 Task: Customize your Git integration settings in Visual Studio Code.
Action: Mouse moved to (40, 590)
Screenshot: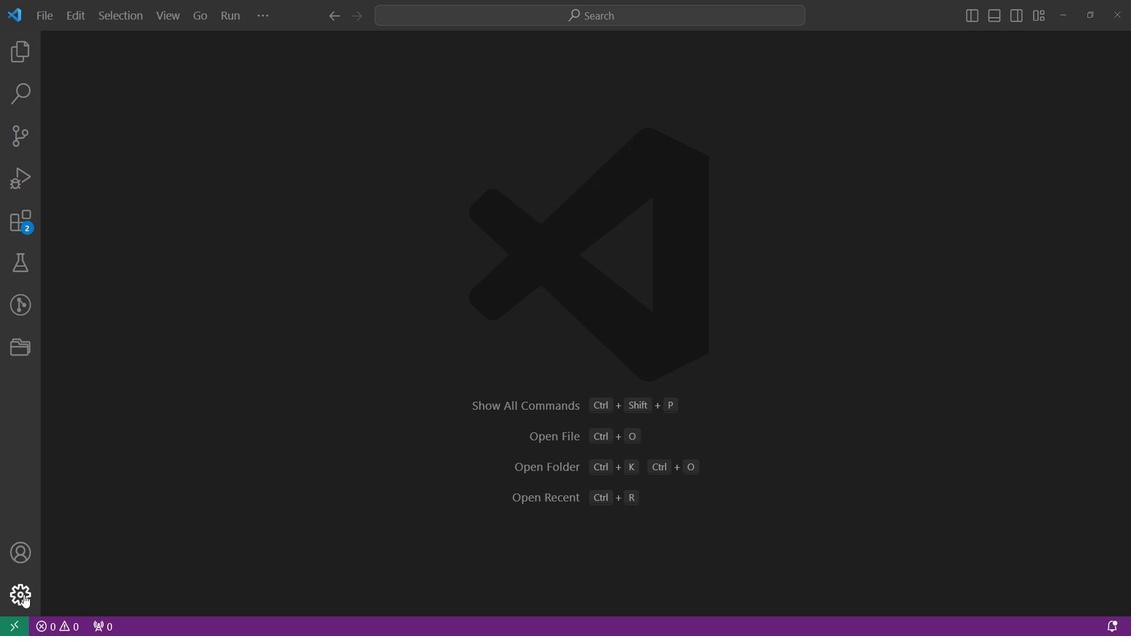 
Action: Mouse pressed left at (40, 590)
Screenshot: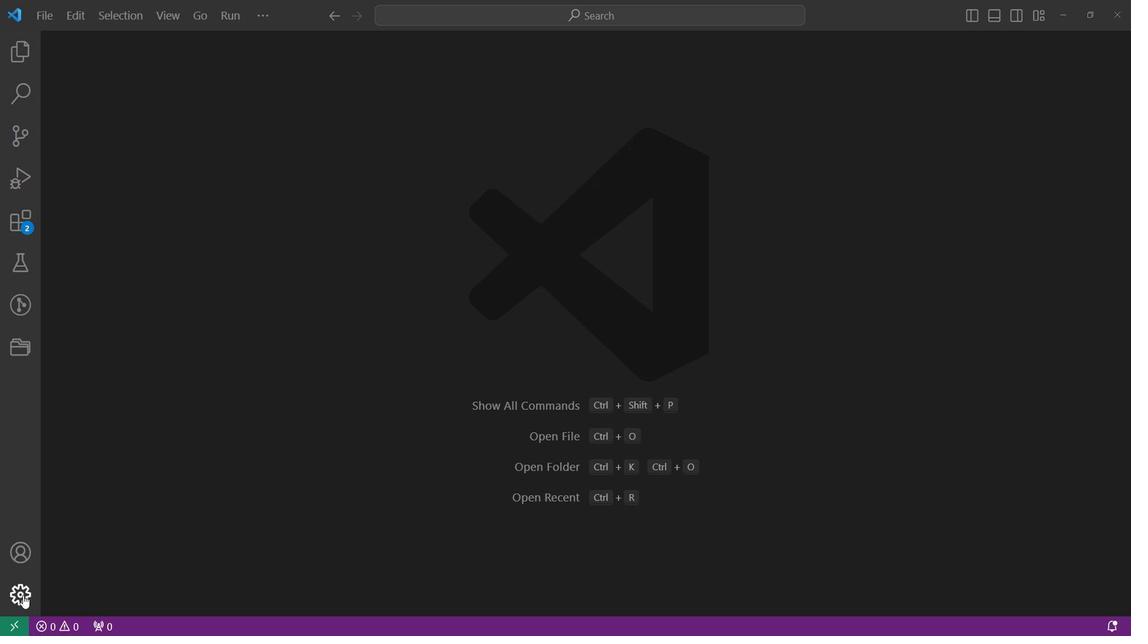 
Action: Mouse moved to (144, 416)
Screenshot: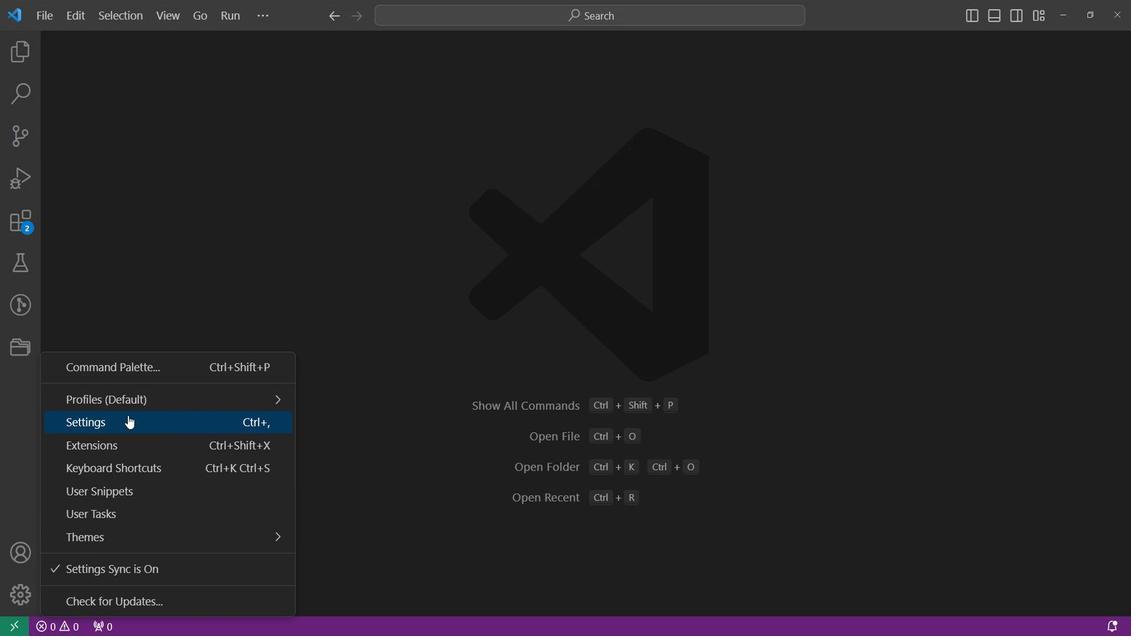 
Action: Mouse pressed left at (144, 416)
Screenshot: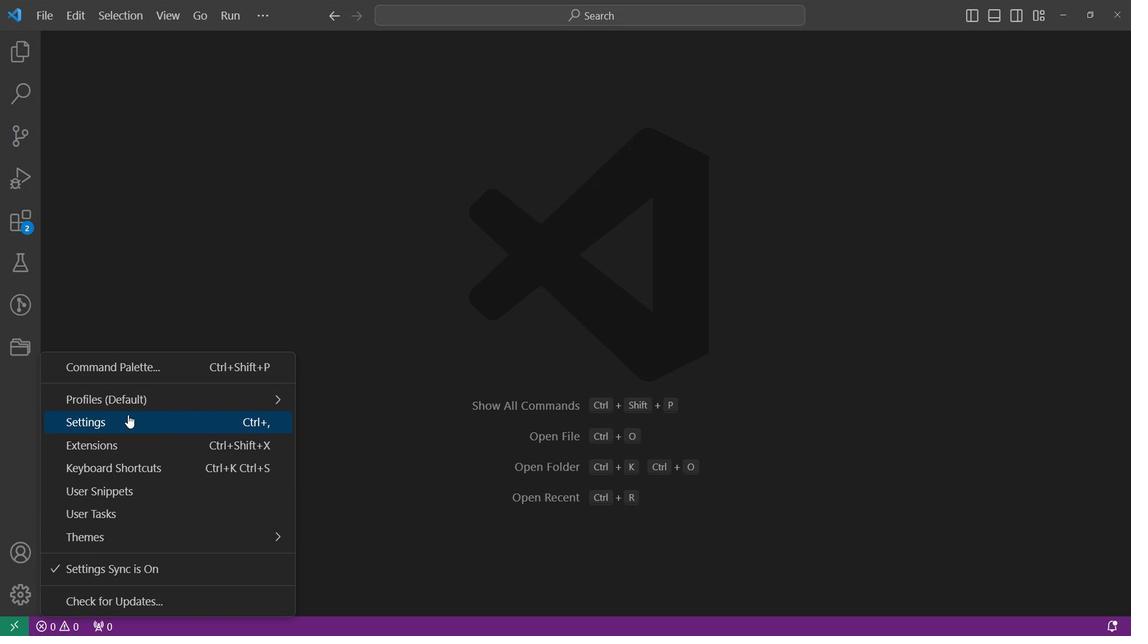 
Action: Mouse moved to (143, 416)
Screenshot: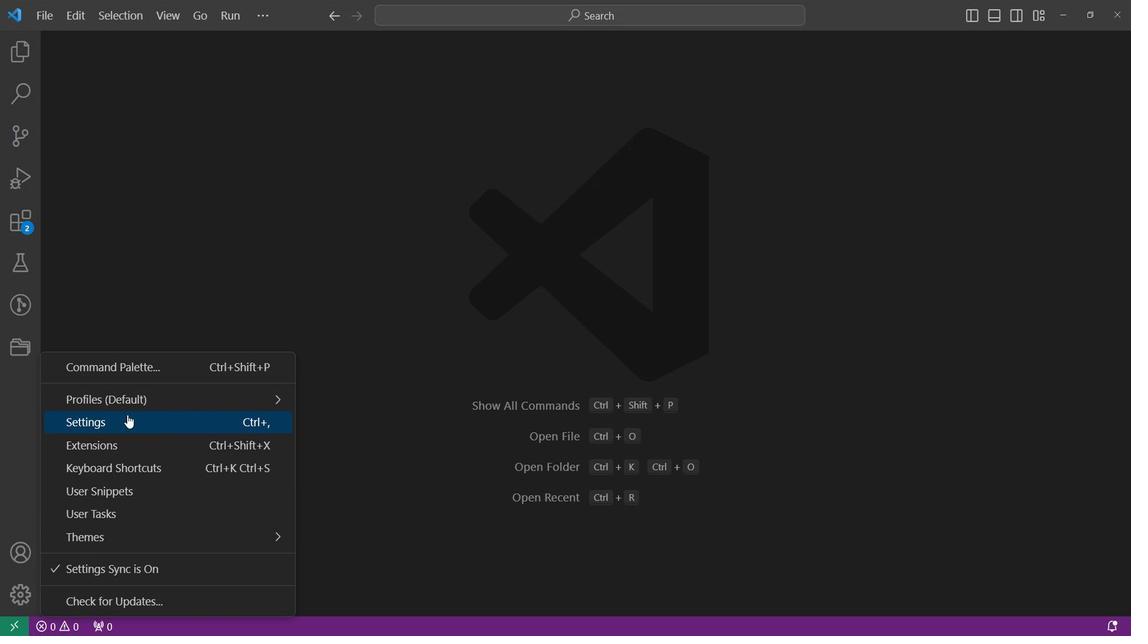 
Action: Mouse pressed left at (143, 416)
Screenshot: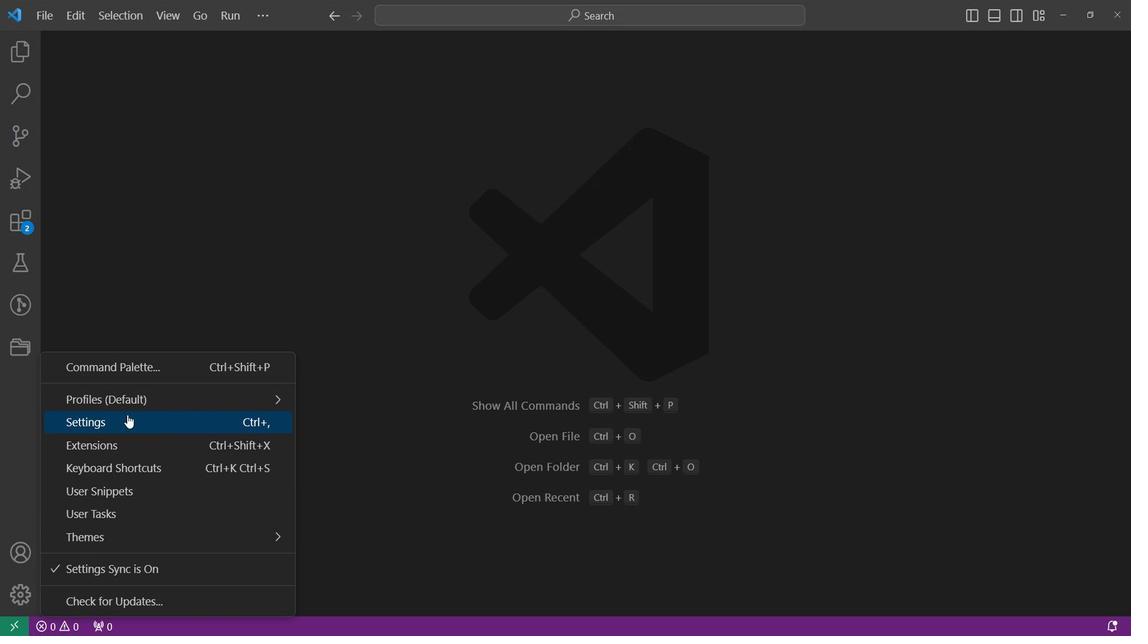 
Action: Mouse moved to (245, 96)
Screenshot: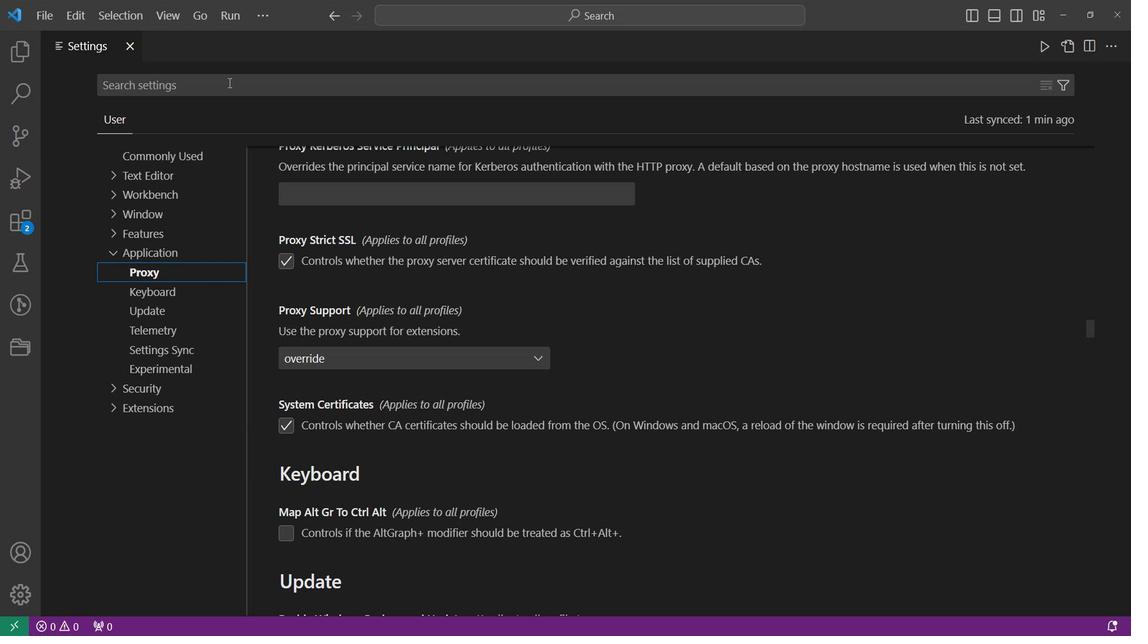 
Action: Mouse pressed left at (245, 96)
Screenshot: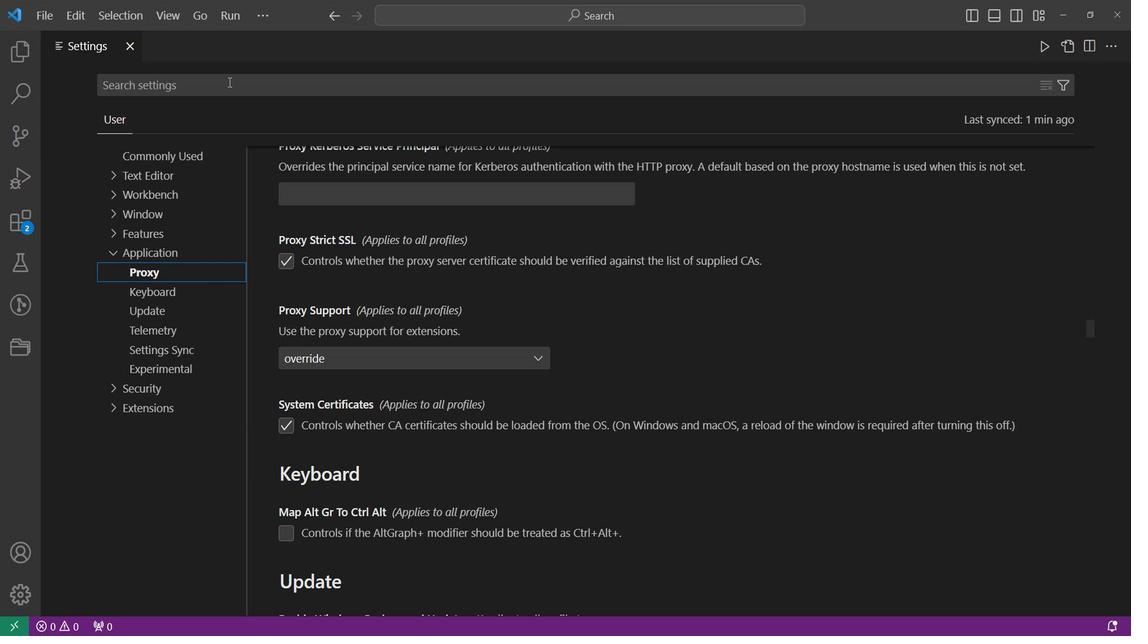 
Action: Mouse moved to (250, 97)
Screenshot: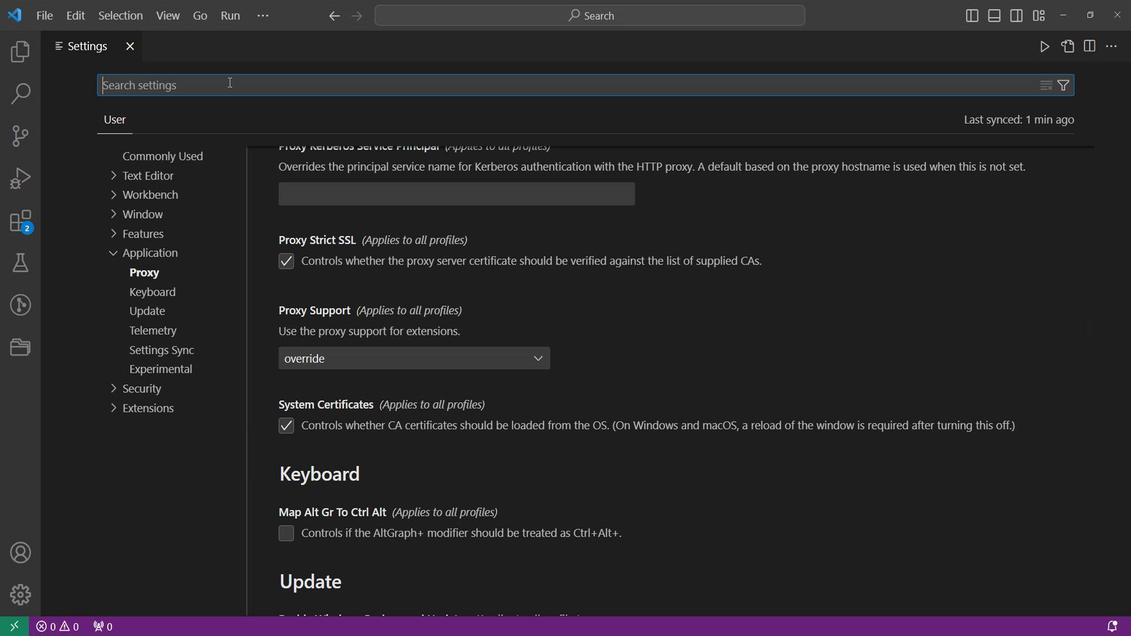 
Action: Key pressed git<Key.enter>
Screenshot: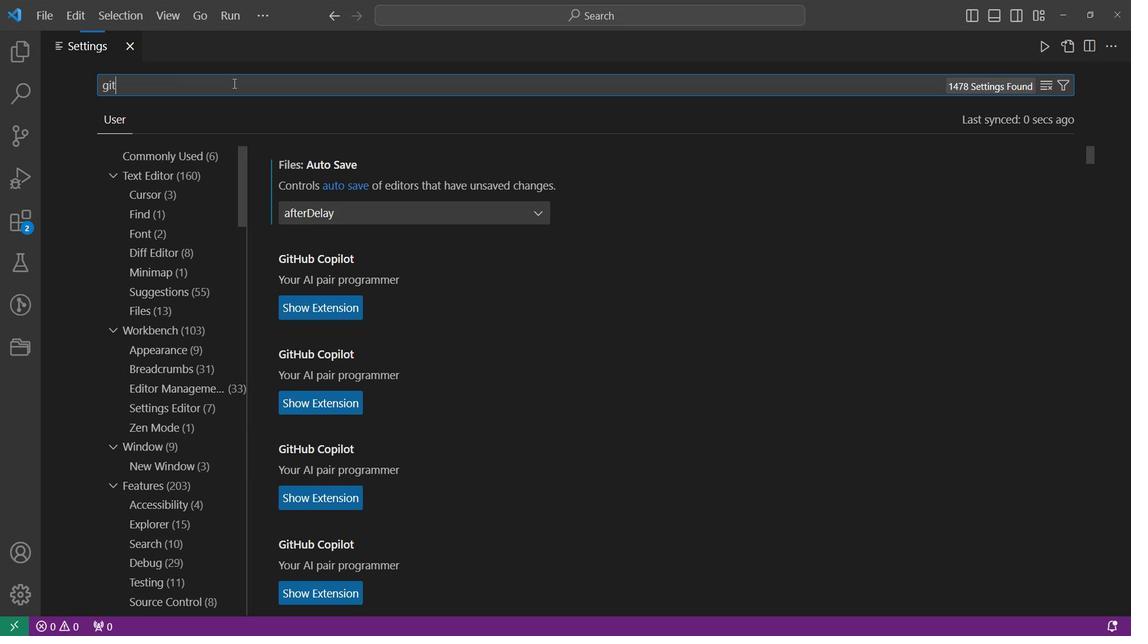 
Action: Mouse moved to (507, 335)
Screenshot: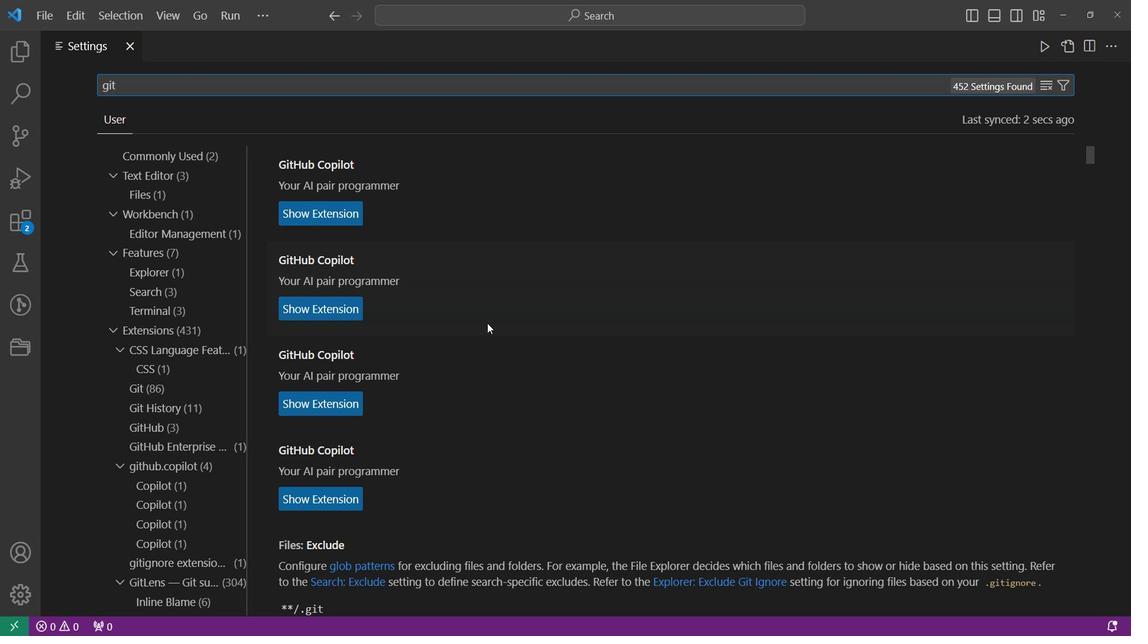
Action: Mouse scrolled (507, 334) with delta (0, 0)
Screenshot: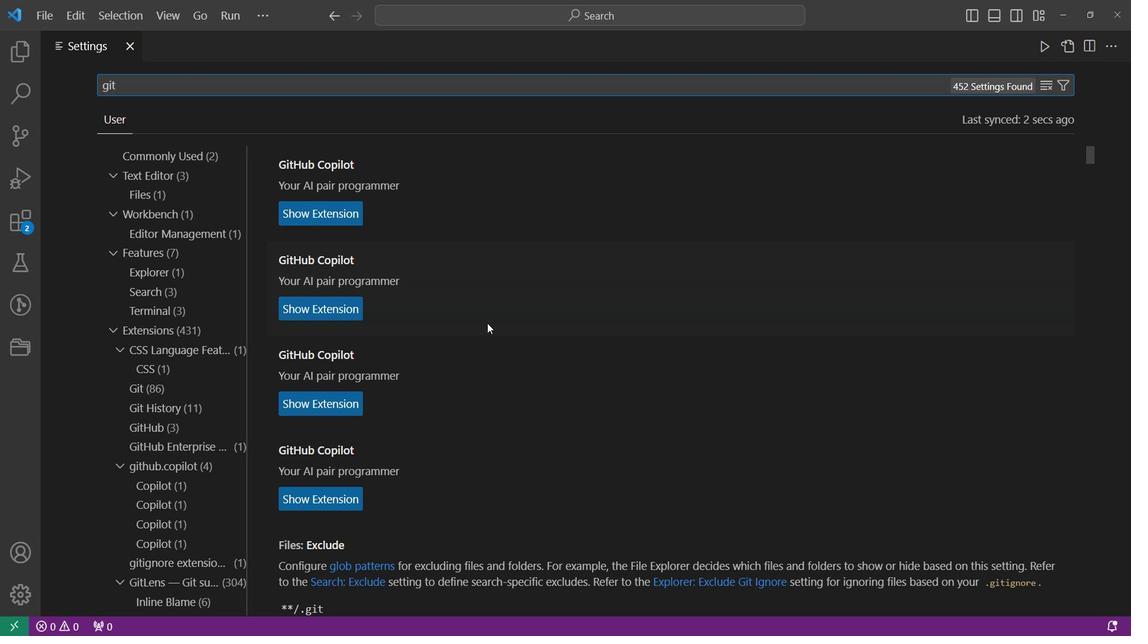 
Action: Mouse moved to (510, 340)
Screenshot: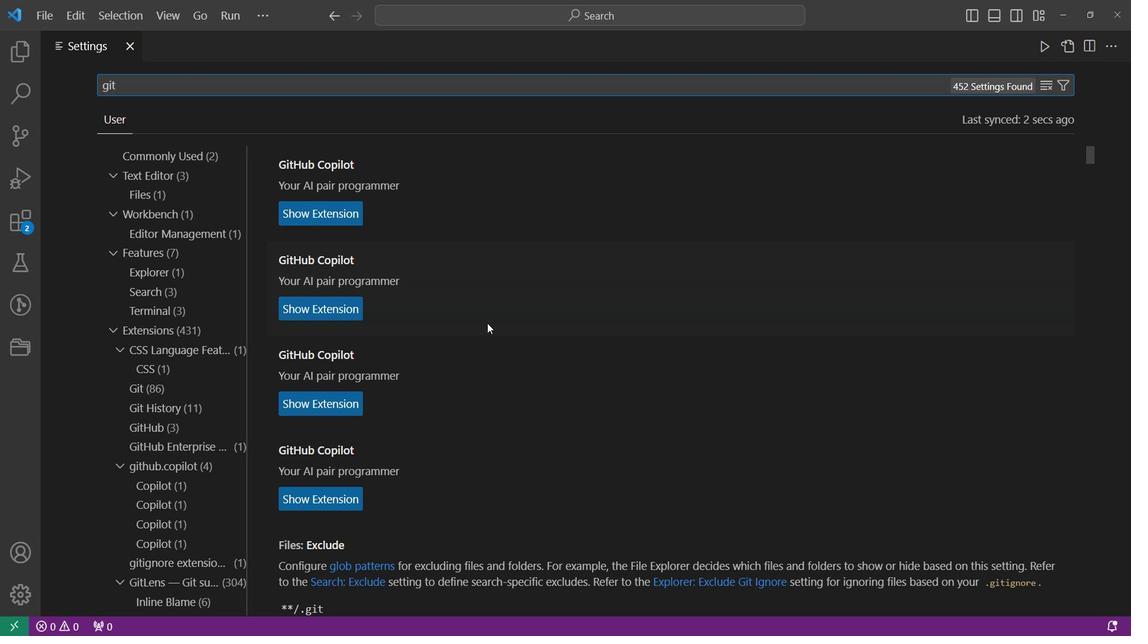 
Action: Mouse scrolled (510, 339) with delta (0, 0)
Screenshot: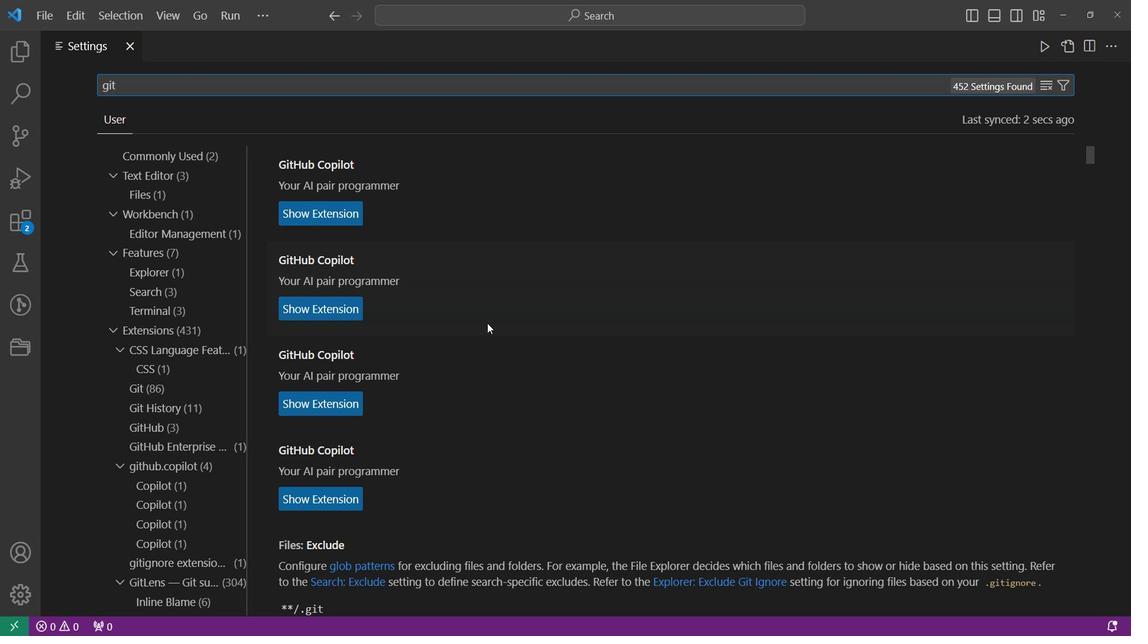 
Action: Mouse moved to (514, 344)
Screenshot: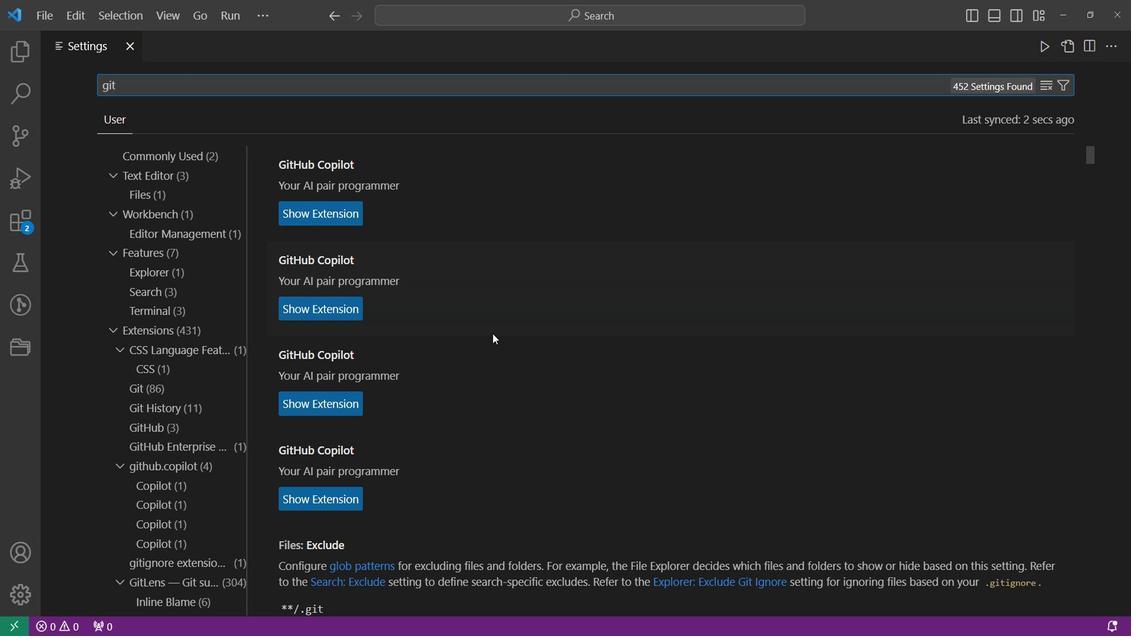 
Action: Mouse scrolled (514, 344) with delta (0, 0)
Screenshot: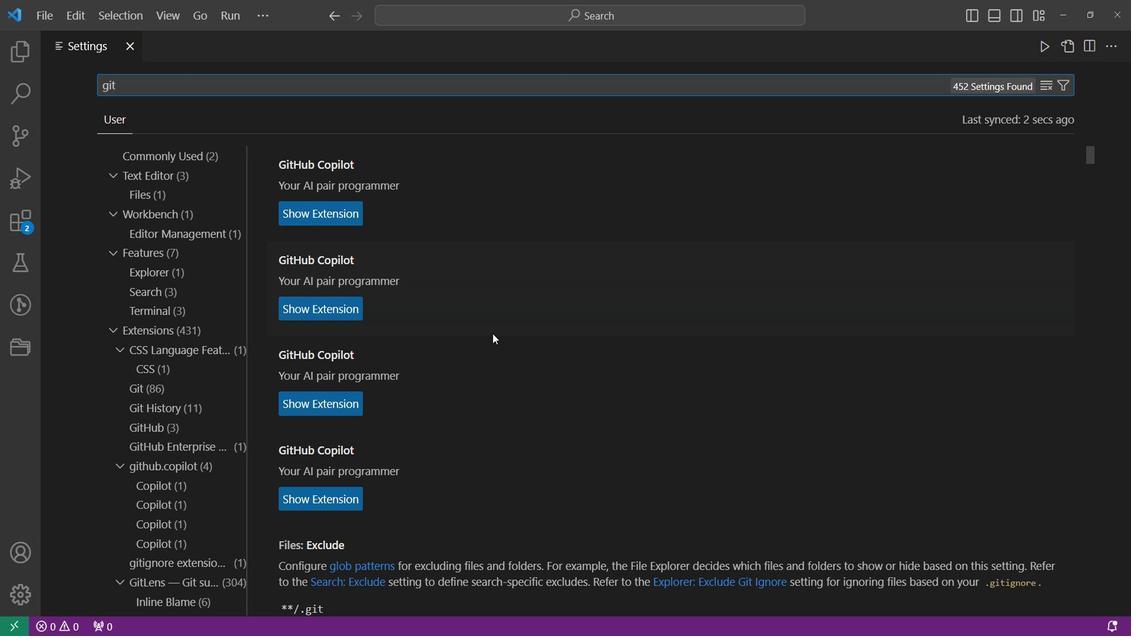 
Action: Mouse moved to (518, 346)
Screenshot: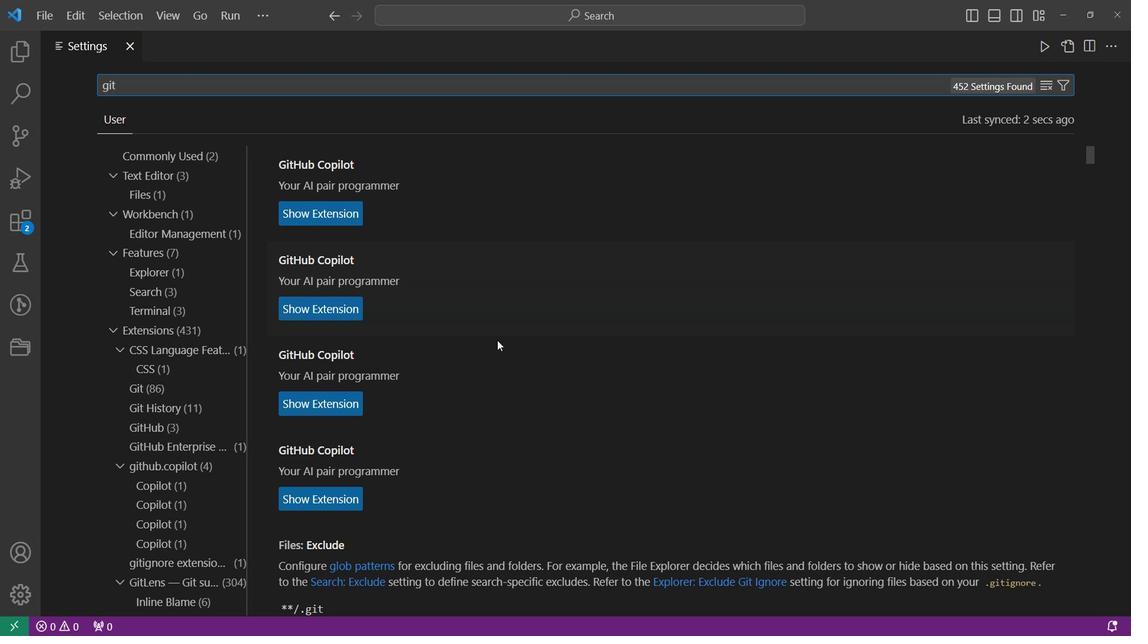 
Action: Mouse scrolled (518, 346) with delta (0, 0)
Screenshot: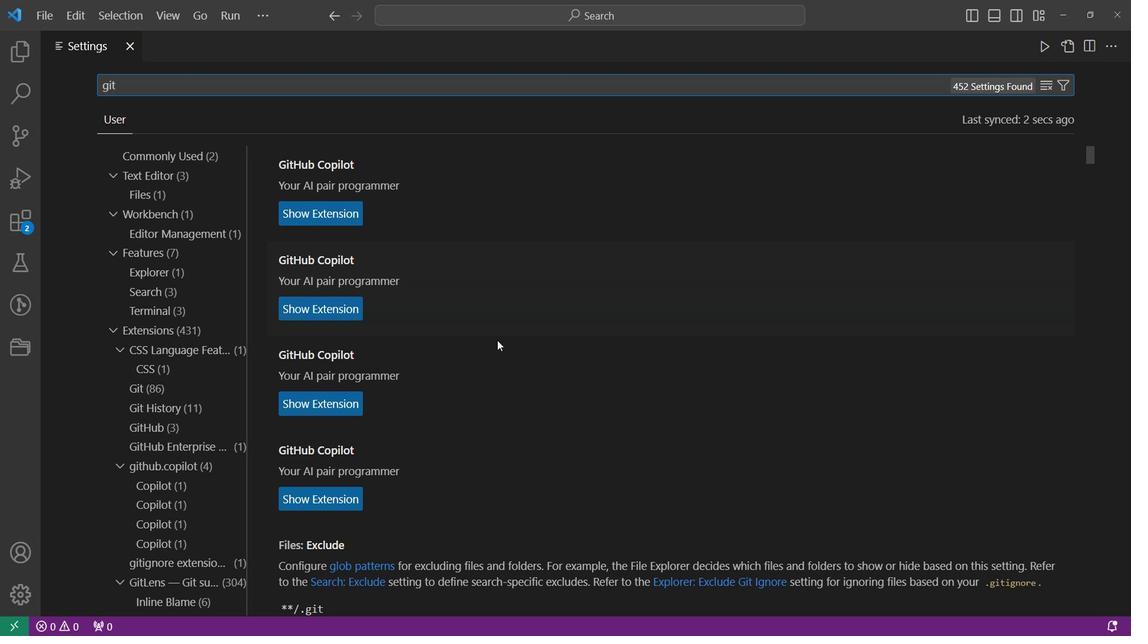 
Action: Mouse moved to (520, 348)
Screenshot: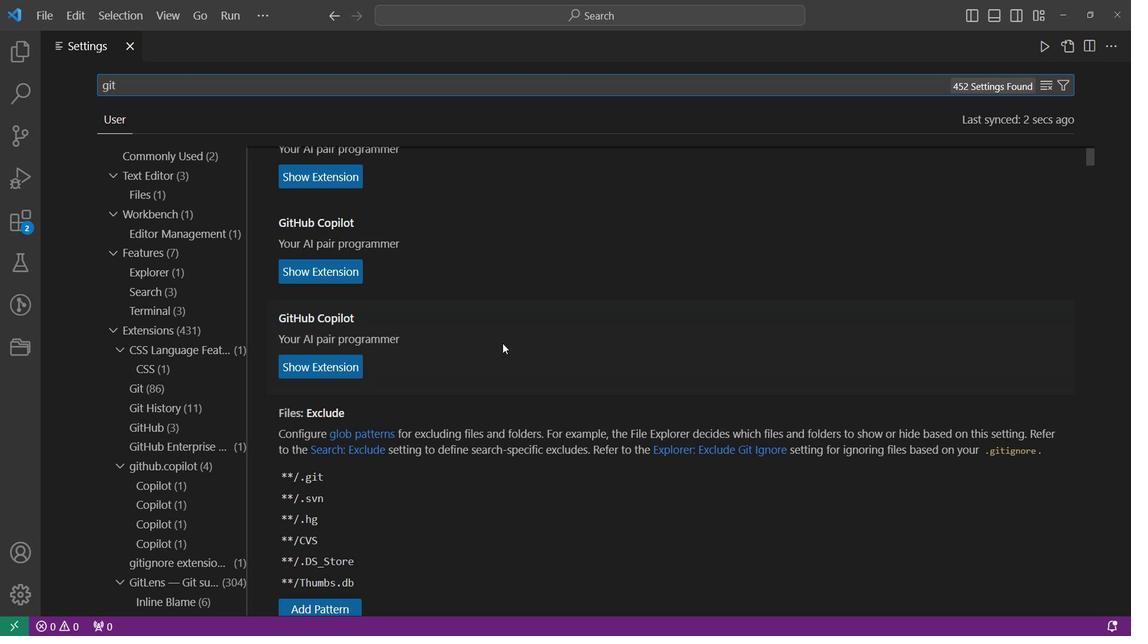 
Action: Mouse scrolled (520, 347) with delta (0, 0)
Screenshot: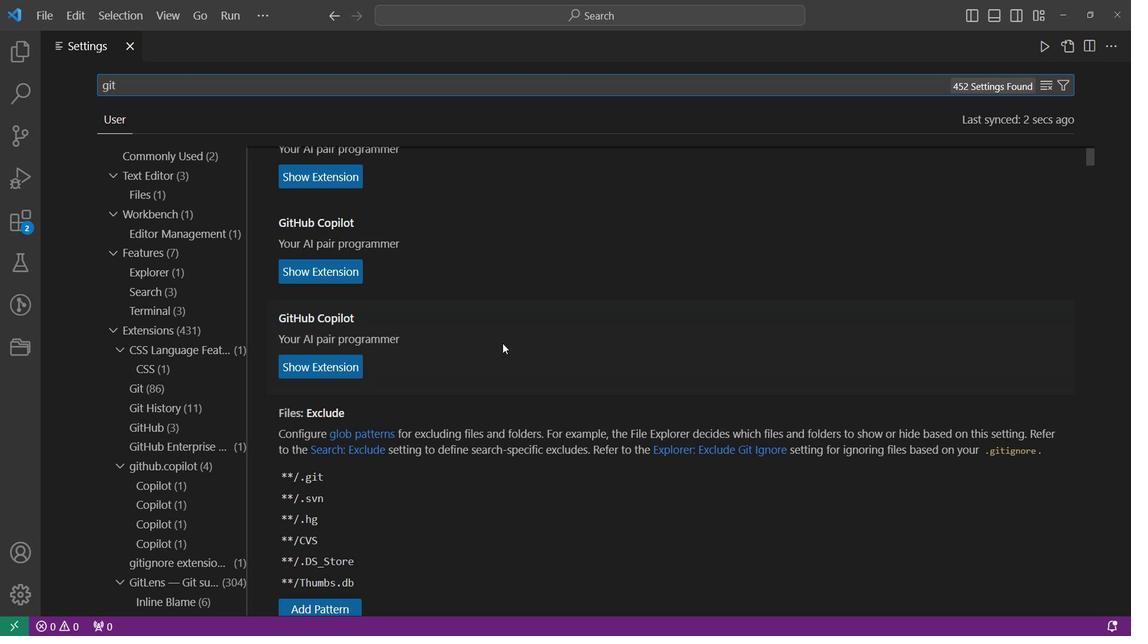 
Action: Mouse moved to (527, 350)
Screenshot: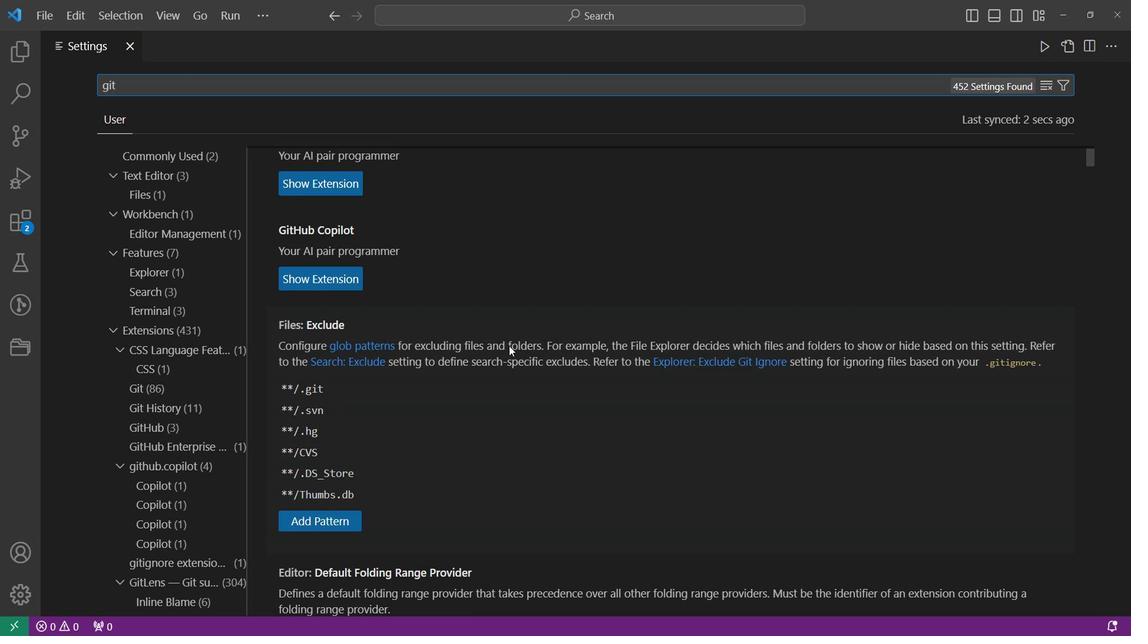 
Action: Mouse scrolled (527, 349) with delta (0, 0)
Screenshot: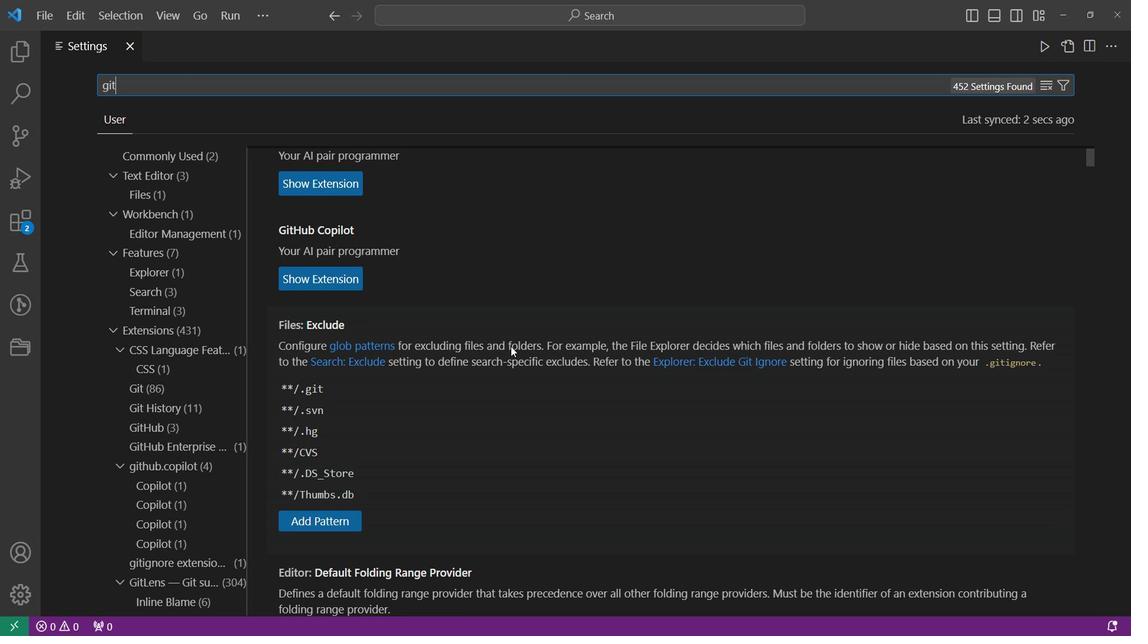 
Action: Mouse scrolled (527, 349) with delta (0, 0)
Screenshot: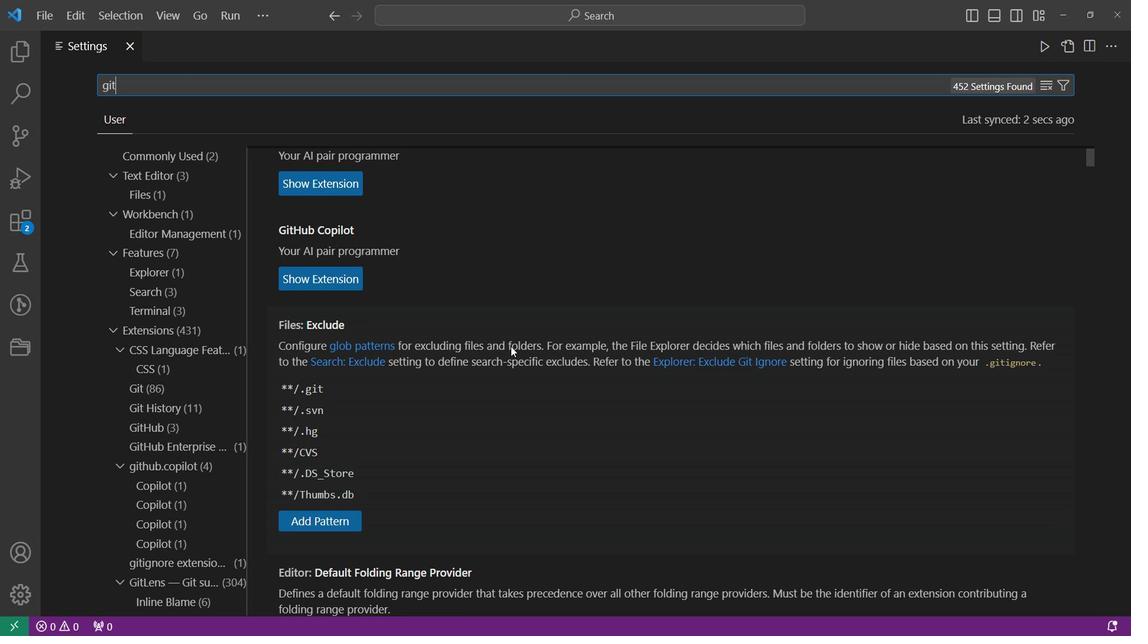 
Action: Mouse scrolled (527, 349) with delta (0, 0)
Screenshot: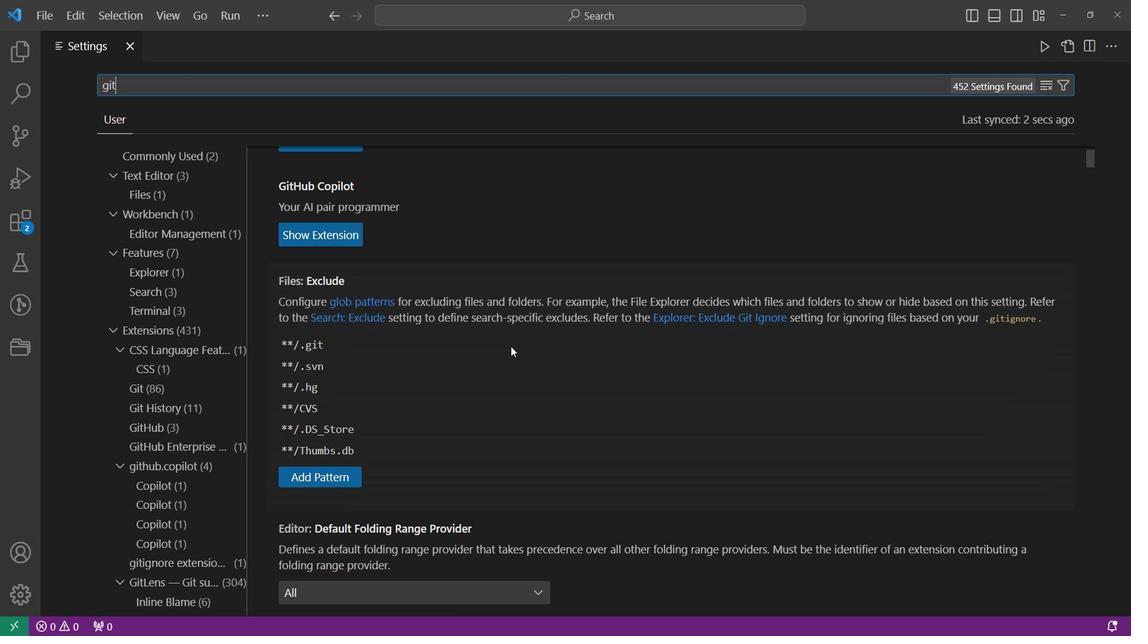 
Action: Mouse scrolled (527, 349) with delta (0, 0)
Screenshot: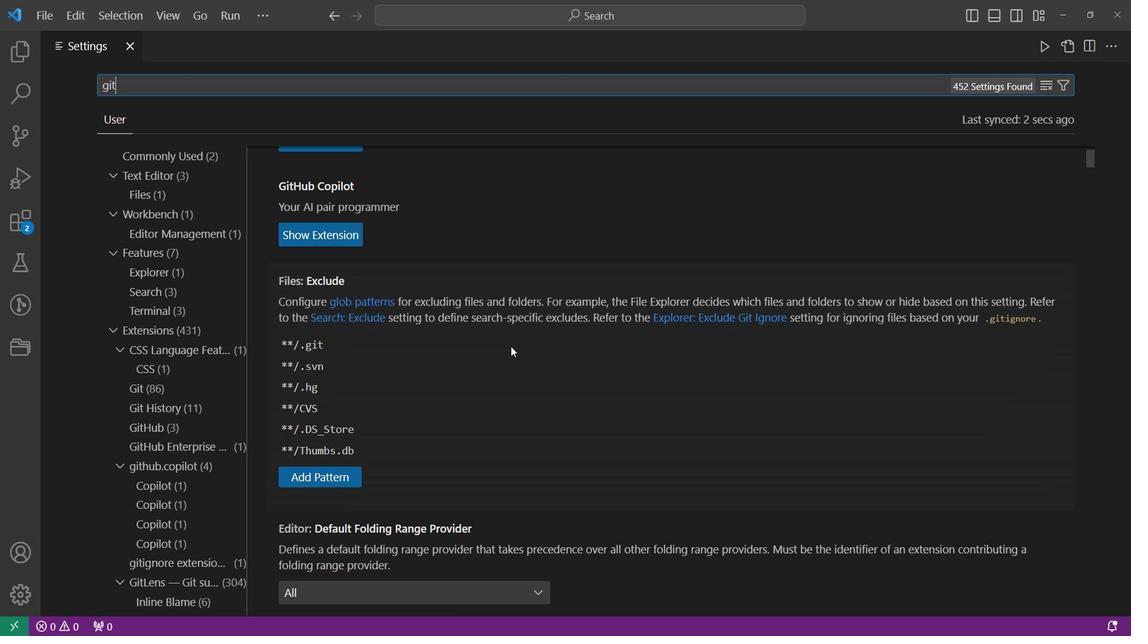 
Action: Mouse scrolled (527, 349) with delta (0, 0)
Screenshot: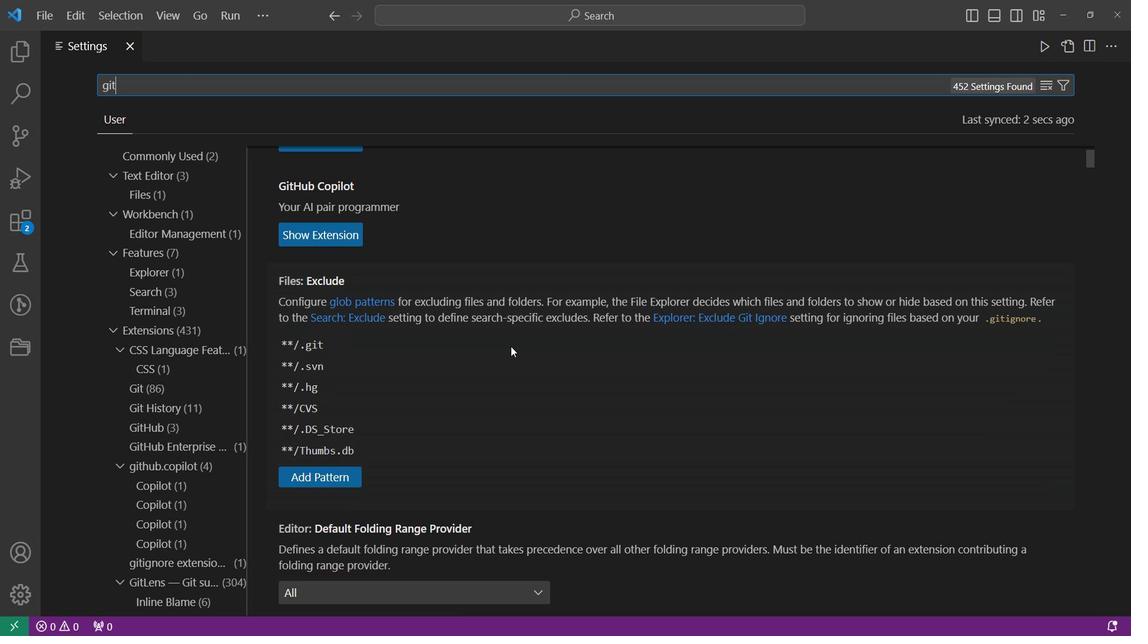 
Action: Mouse scrolled (527, 349) with delta (0, 0)
Screenshot: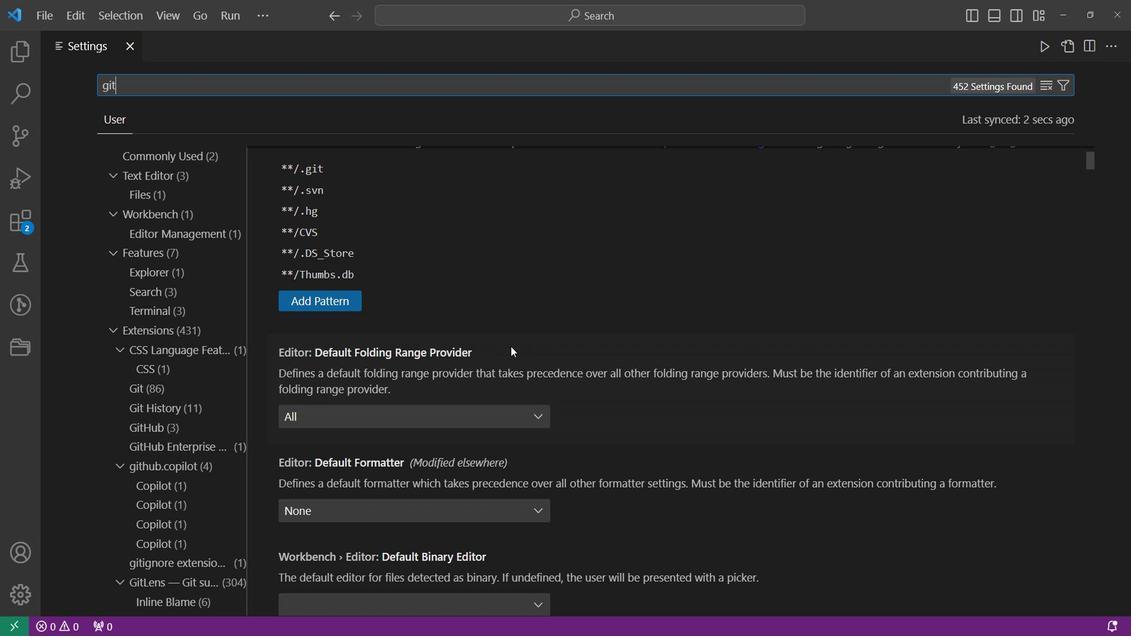 
Action: Mouse scrolled (527, 349) with delta (0, 0)
Screenshot: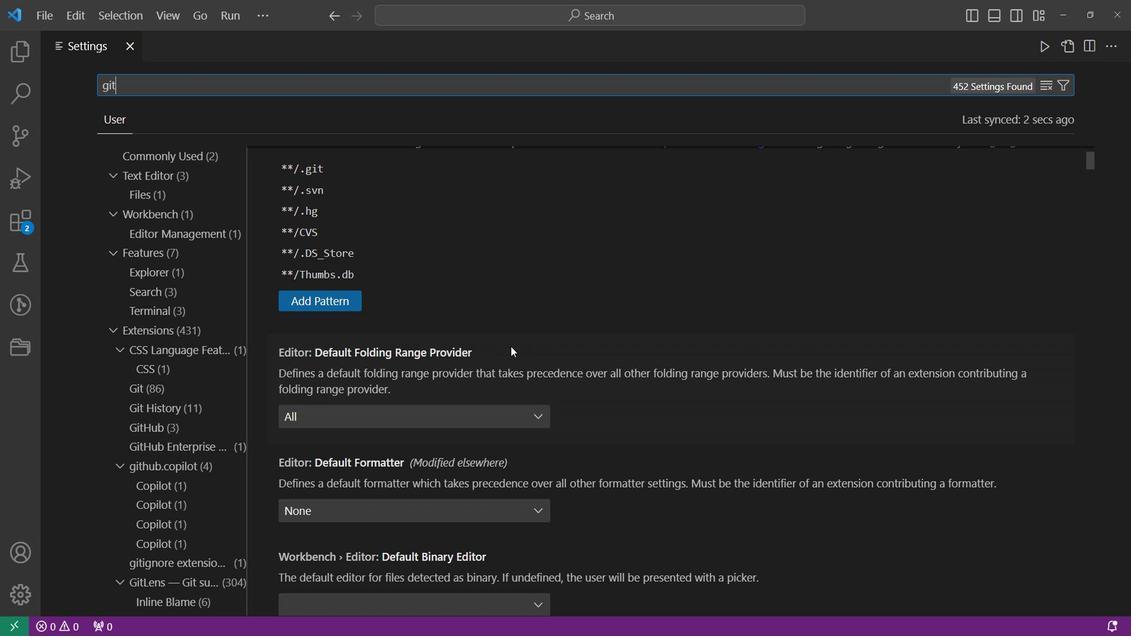 
Action: Mouse scrolled (527, 349) with delta (0, 0)
Screenshot: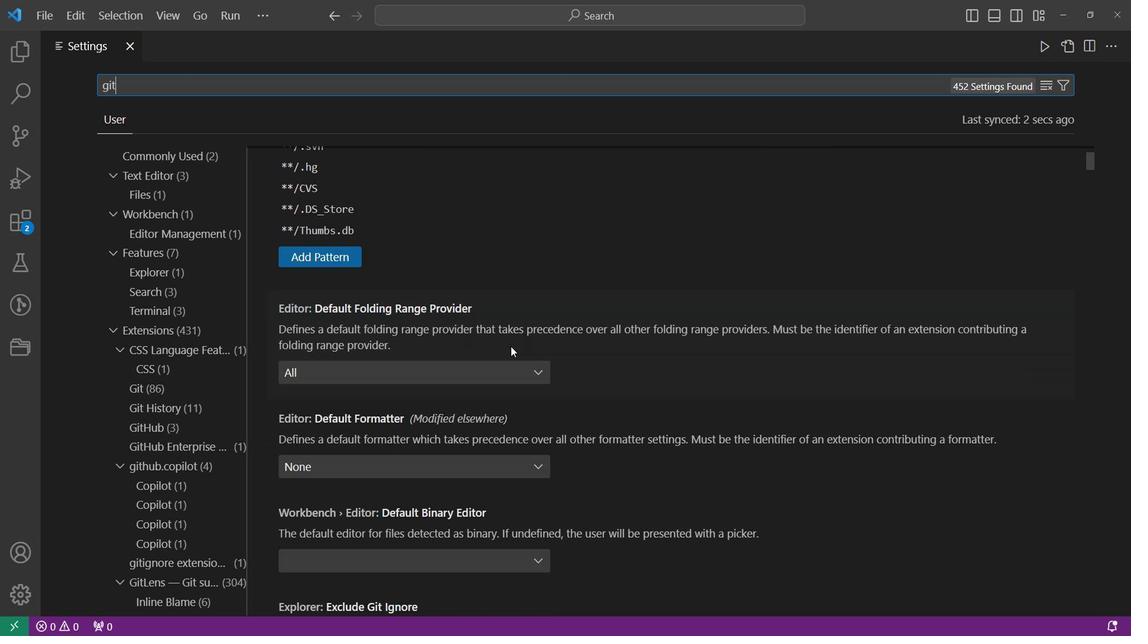 
Action: Mouse scrolled (527, 349) with delta (0, 0)
Screenshot: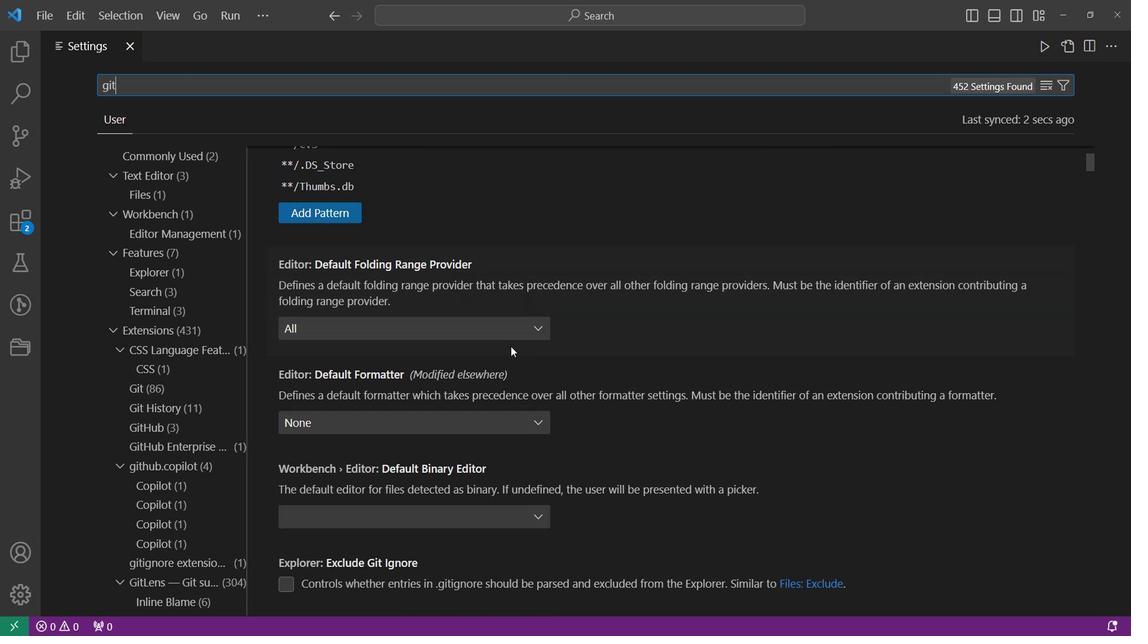 
Action: Mouse moved to (308, 495)
Screenshot: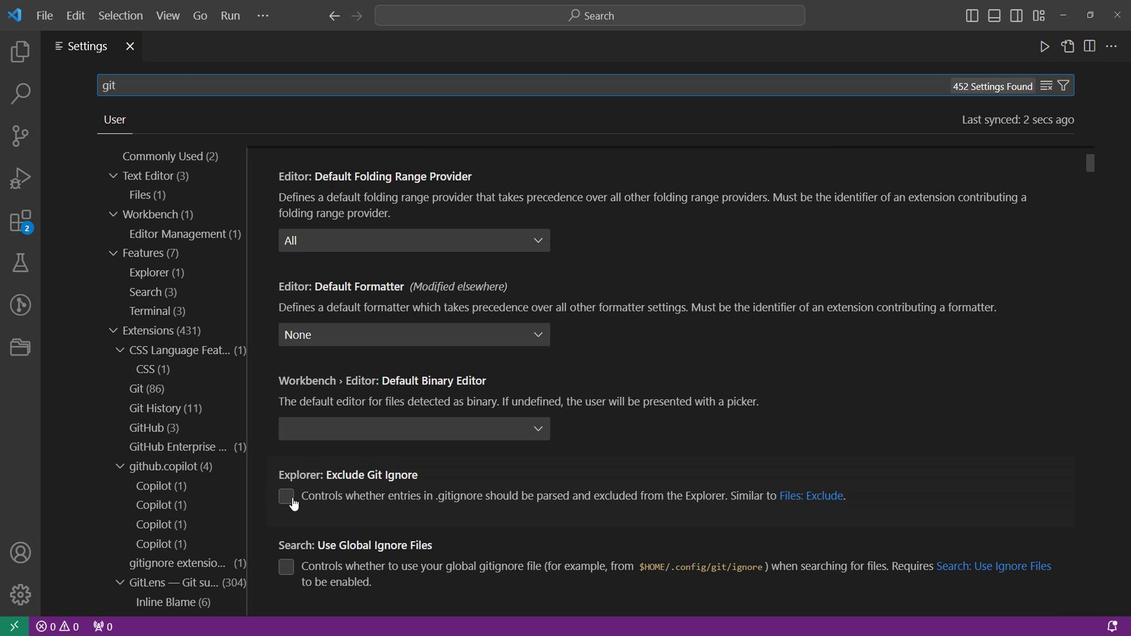 
Action: Mouse pressed left at (308, 495)
Screenshot: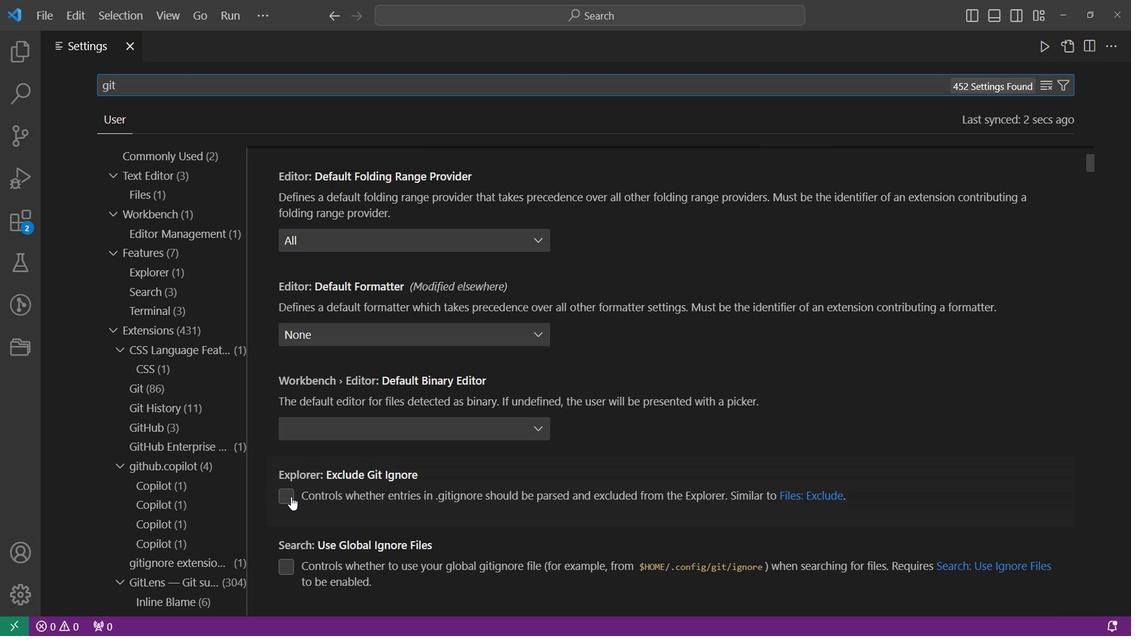 
Action: Mouse moved to (533, 444)
Screenshot: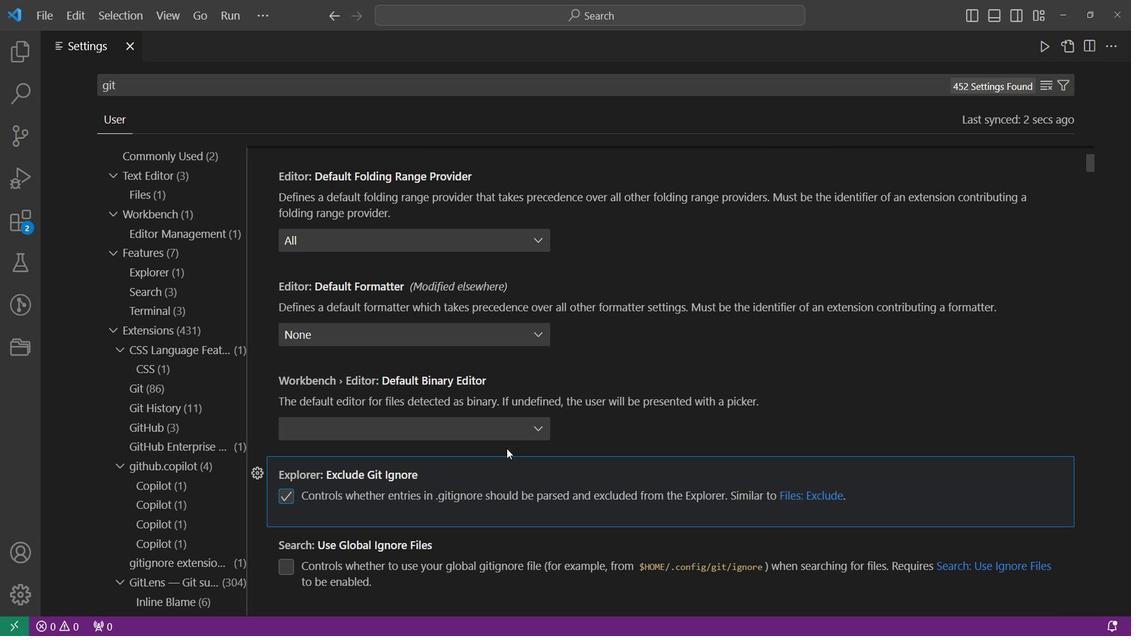 
Action: Mouse scrolled (533, 444) with delta (0, 0)
Screenshot: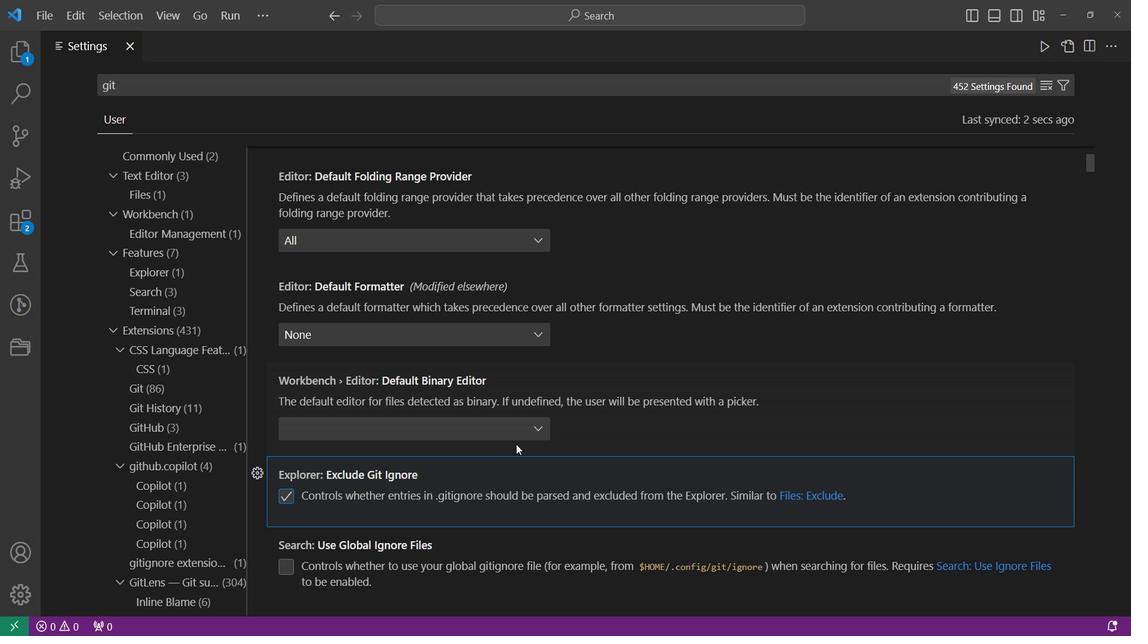 
Action: Mouse scrolled (533, 444) with delta (0, 0)
Screenshot: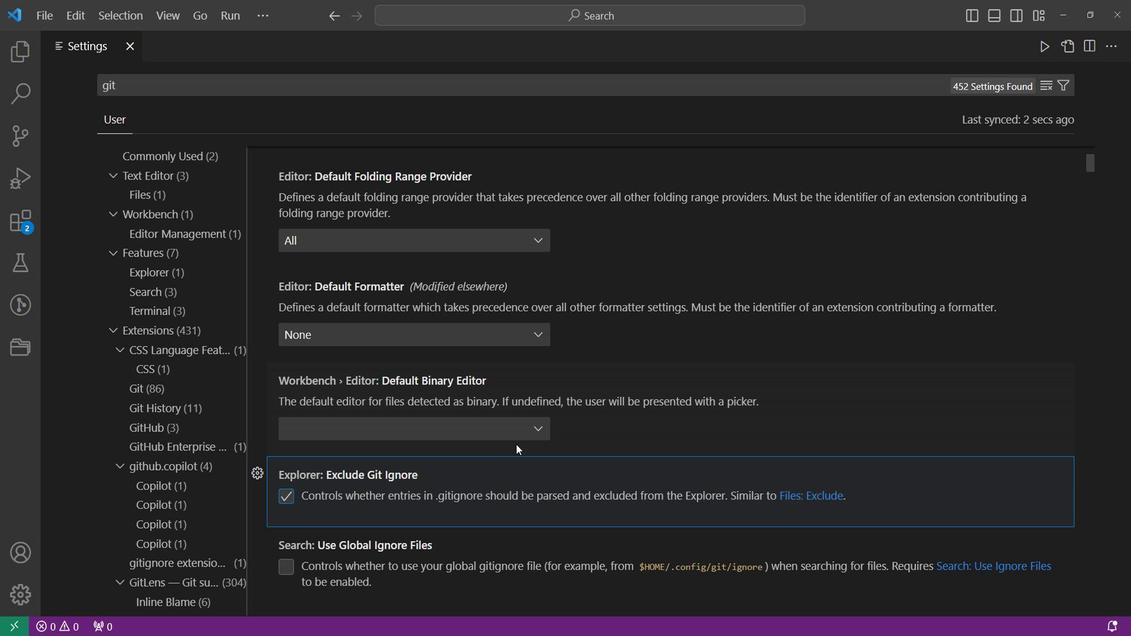 
Action: Mouse scrolled (533, 444) with delta (0, 0)
Screenshot: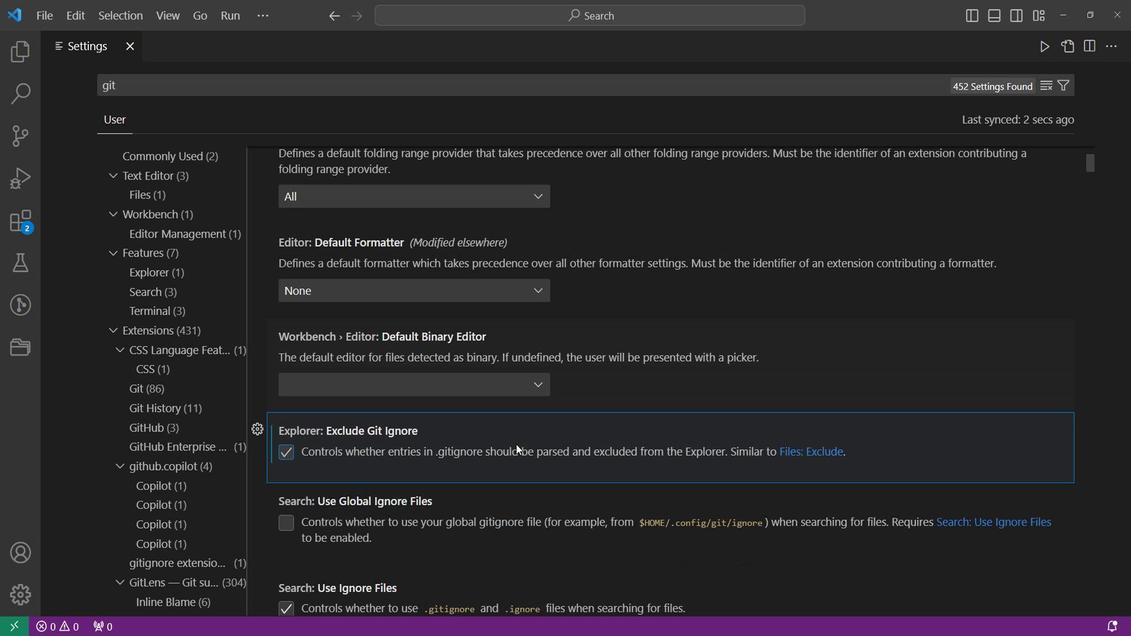 
Action: Mouse scrolled (533, 444) with delta (0, 0)
Screenshot: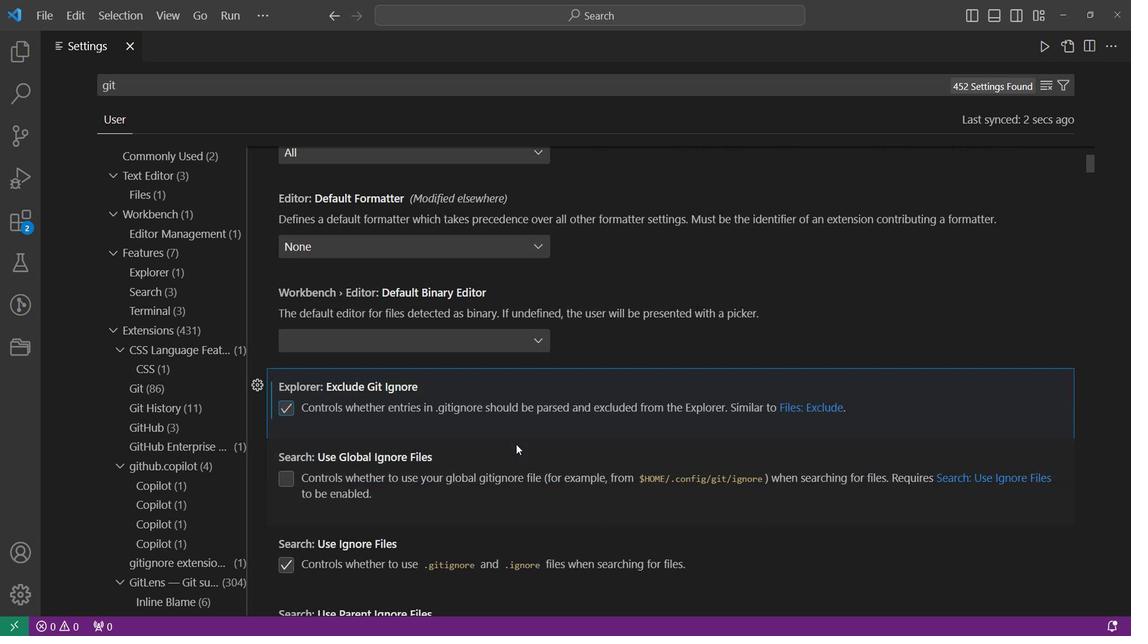 
Action: Mouse scrolled (533, 444) with delta (0, 0)
Screenshot: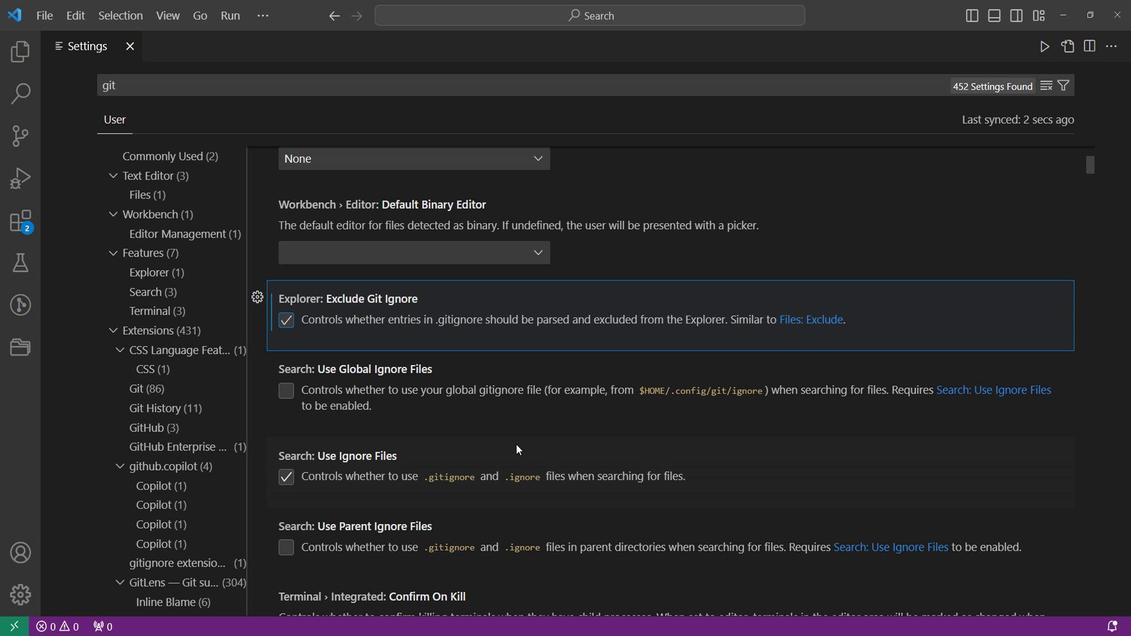 
Action: Mouse scrolled (533, 444) with delta (0, 0)
Screenshot: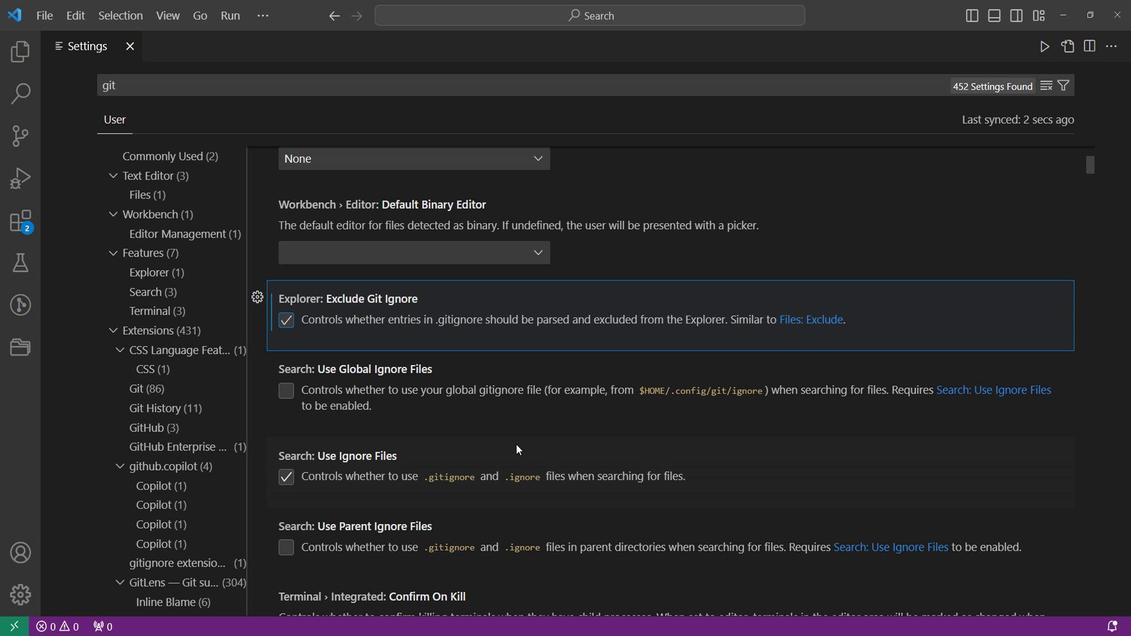 
Action: Mouse scrolled (533, 444) with delta (0, 0)
Screenshot: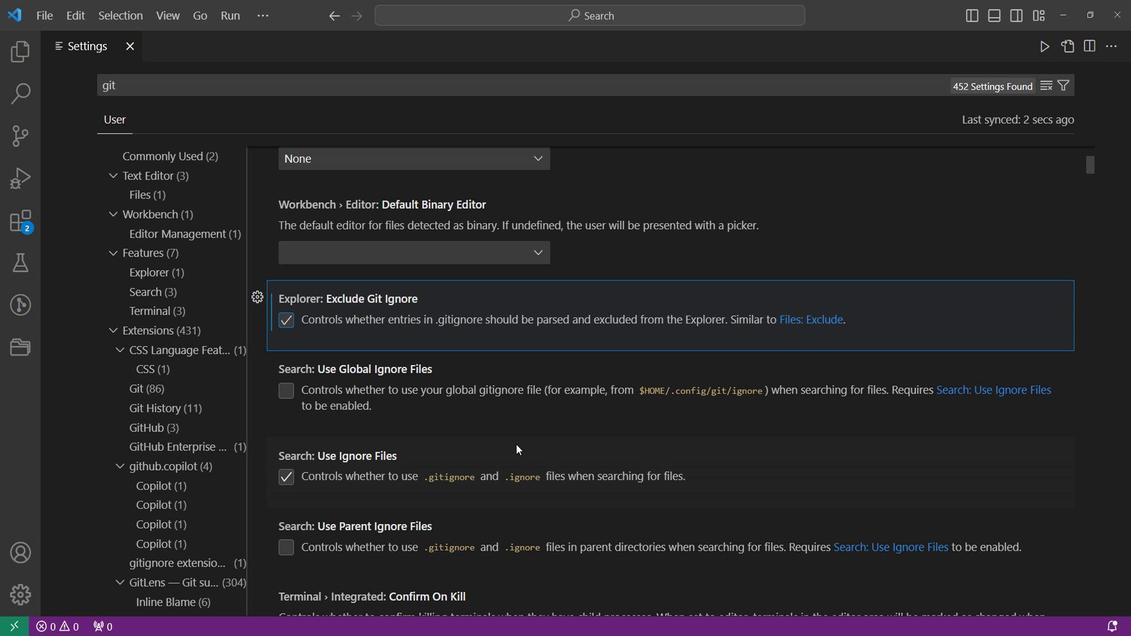 
Action: Mouse scrolled (533, 444) with delta (0, 0)
Screenshot: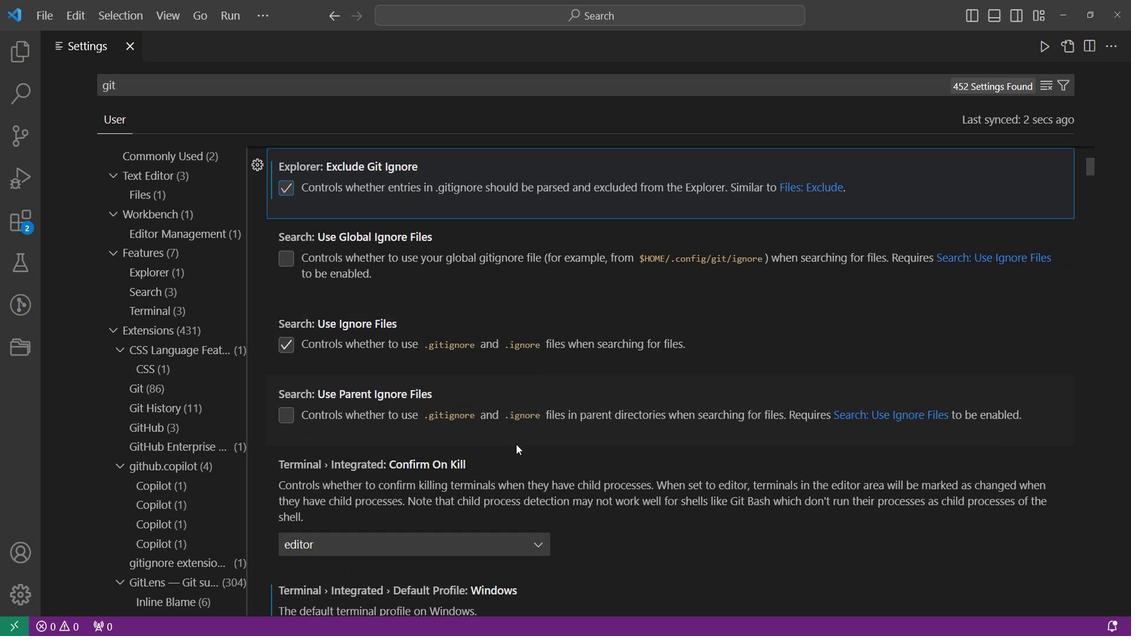 
Action: Mouse moved to (640, 448)
Screenshot: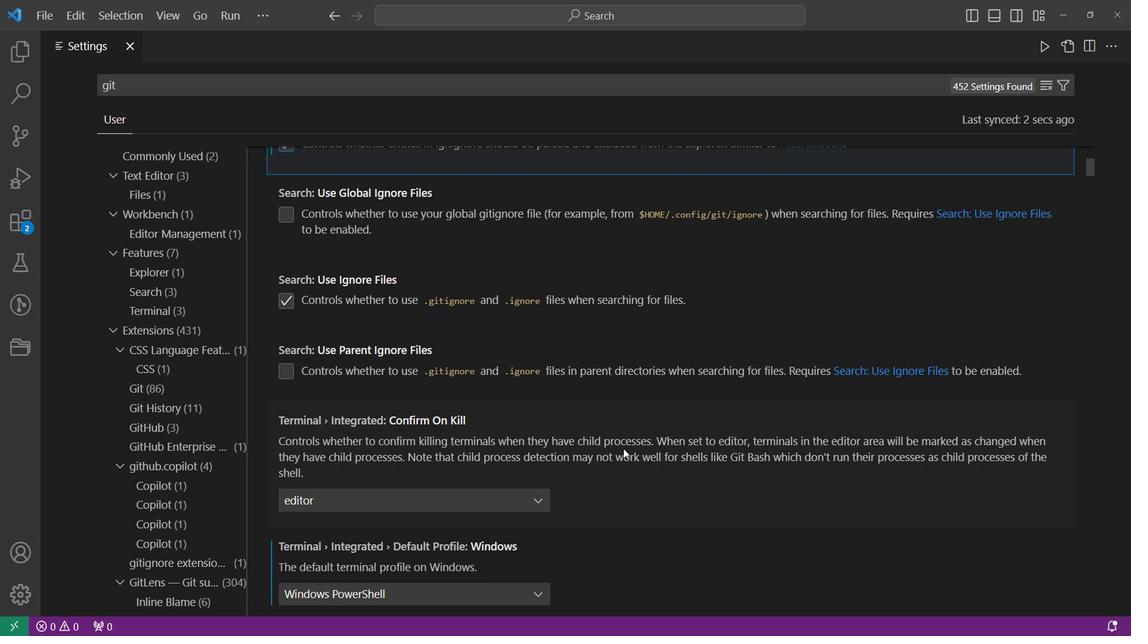
Action: Mouse scrolled (640, 448) with delta (0, 0)
Screenshot: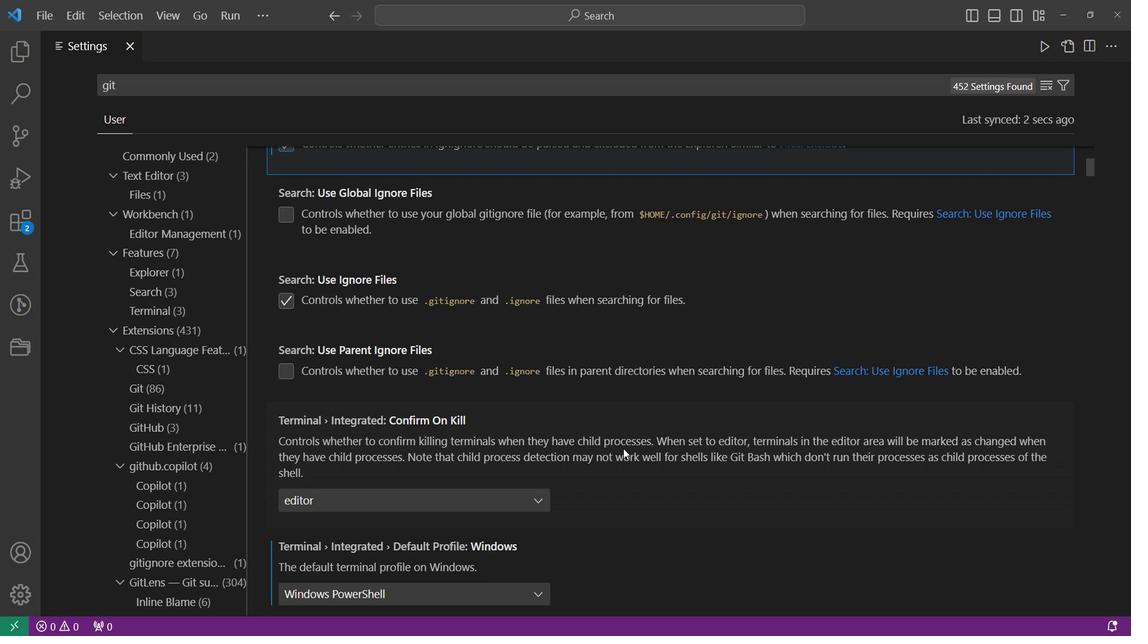 
Action: Mouse scrolled (640, 449) with delta (0, 0)
Screenshot: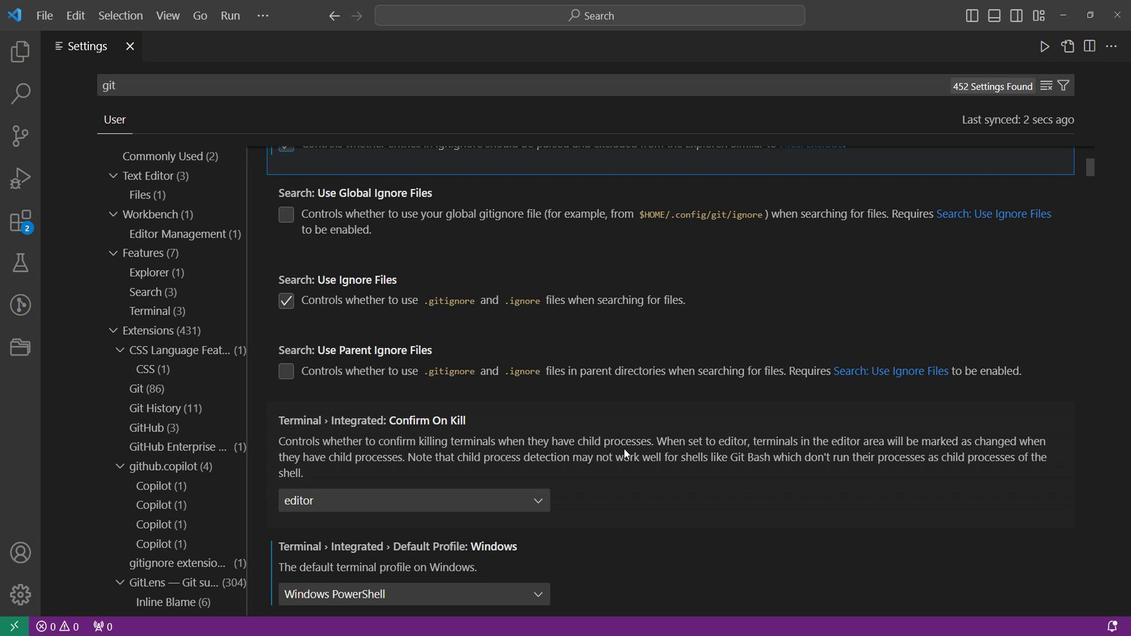 
Action: Mouse scrolled (640, 448) with delta (0, 0)
Screenshot: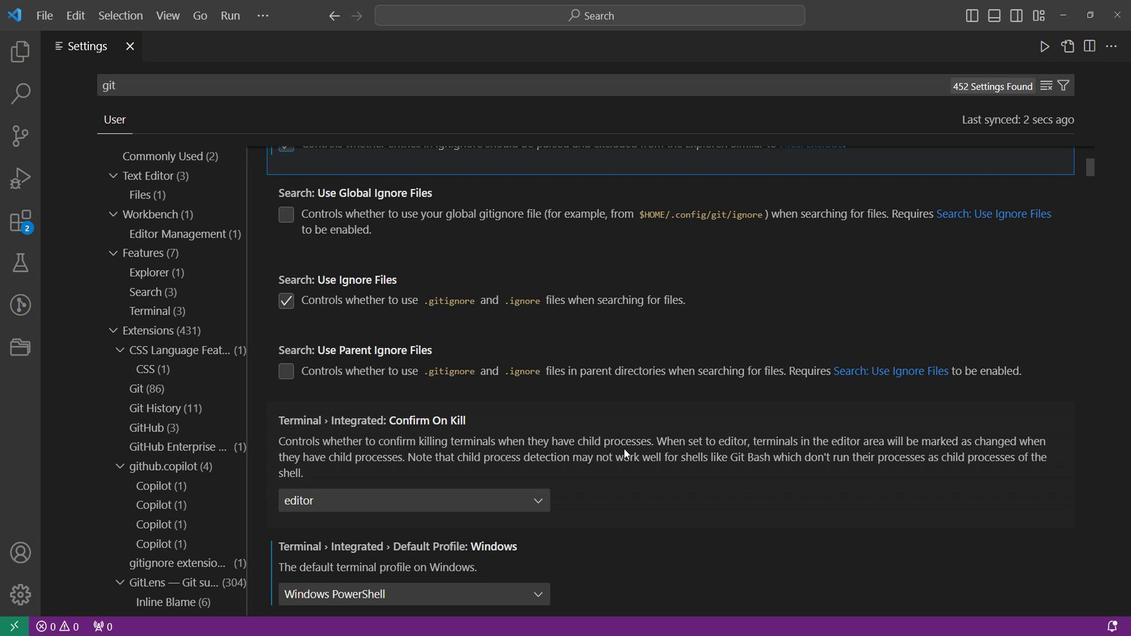 
Action: Mouse moved to (640, 449)
Screenshot: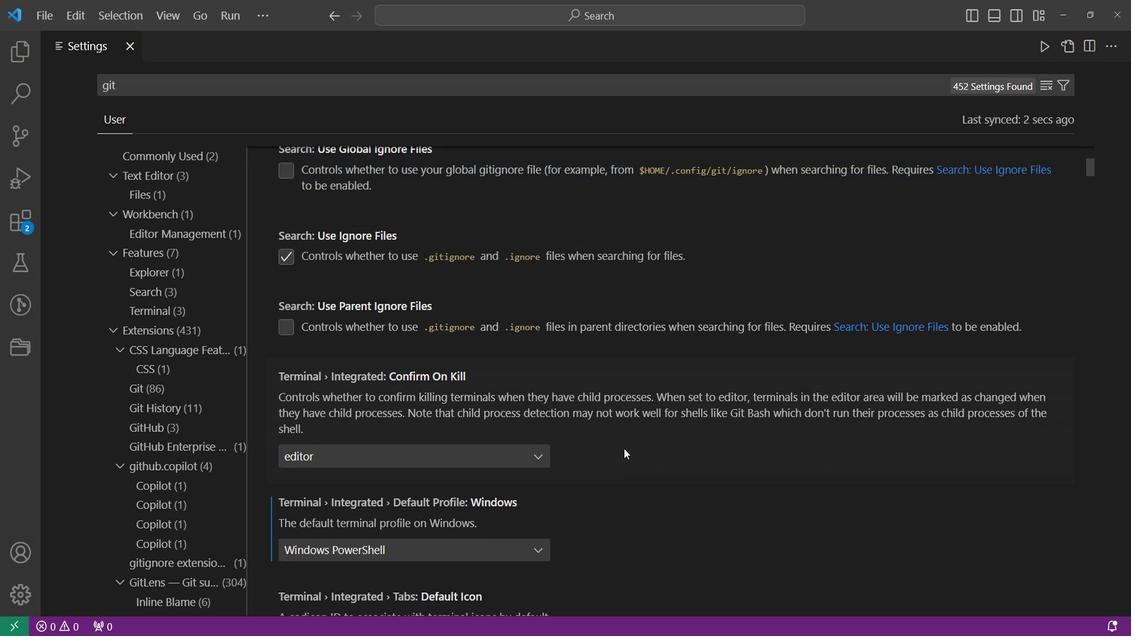 
Action: Mouse scrolled (640, 448) with delta (0, 0)
Screenshot: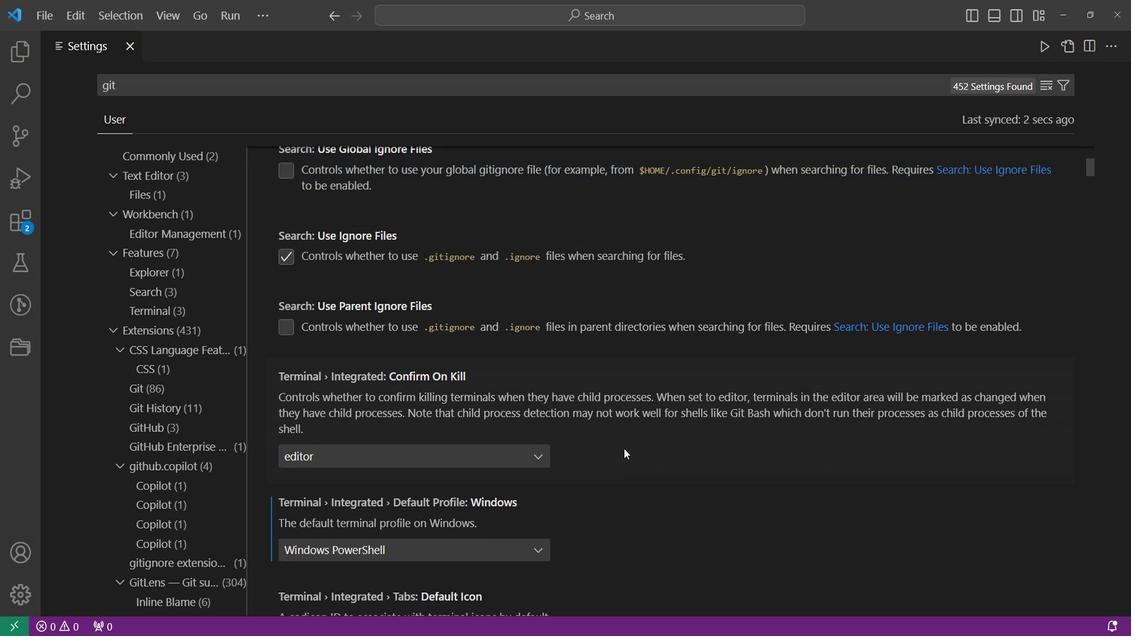 
Action: Mouse moved to (642, 449)
Screenshot: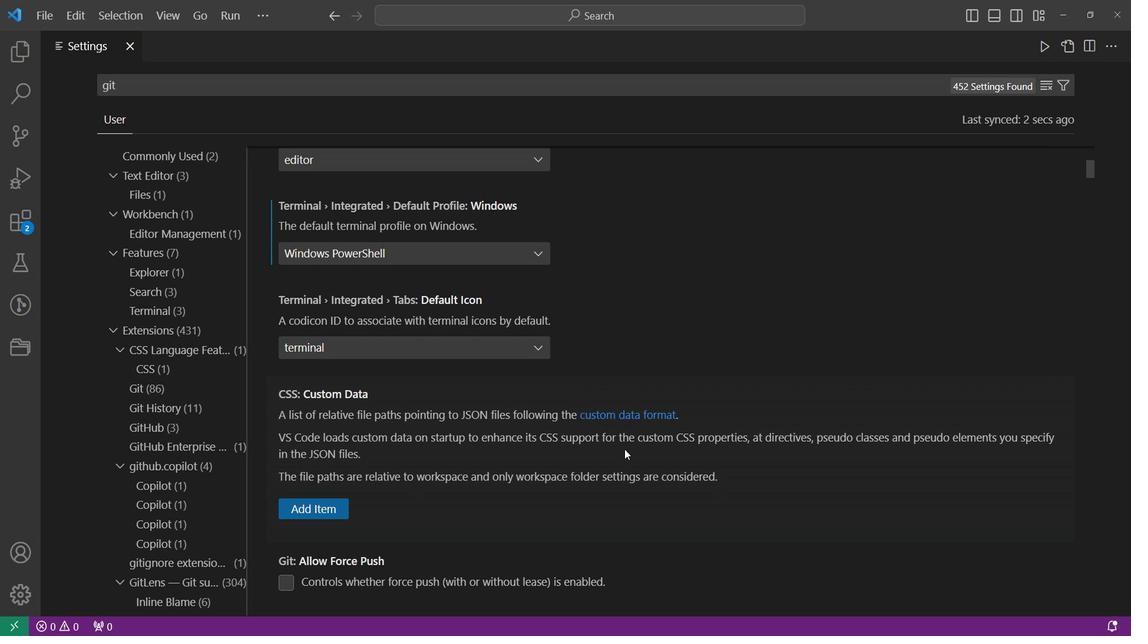
Action: Mouse scrolled (642, 448) with delta (0, 0)
Screenshot: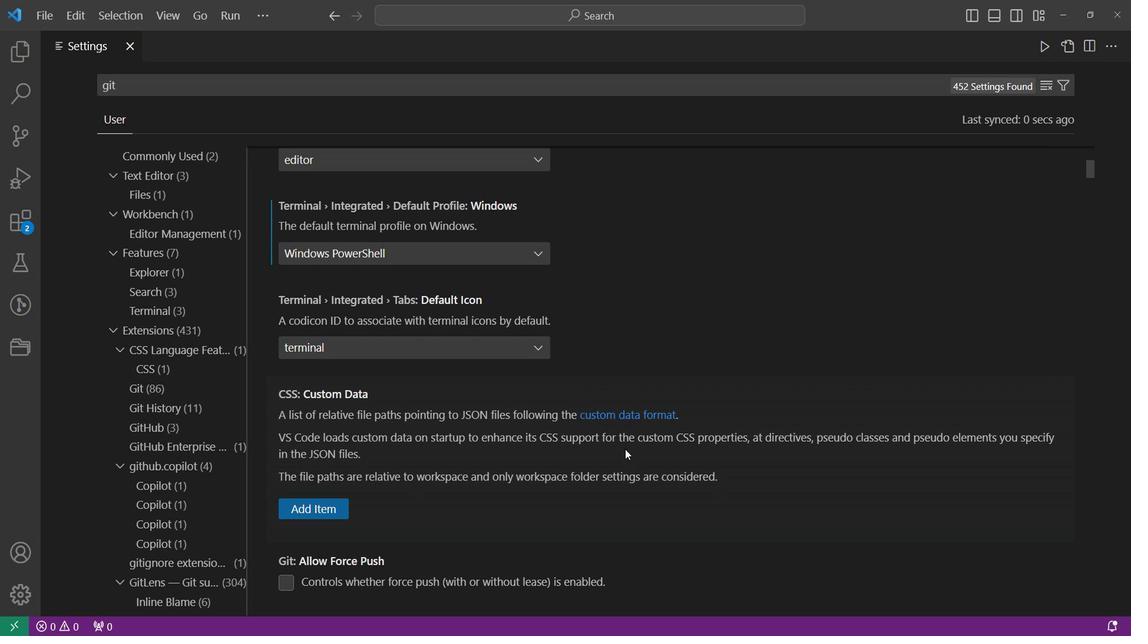 
Action: Mouse scrolled (642, 448) with delta (0, 0)
Screenshot: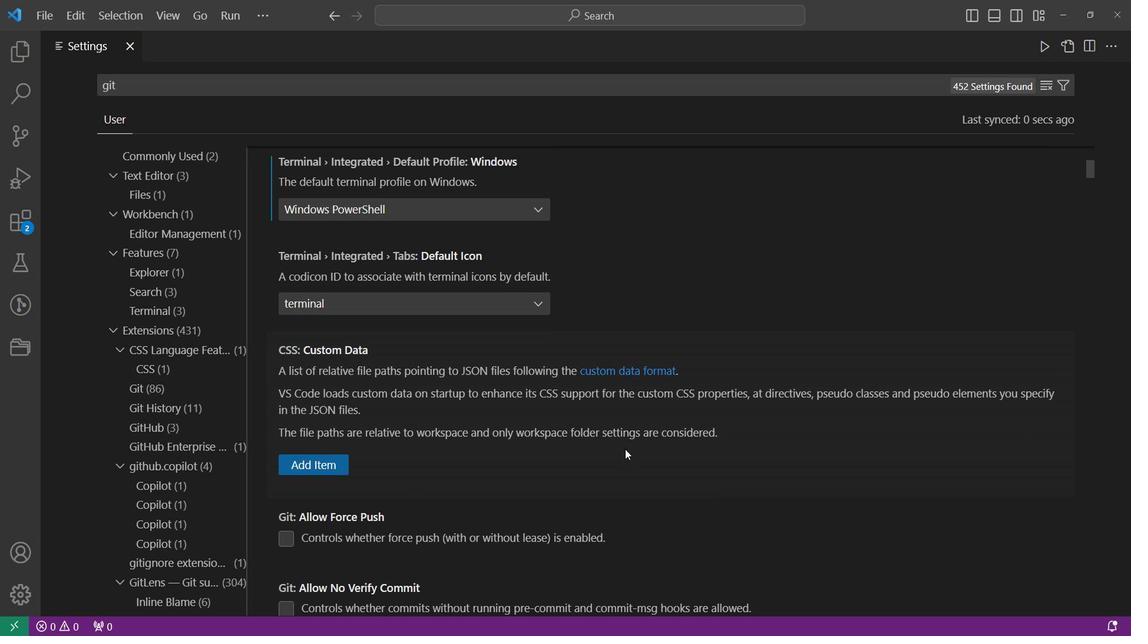 
Action: Mouse scrolled (642, 448) with delta (0, 0)
Screenshot: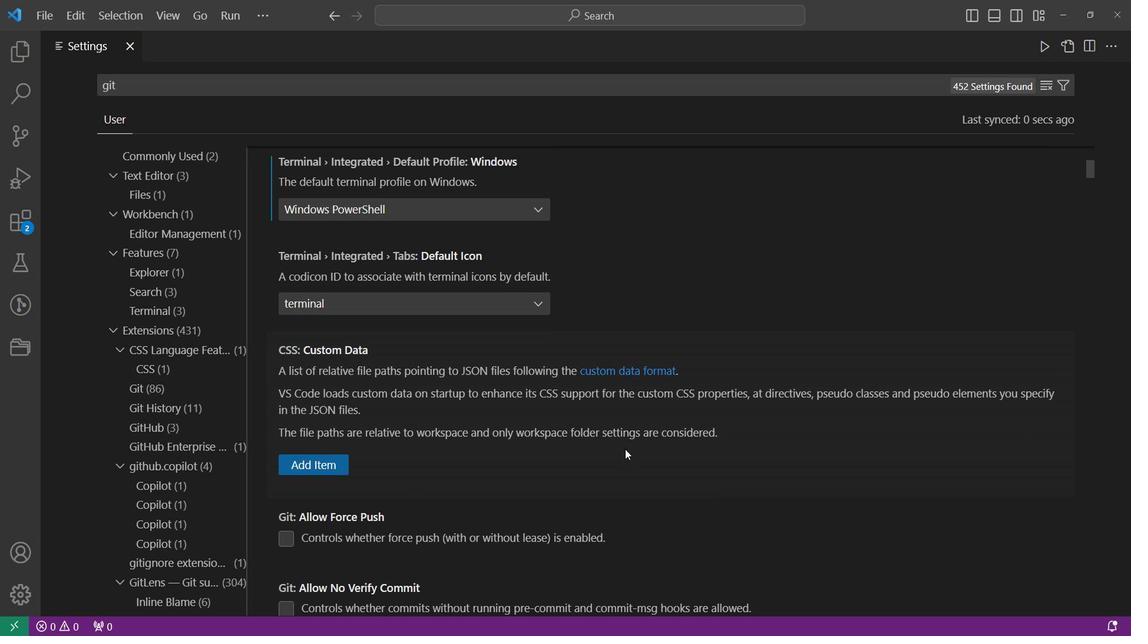 
Action: Mouse scrolled (642, 448) with delta (0, 0)
Screenshot: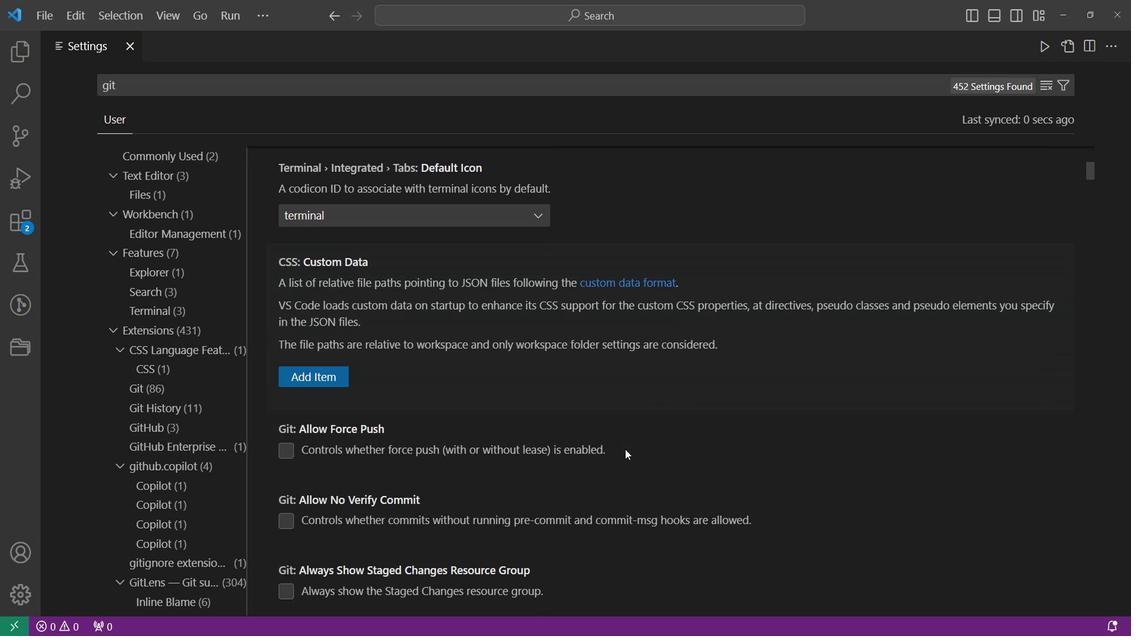 
Action: Mouse moved to (304, 411)
Screenshot: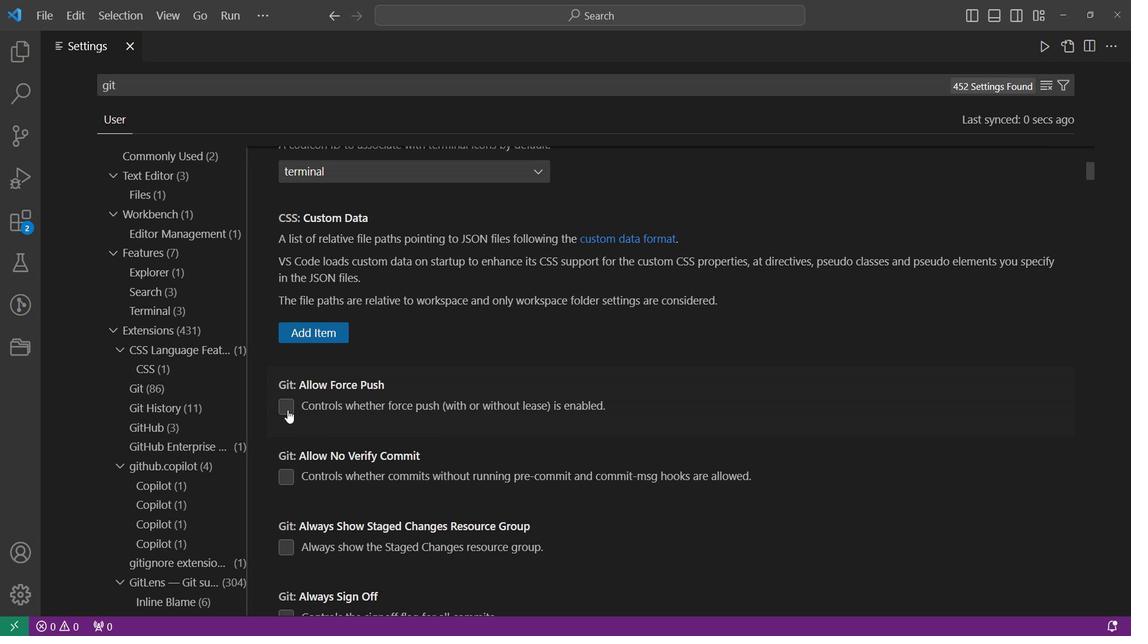 
Action: Mouse pressed left at (304, 411)
Screenshot: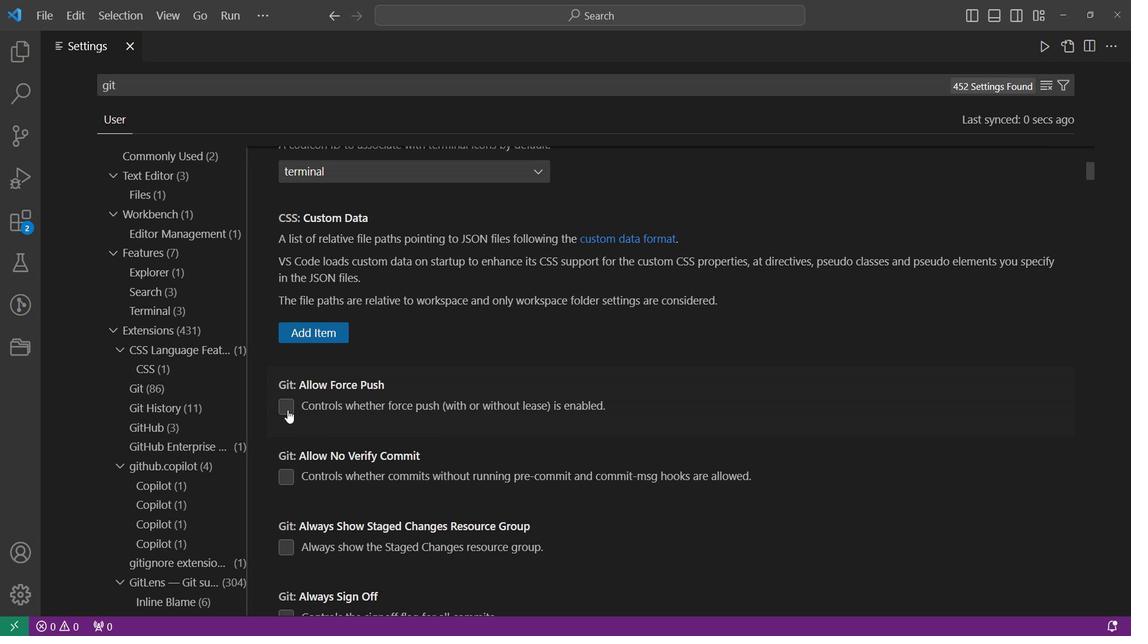
Action: Mouse moved to (306, 411)
Screenshot: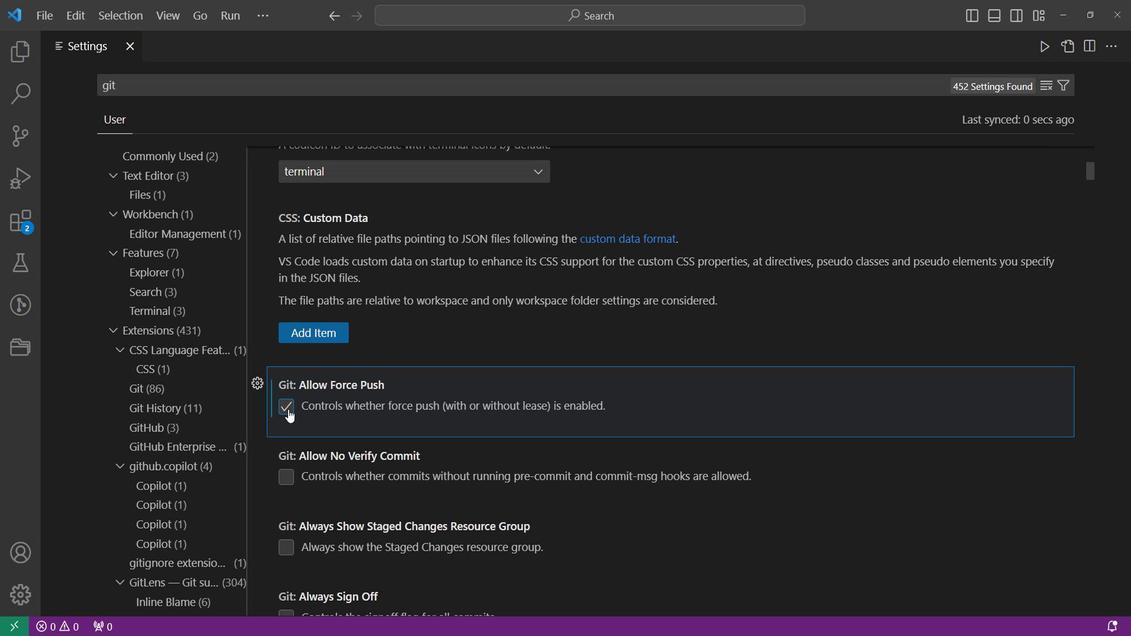 
Action: Mouse scrolled (306, 410) with delta (0, 0)
Screenshot: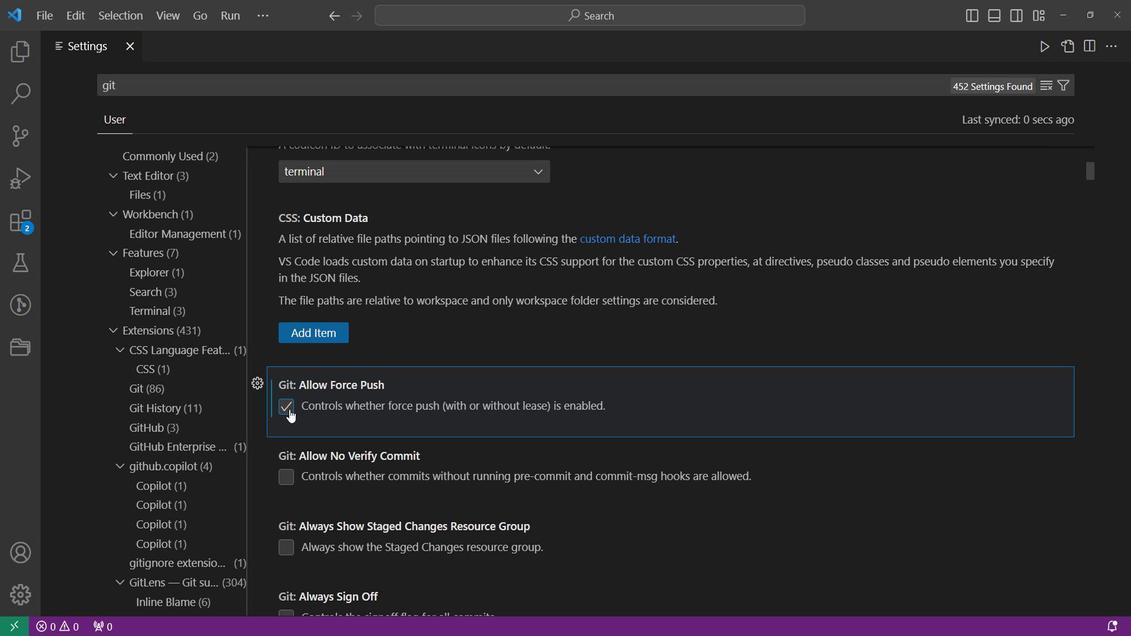 
Action: Mouse moved to (306, 429)
Screenshot: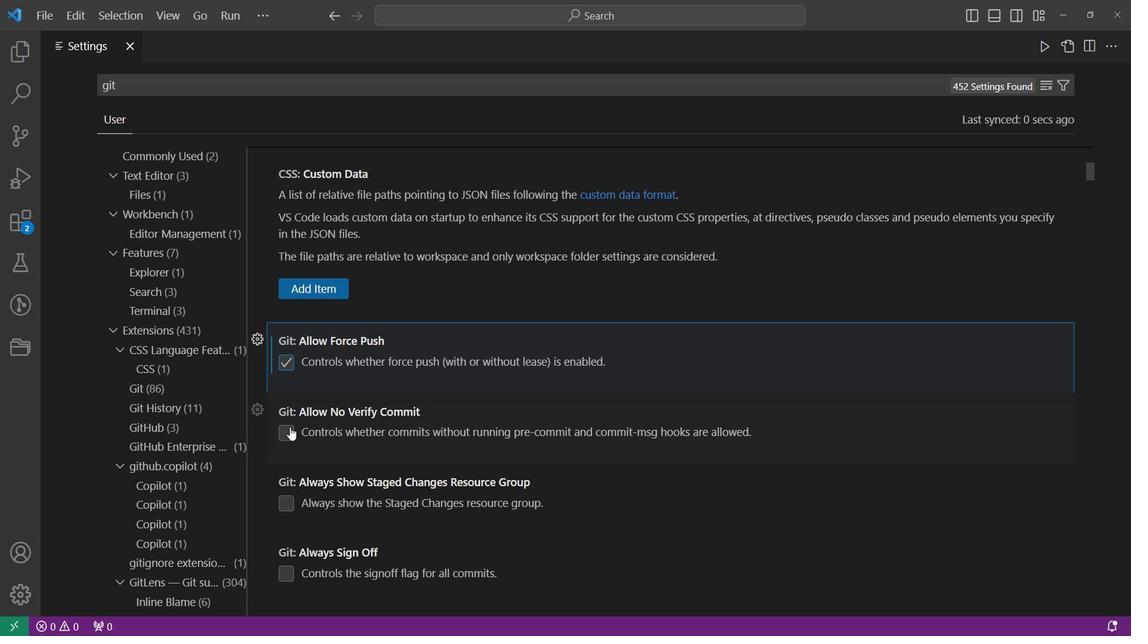 
Action: Mouse pressed left at (306, 429)
Screenshot: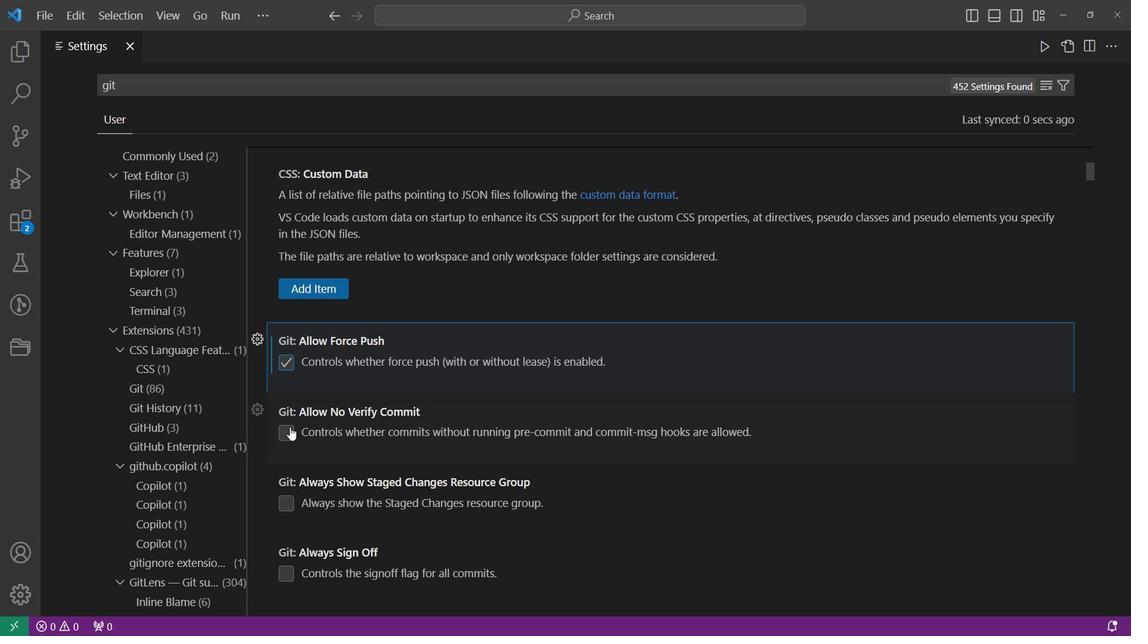 
Action: Mouse moved to (324, 428)
Screenshot: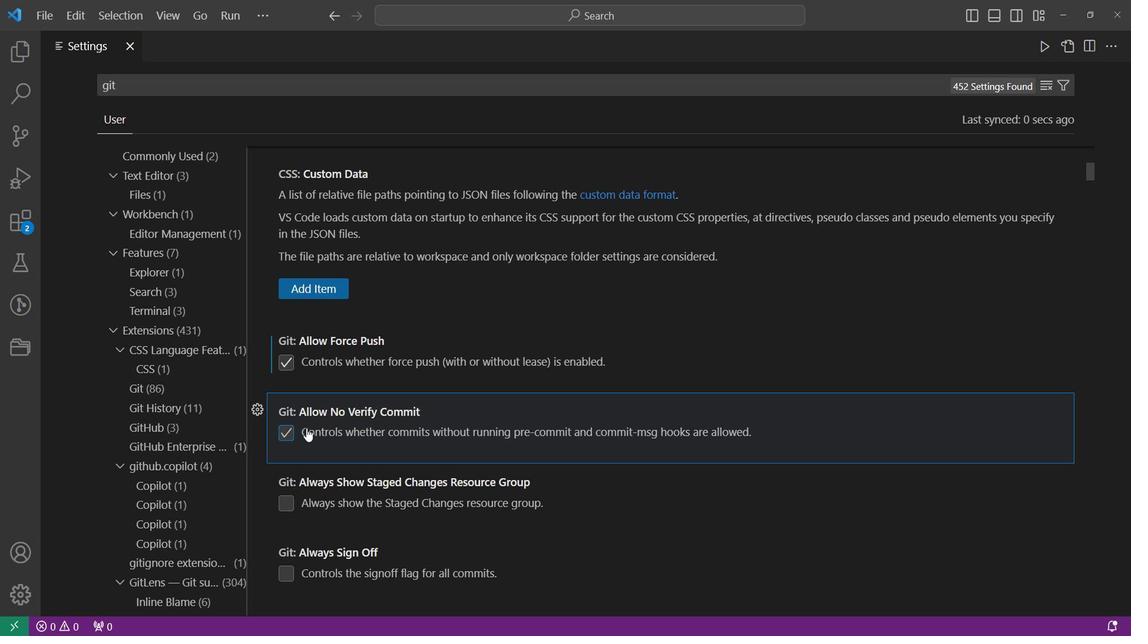 
Action: Mouse scrolled (324, 428) with delta (0, 0)
Screenshot: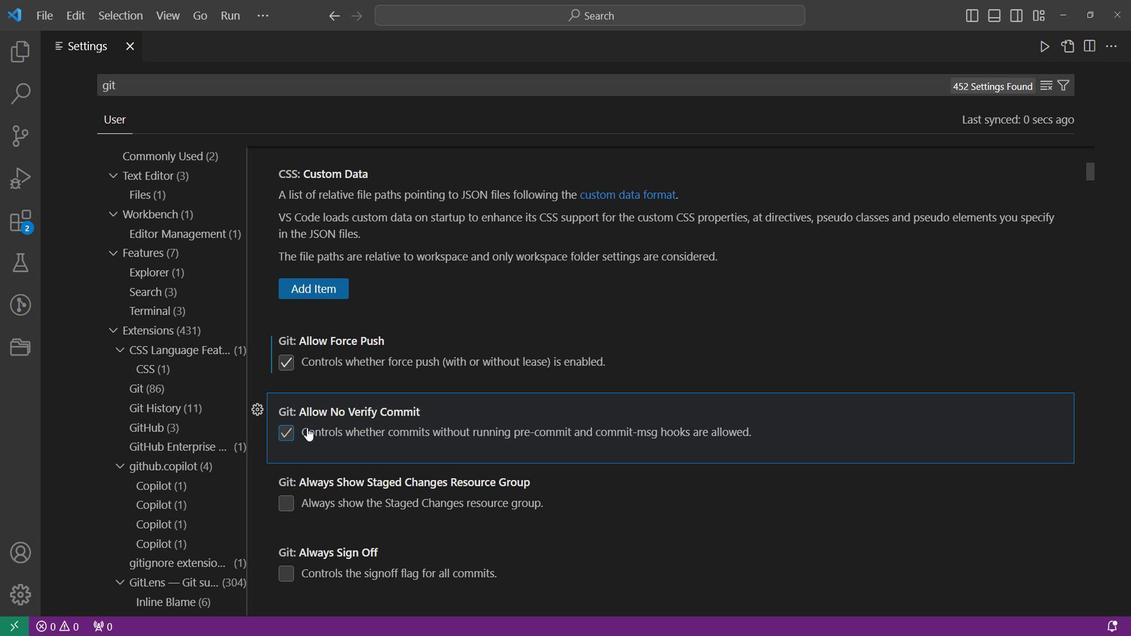
Action: Mouse scrolled (324, 428) with delta (0, 0)
Screenshot: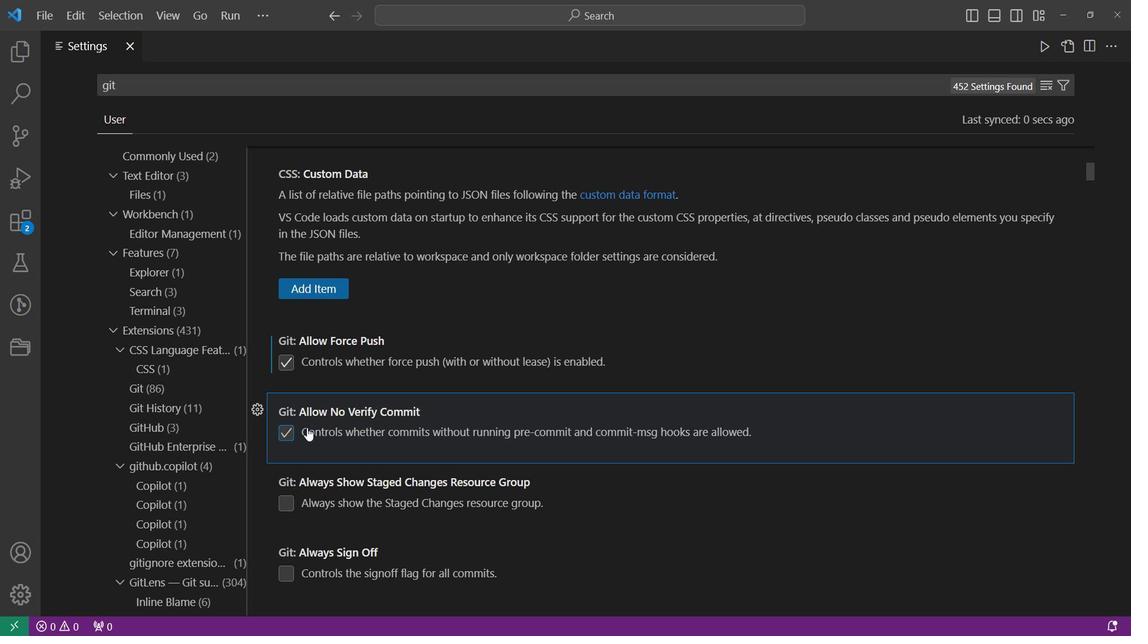 
Action: Mouse scrolled (324, 428) with delta (0, 0)
Screenshot: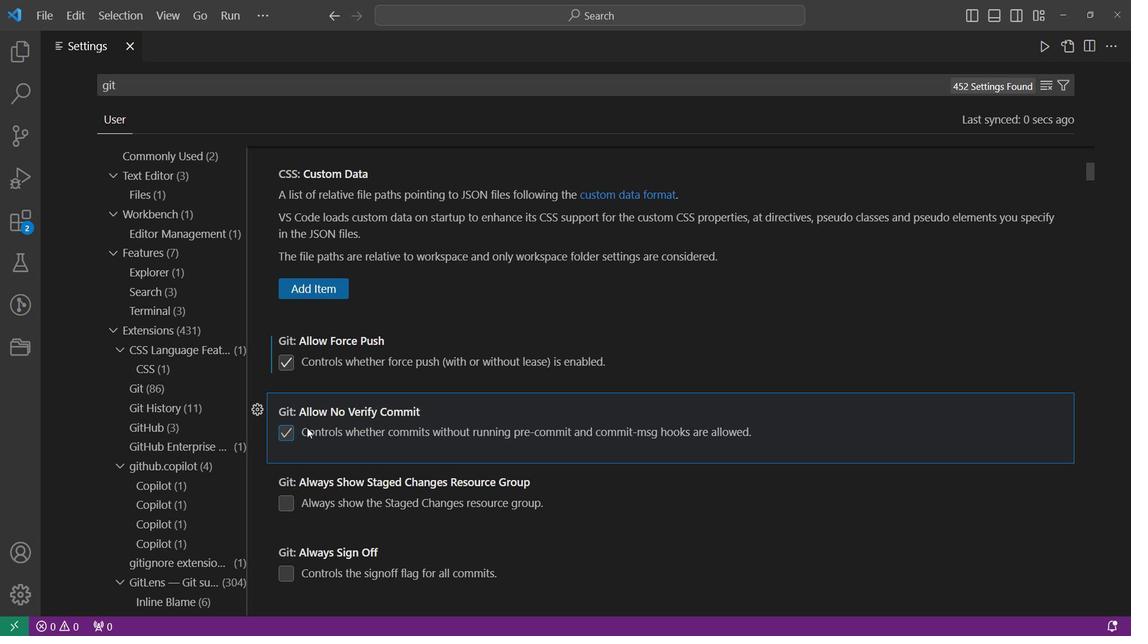 
Action: Mouse moved to (335, 426)
Screenshot: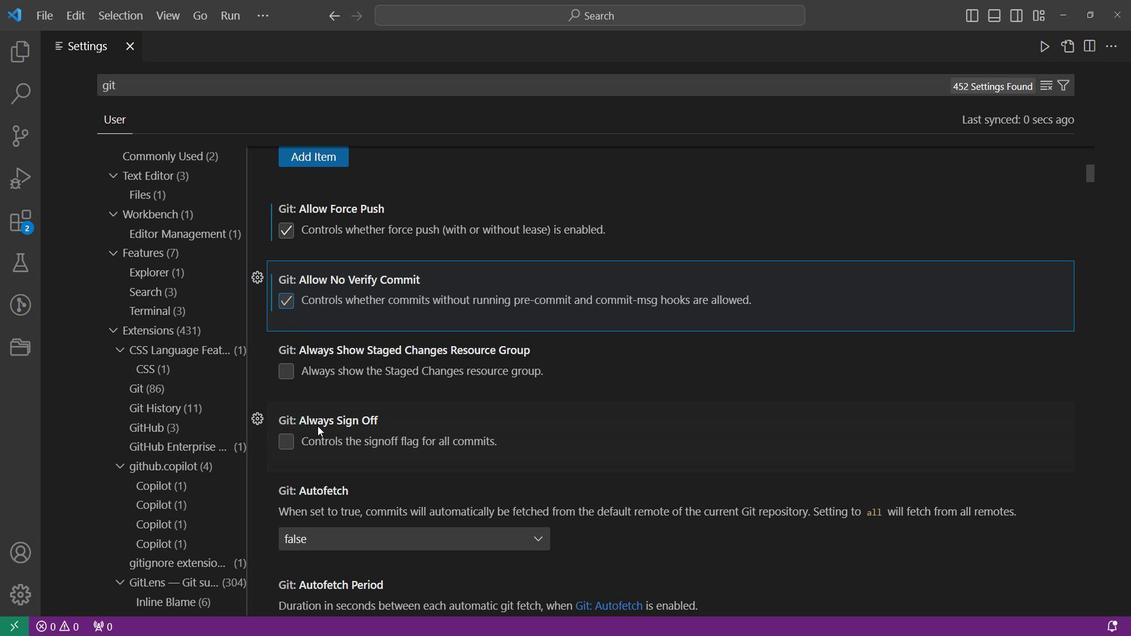 
Action: Mouse scrolled (335, 425) with delta (0, 0)
Screenshot: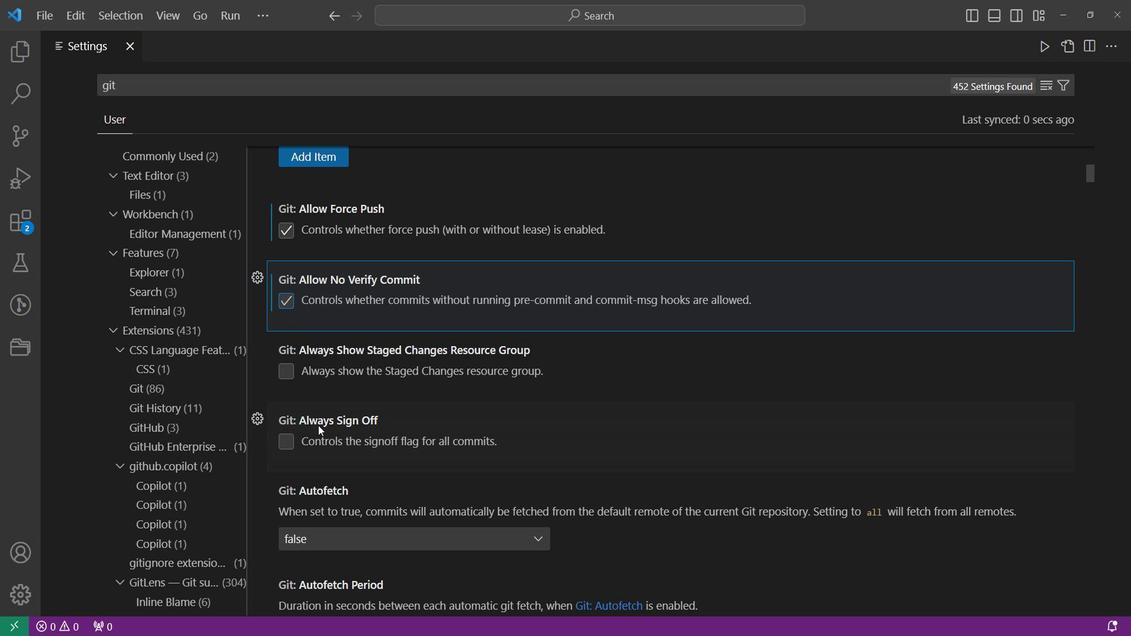 
Action: Mouse scrolled (335, 425) with delta (0, 0)
Screenshot: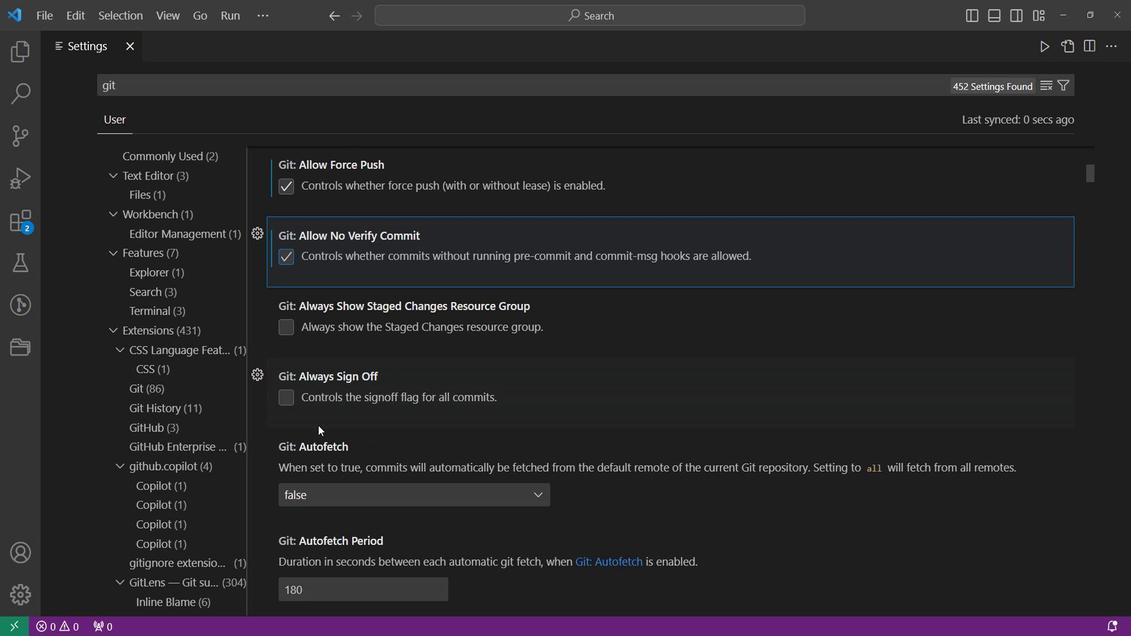 
Action: Mouse scrolled (335, 425) with delta (0, 0)
Screenshot: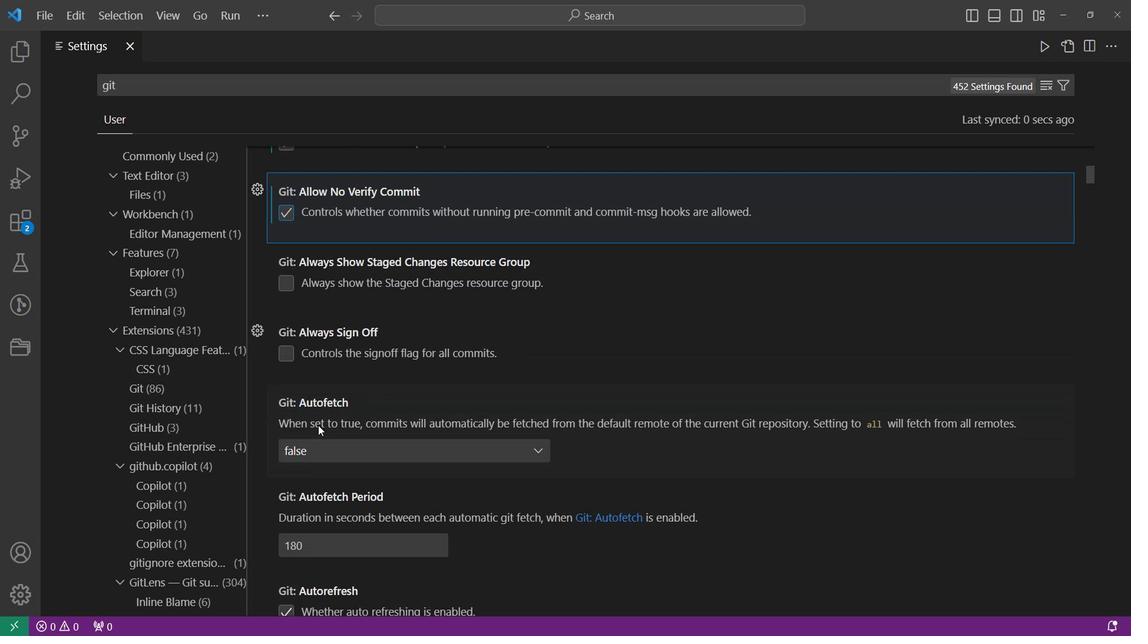 
Action: Mouse moved to (533, 404)
Screenshot: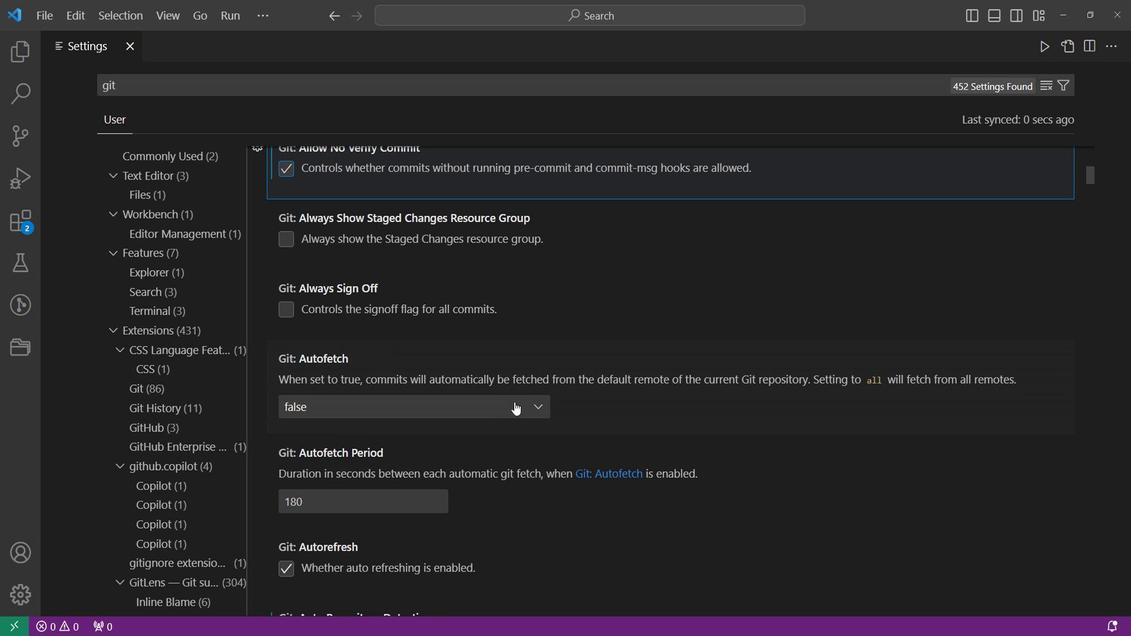 
Action: Mouse pressed left at (533, 404)
Screenshot: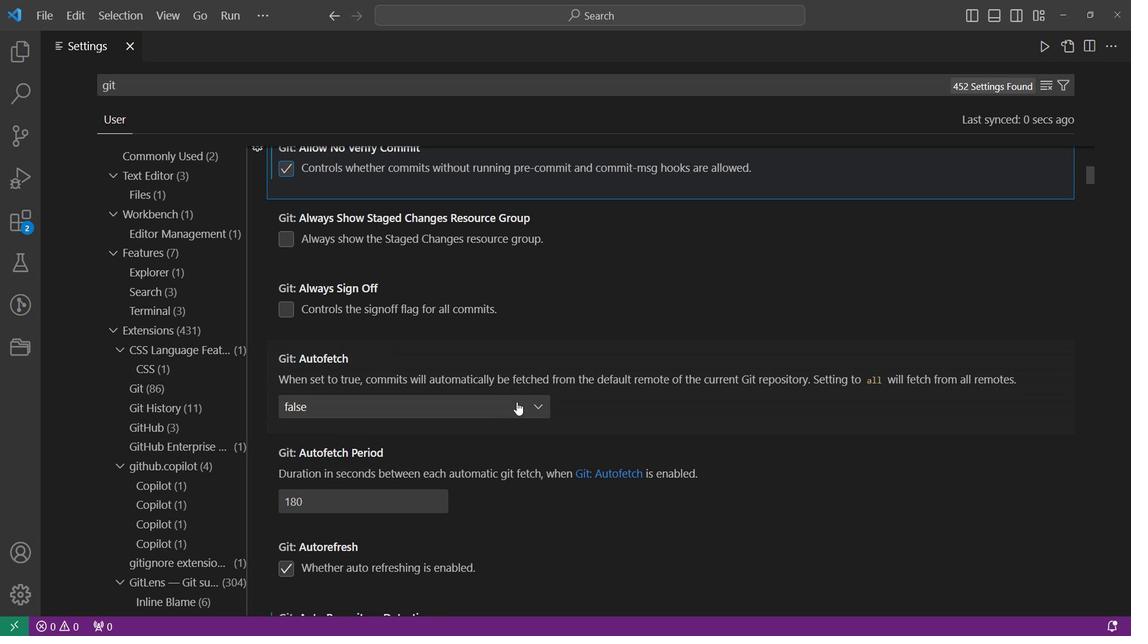 
Action: Mouse moved to (353, 431)
Screenshot: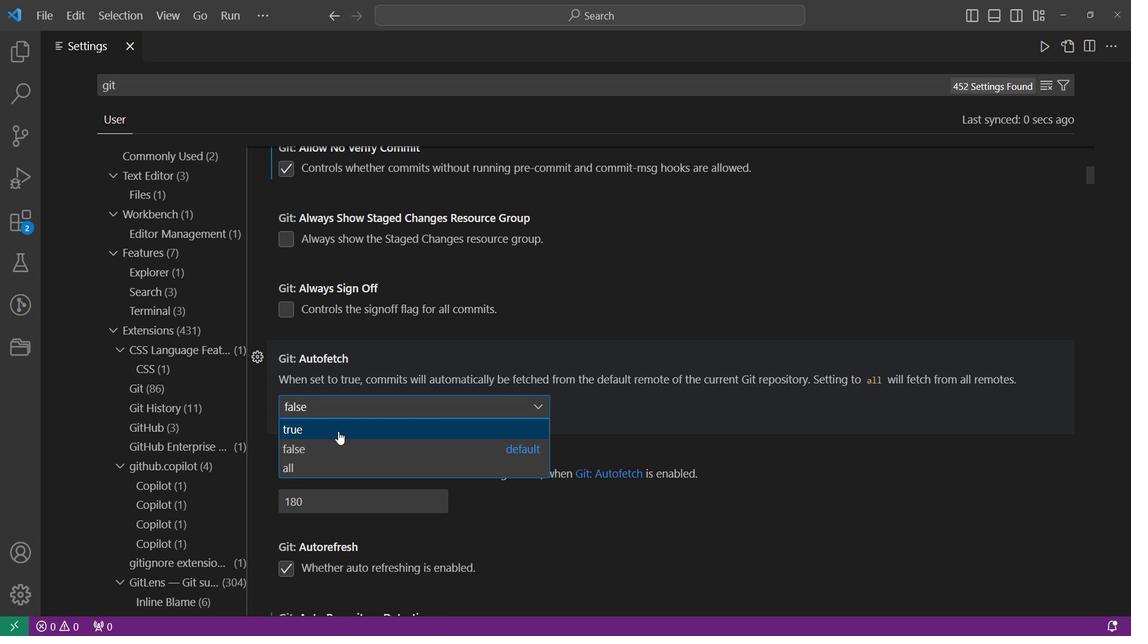 
Action: Mouse pressed left at (353, 431)
Screenshot: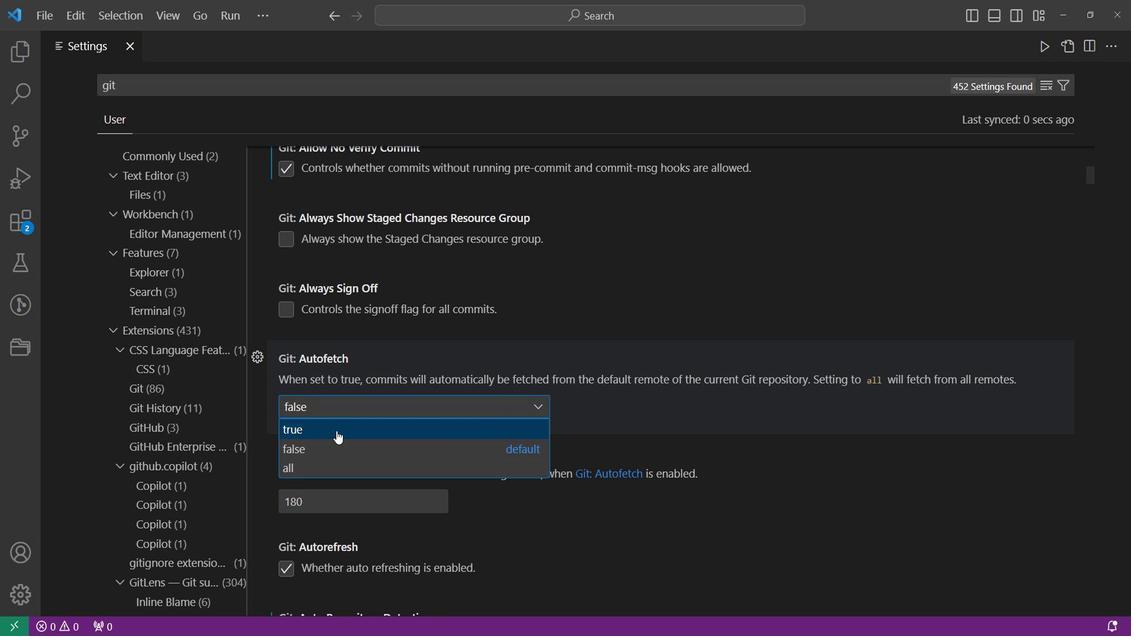 
Action: Mouse moved to (397, 409)
Screenshot: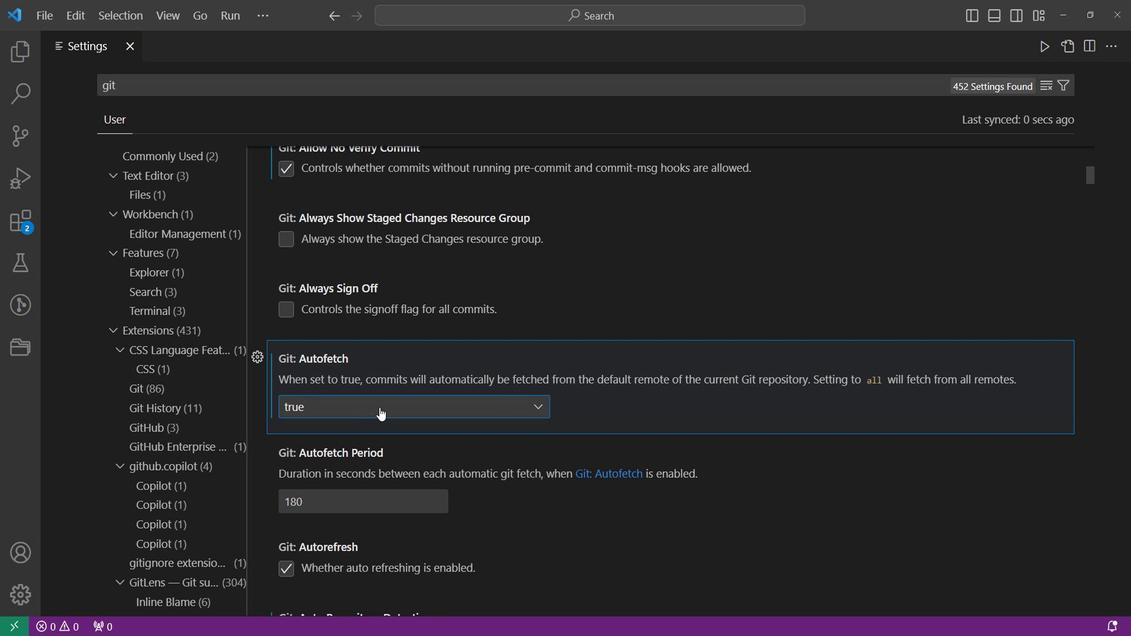 
Action: Mouse scrolled (397, 408) with delta (0, 0)
Screenshot: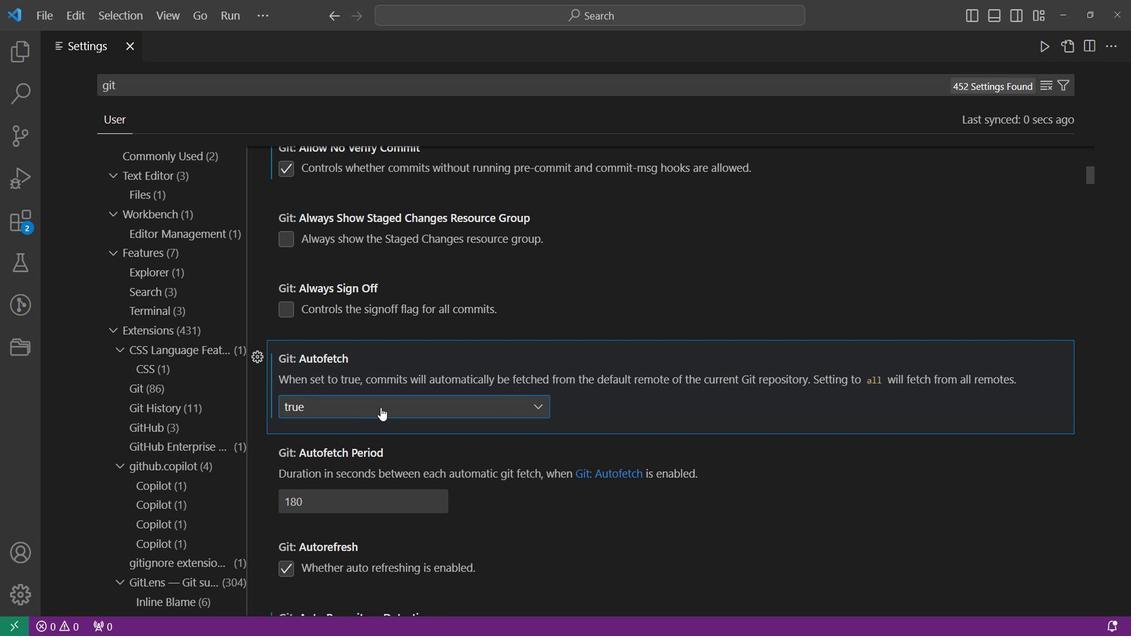 
Action: Mouse moved to (511, 453)
Screenshot: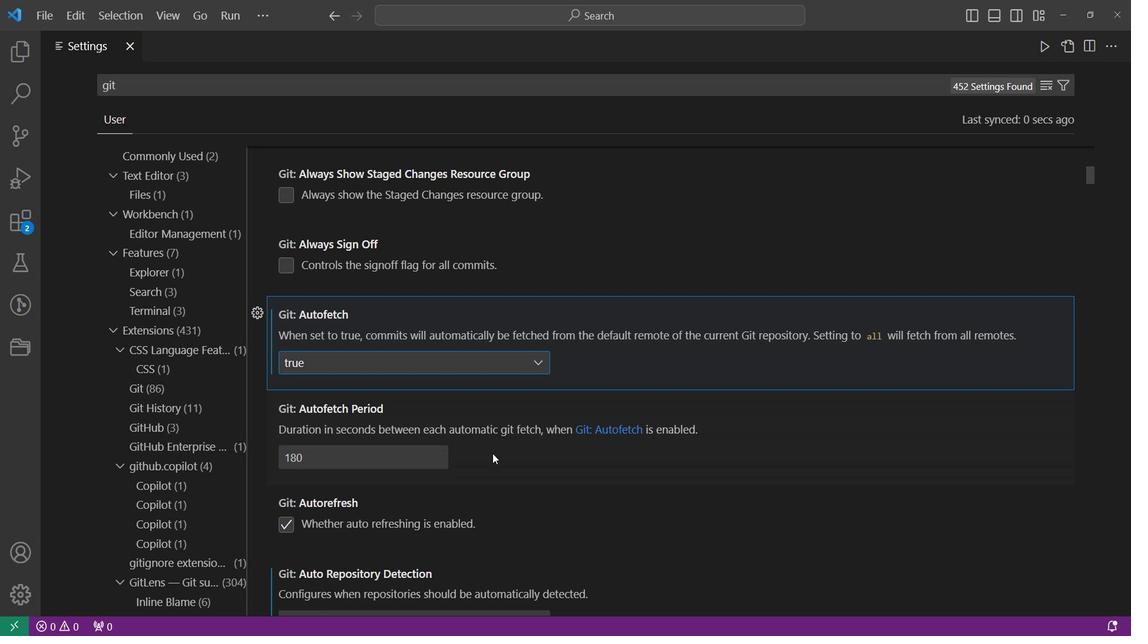 
Action: Mouse scrolled (511, 452) with delta (0, 0)
Screenshot: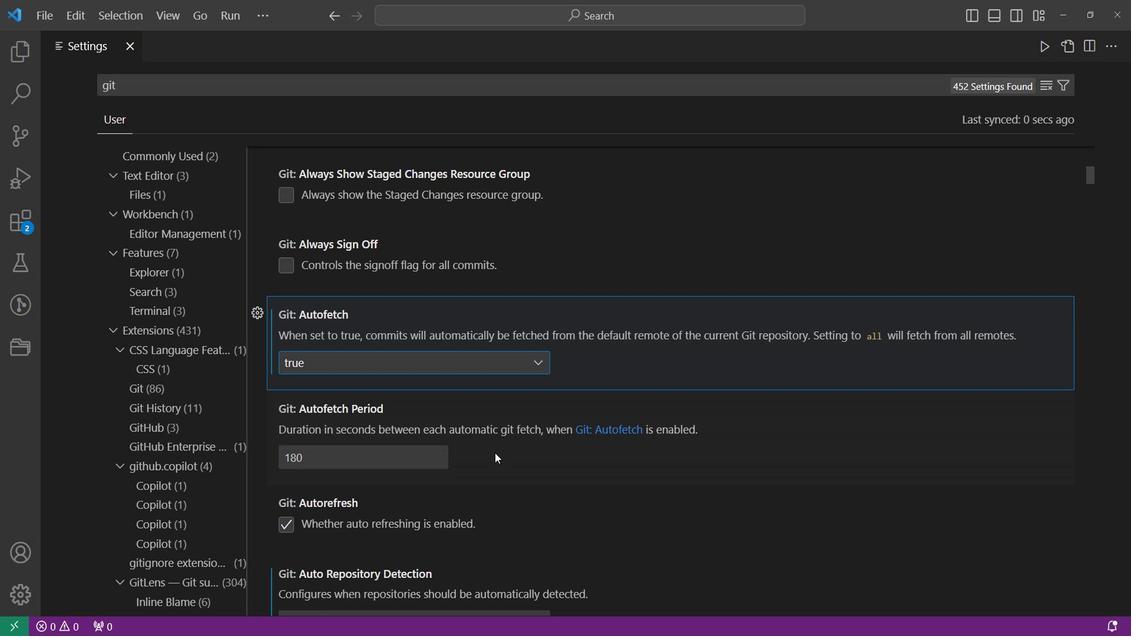 
Action: Mouse scrolled (511, 452) with delta (0, 0)
Screenshot: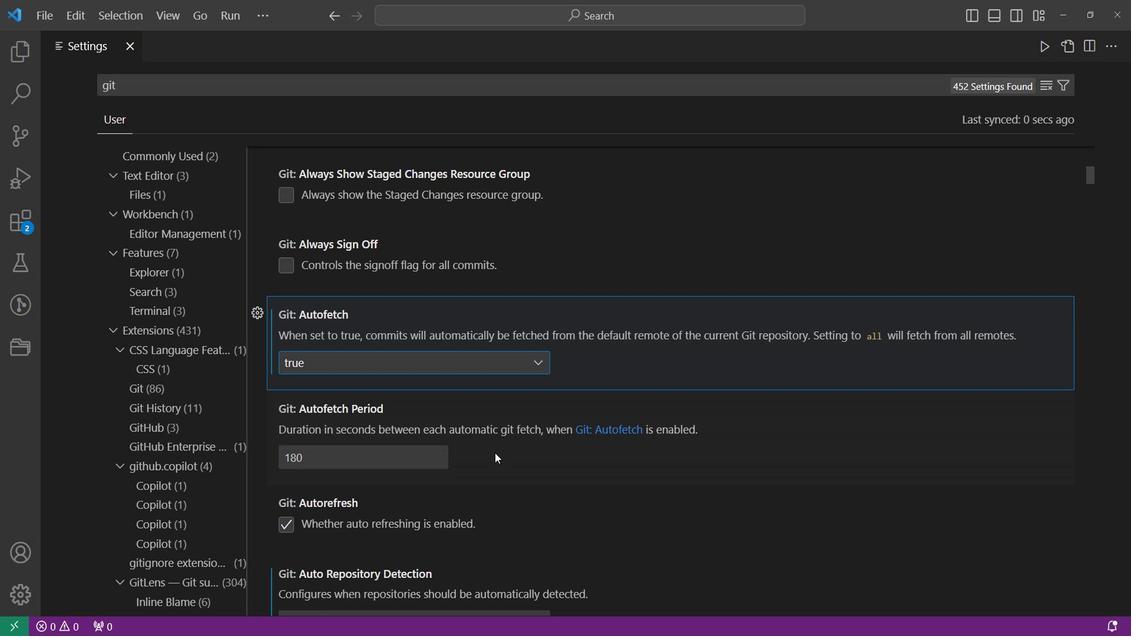 
Action: Mouse moved to (377, 438)
Screenshot: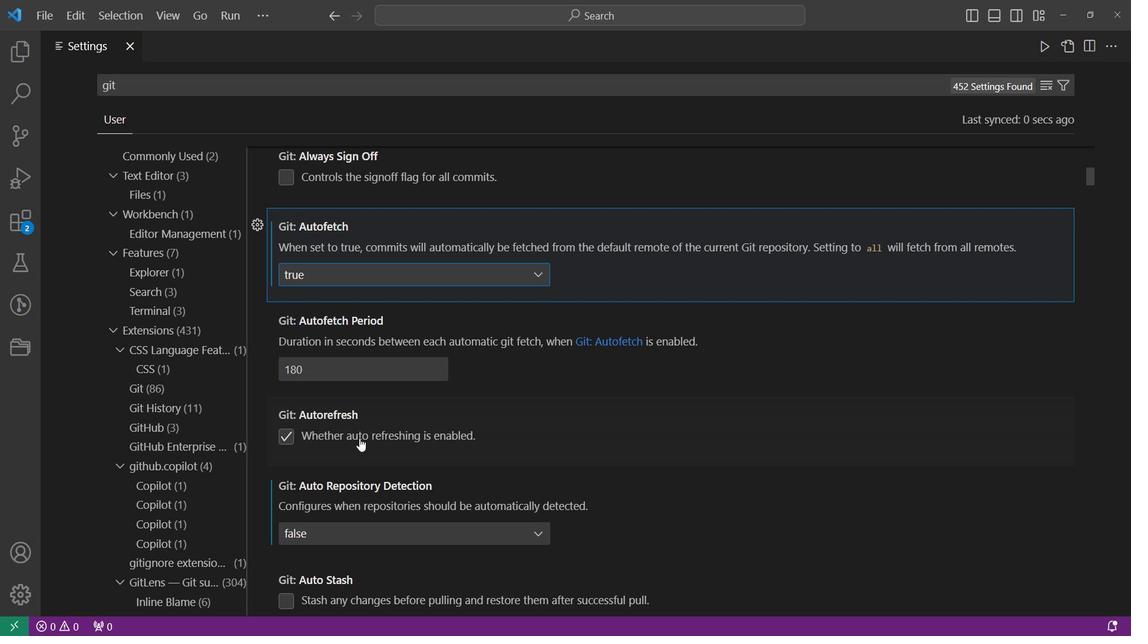 
Action: Mouse pressed left at (377, 438)
Screenshot: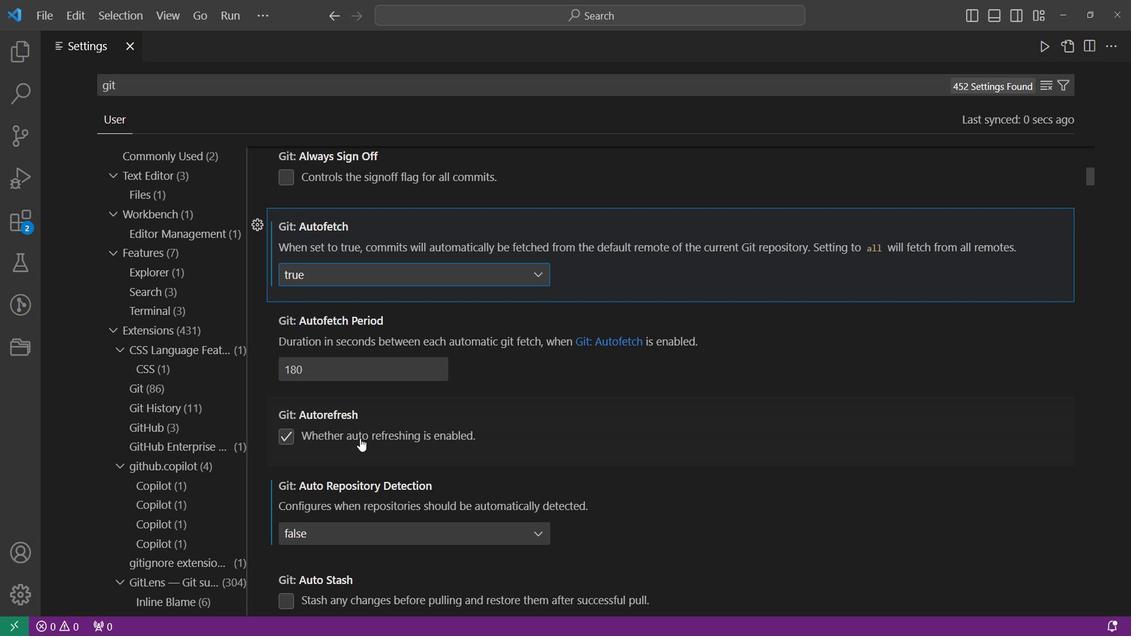 
Action: Mouse moved to (334, 435)
Screenshot: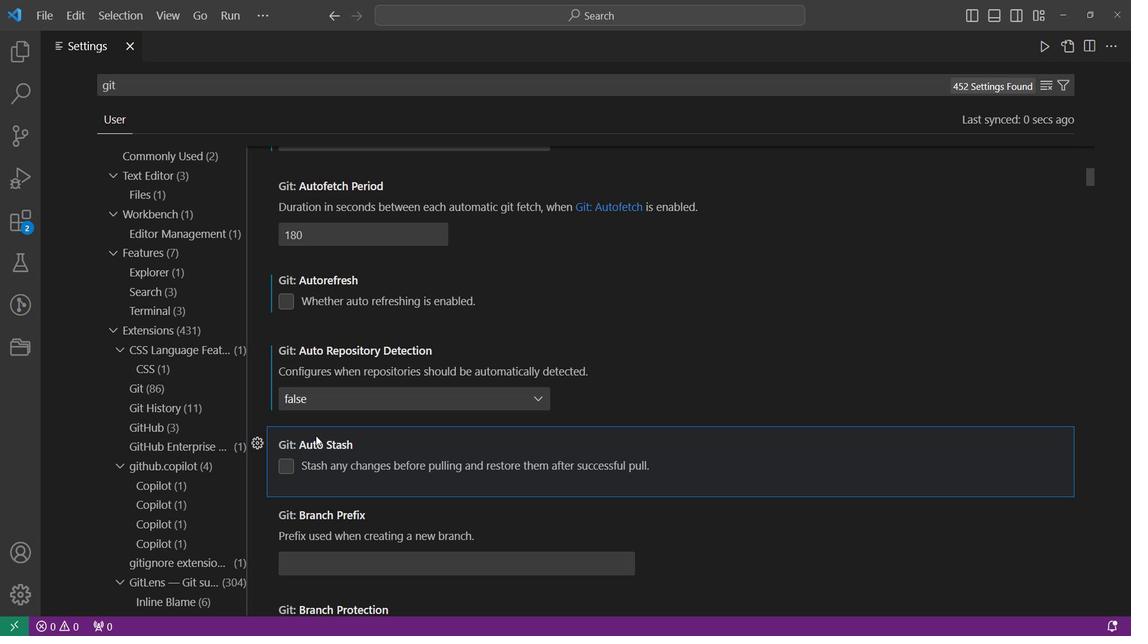 
Action: Mouse scrolled (334, 435) with delta (0, 0)
Screenshot: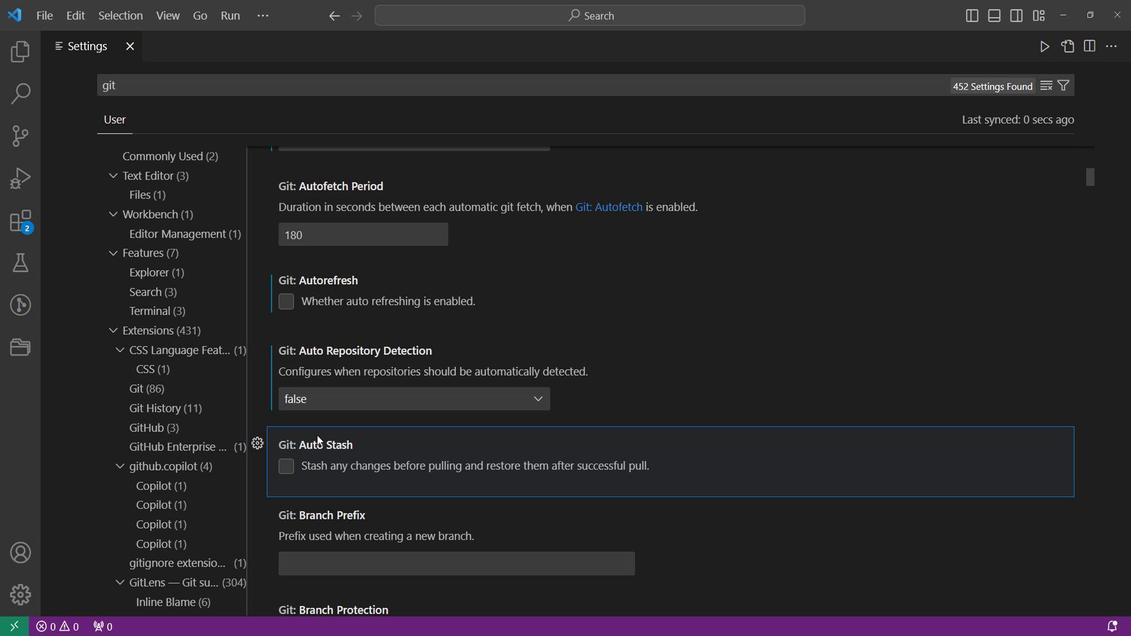 
Action: Mouse moved to (333, 434)
Screenshot: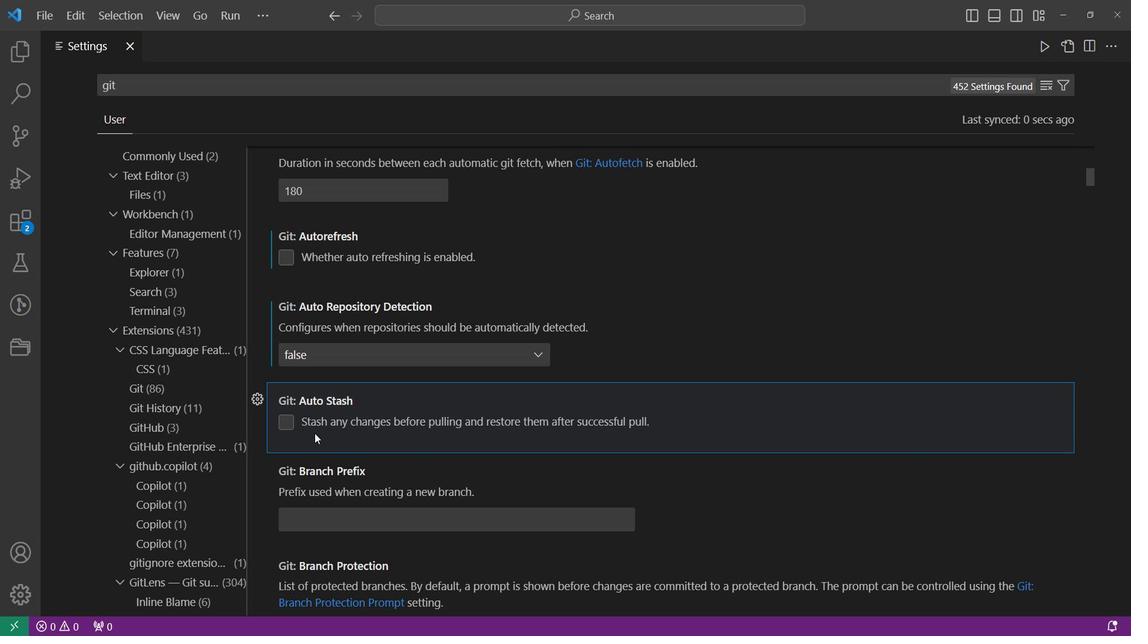 
Action: Mouse scrolled (333, 433) with delta (0, 0)
Screenshot: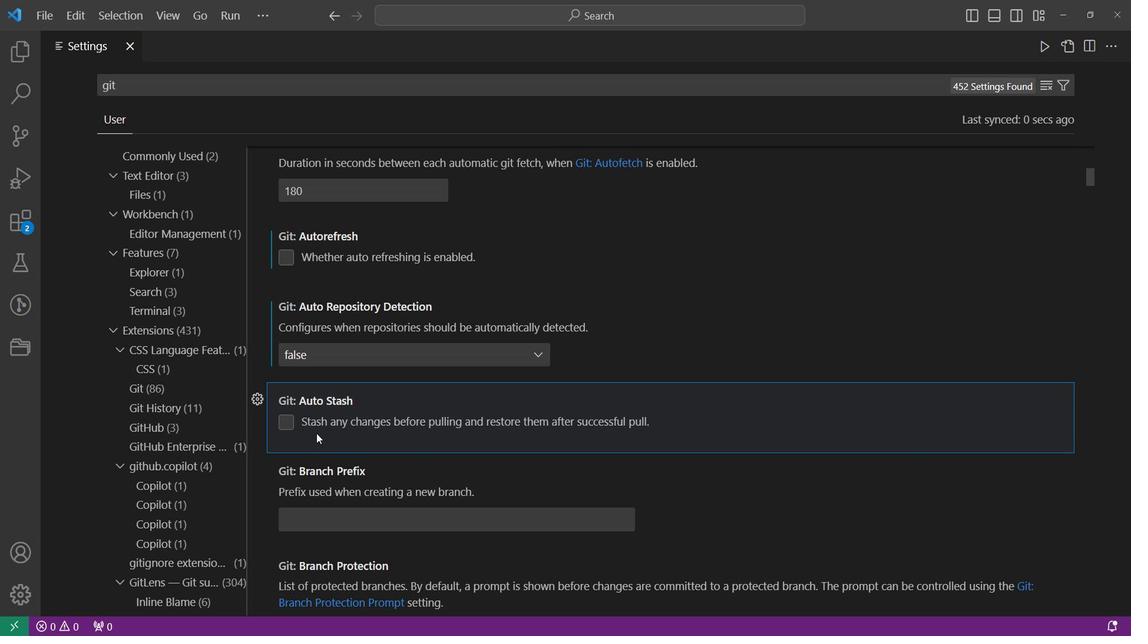 
Action: Mouse moved to (467, 468)
Screenshot: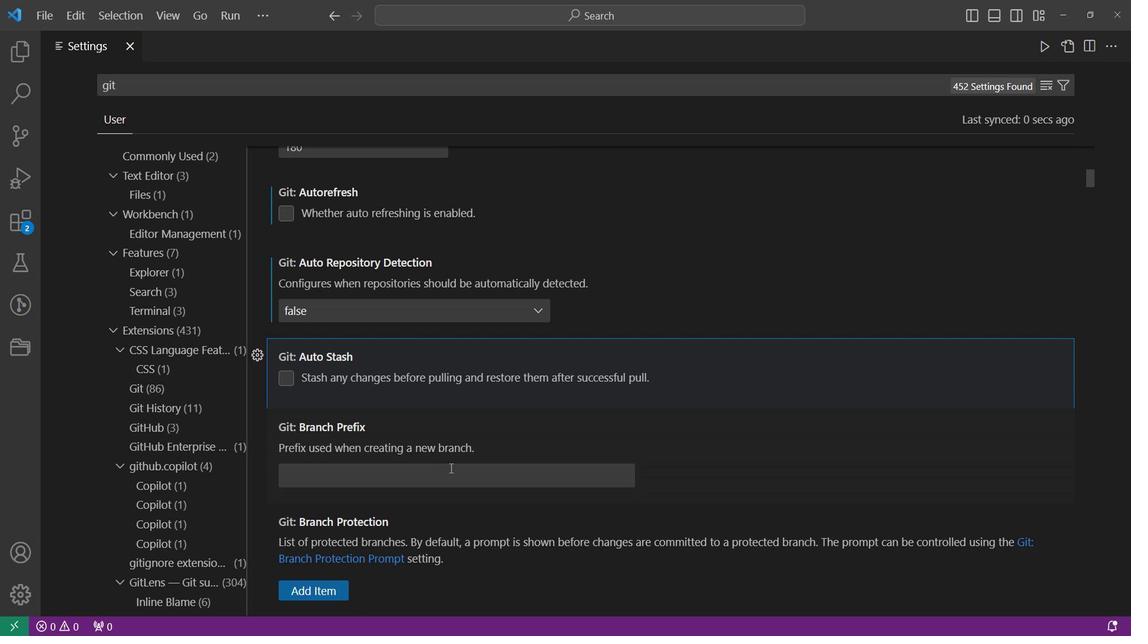 
Action: Mouse scrolled (467, 467) with delta (0, 0)
Screenshot: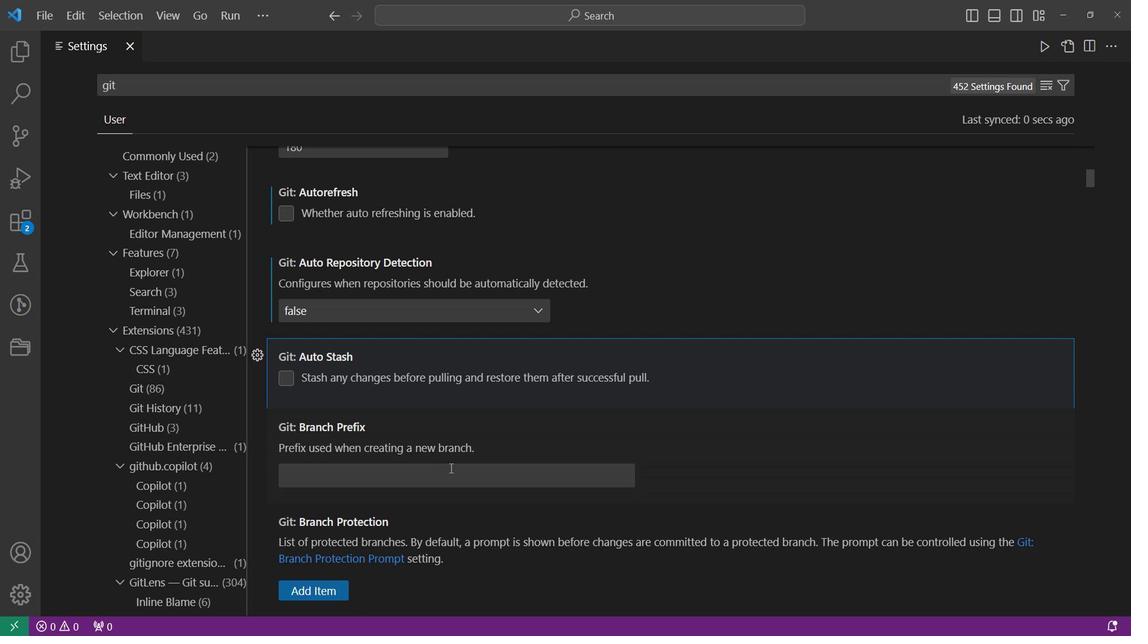 
Action: Mouse scrolled (467, 467) with delta (0, 0)
Screenshot: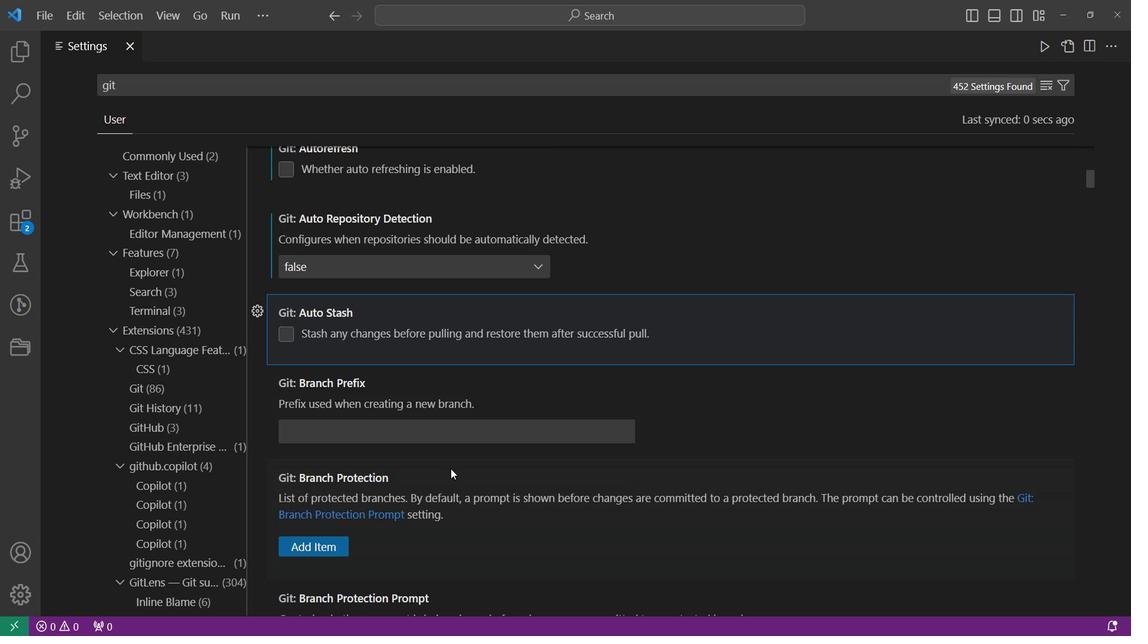 
Action: Mouse scrolled (467, 467) with delta (0, 0)
Screenshot: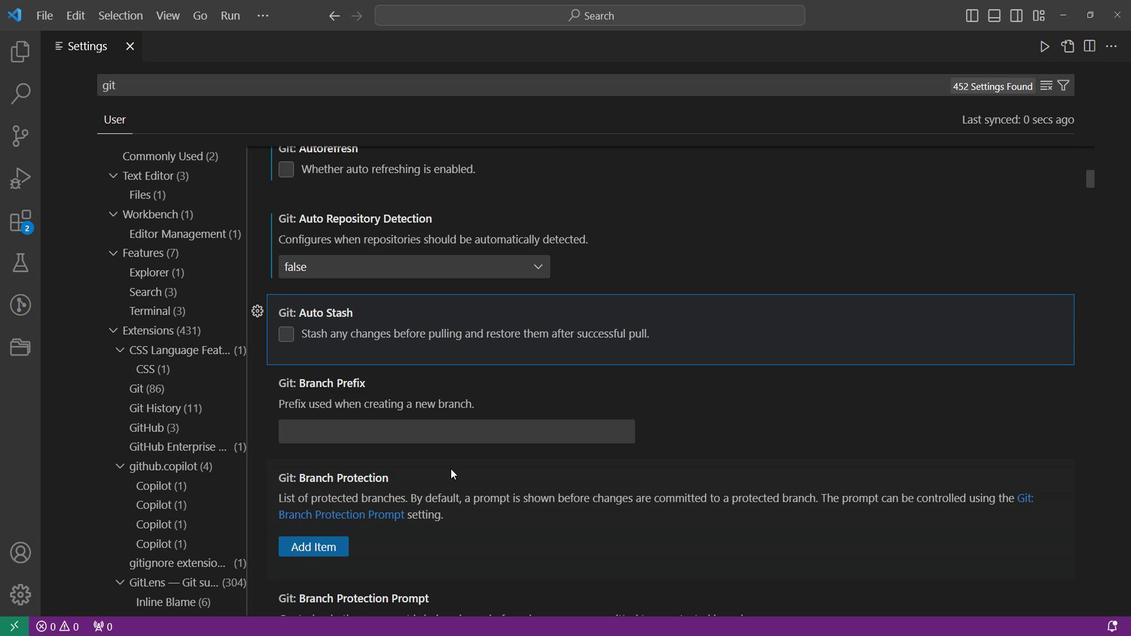 
Action: Mouse moved to (464, 465)
Screenshot: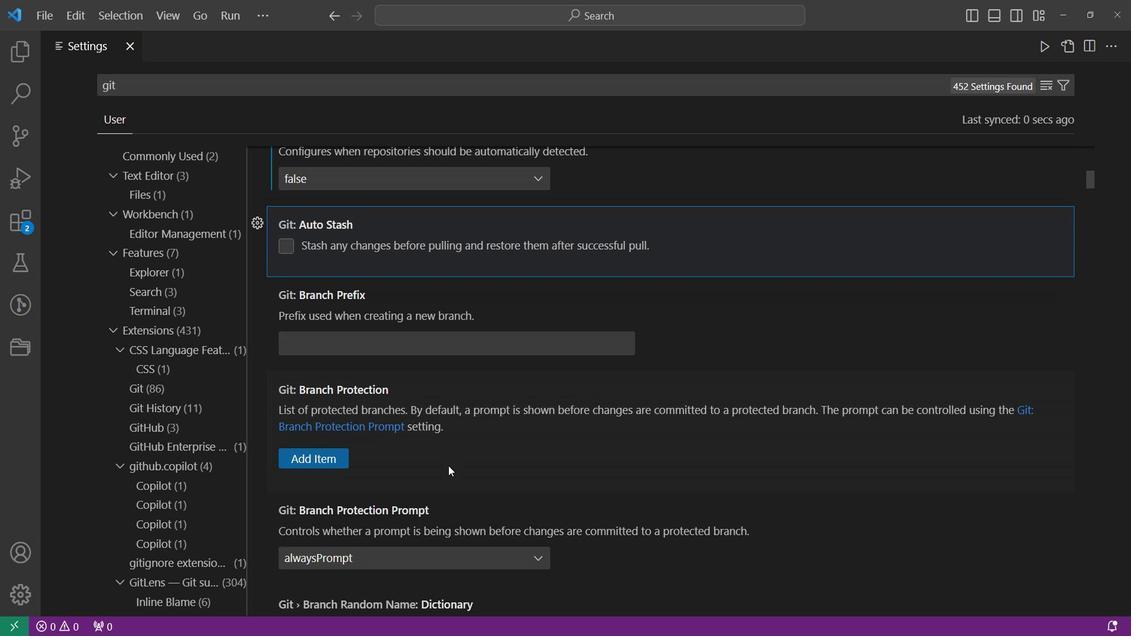 
Action: Mouse scrolled (464, 464) with delta (0, 0)
Screenshot: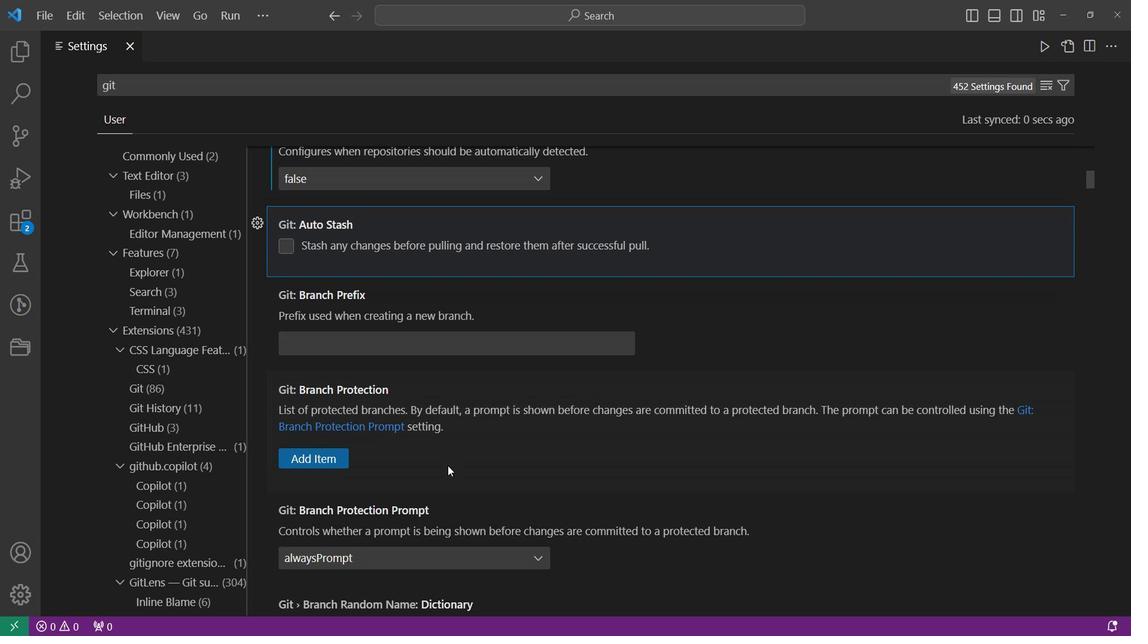 
Action: Mouse scrolled (464, 464) with delta (0, 0)
Screenshot: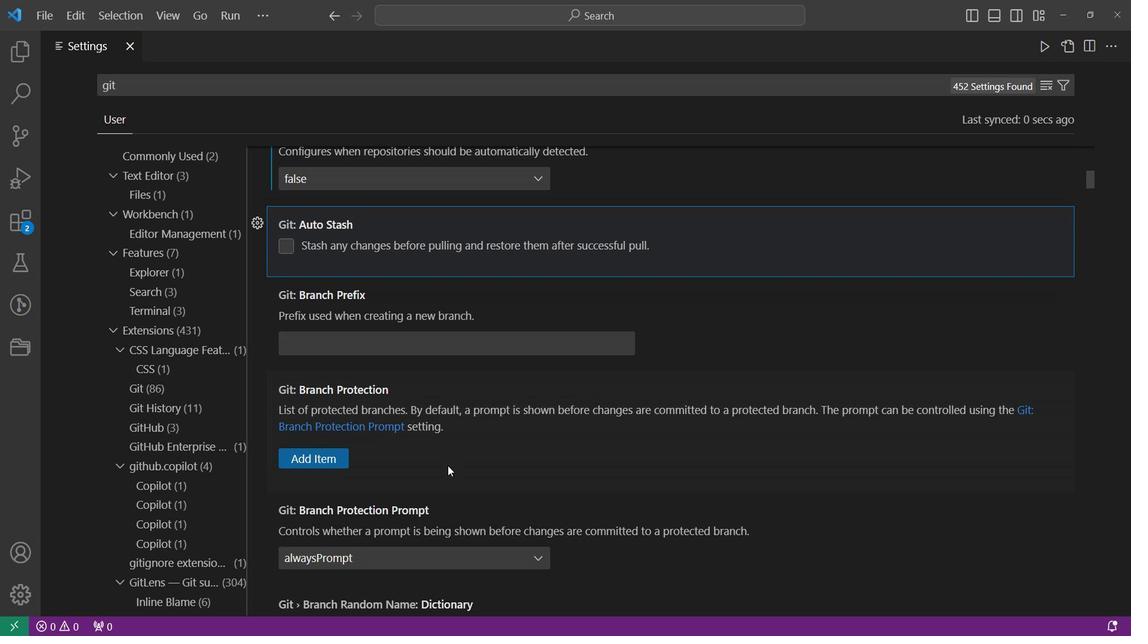 
Action: Mouse scrolled (464, 464) with delta (0, 0)
Screenshot: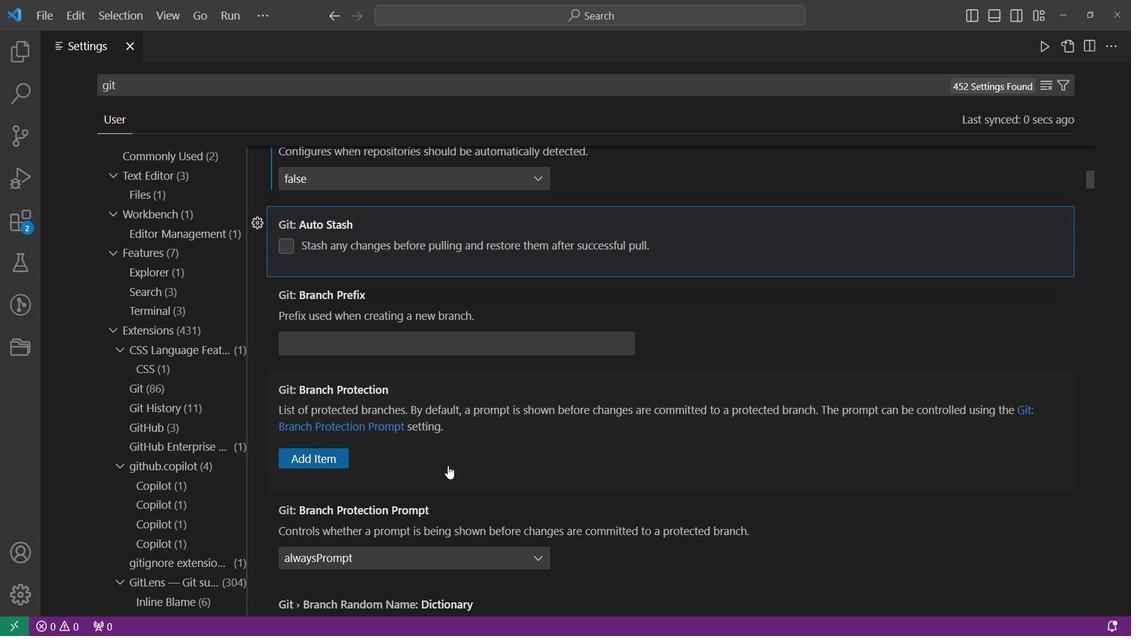 
Action: Mouse moved to (464, 465)
Screenshot: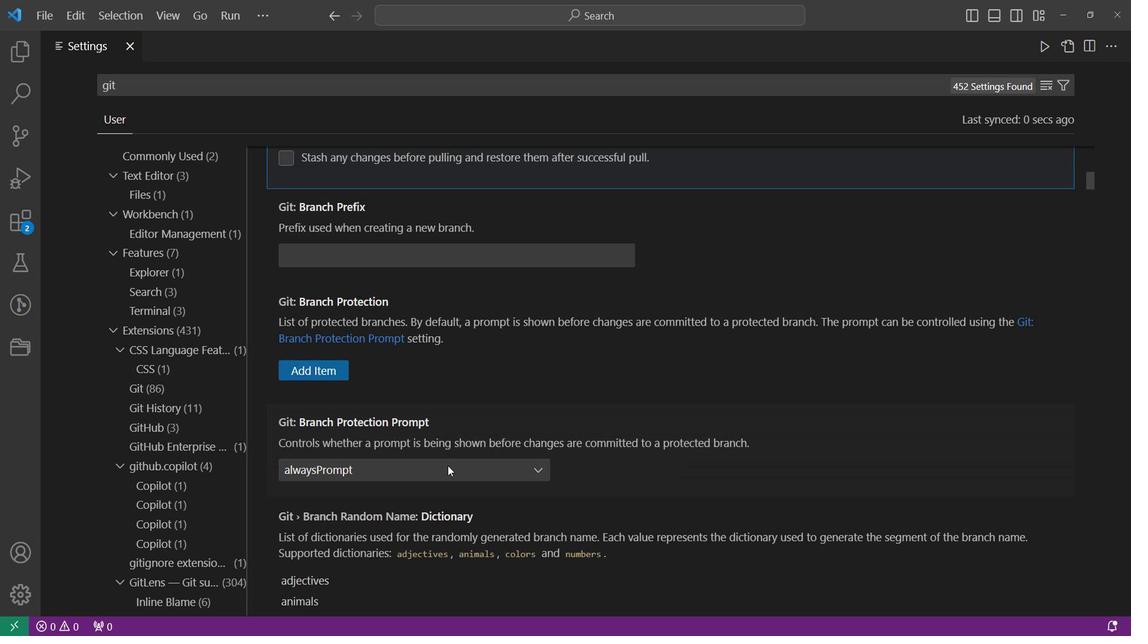 
Action: Mouse scrolled (464, 464) with delta (0, 0)
Screenshot: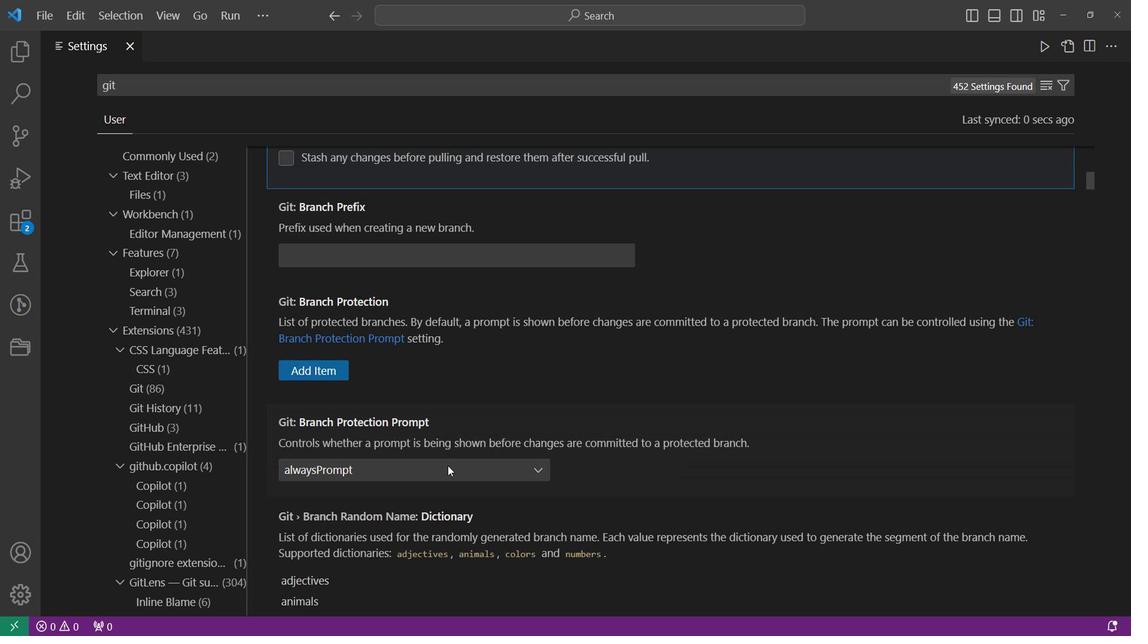 
Action: Mouse moved to (463, 464)
Screenshot: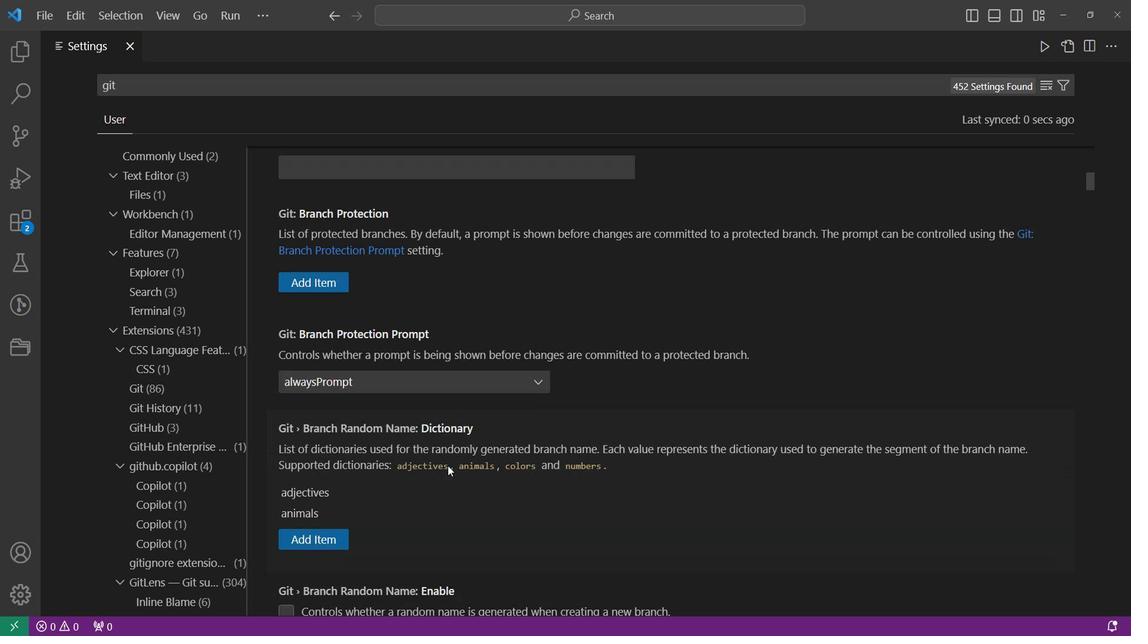 
Action: Mouse scrolled (463, 464) with delta (0, 0)
Screenshot: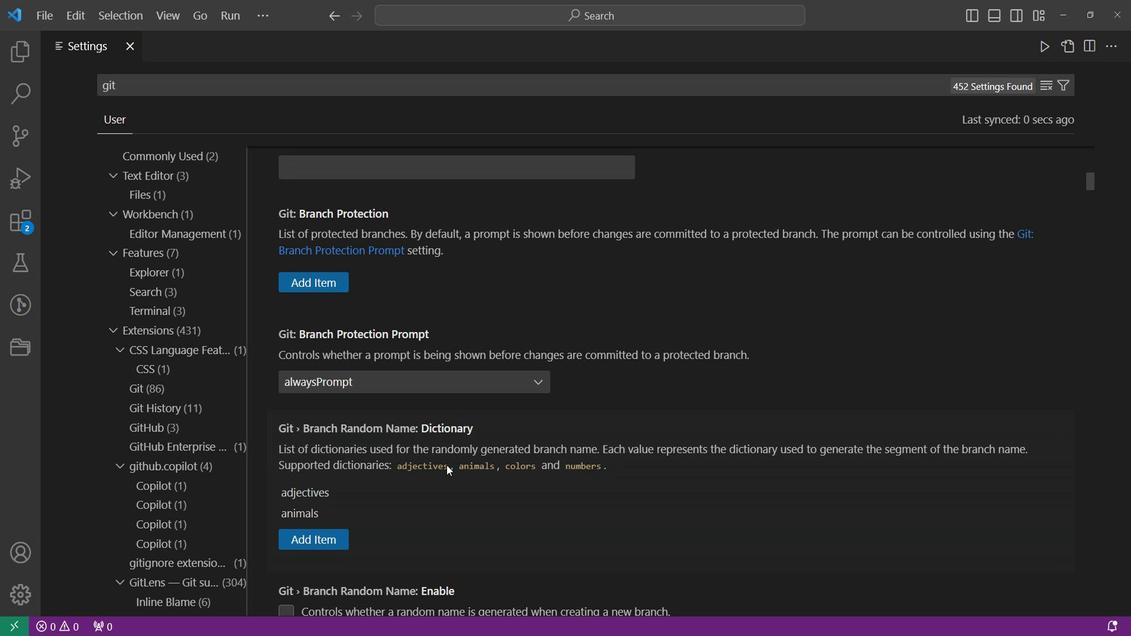 
Action: Mouse scrolled (463, 464) with delta (0, 0)
Screenshot: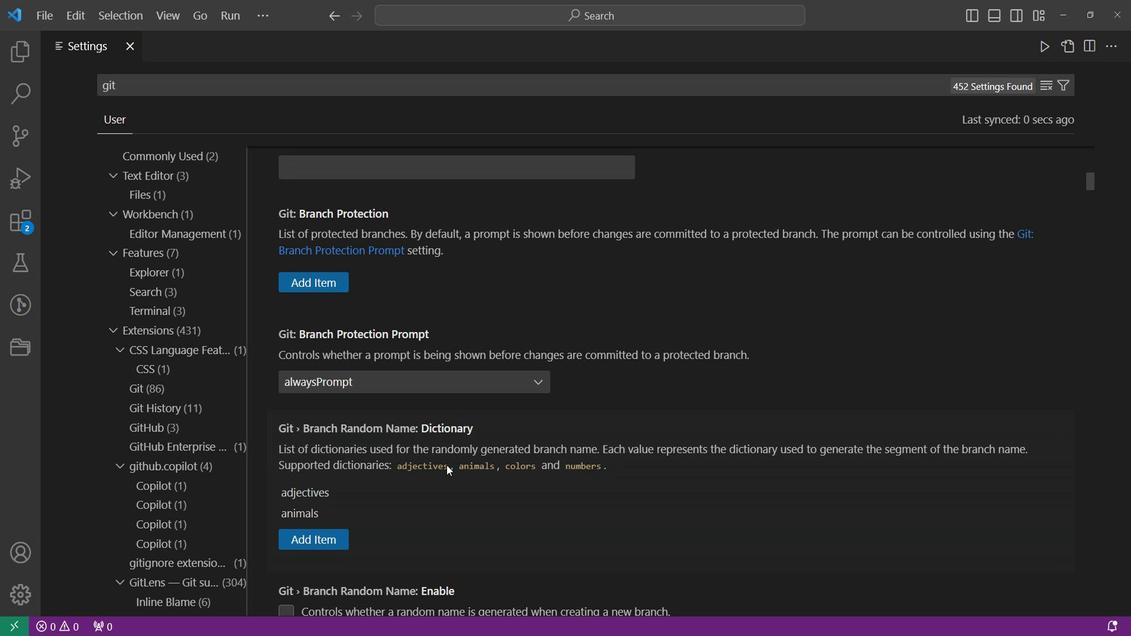 
Action: Mouse scrolled (463, 464) with delta (0, 0)
Screenshot: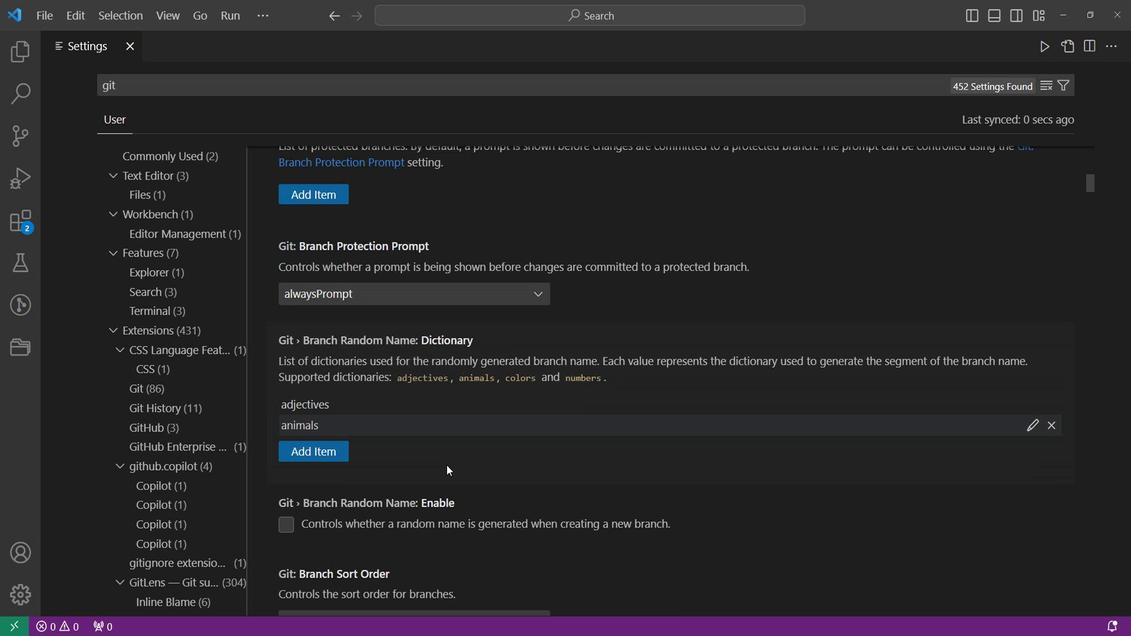 
Action: Mouse scrolled (463, 464) with delta (0, 0)
Screenshot: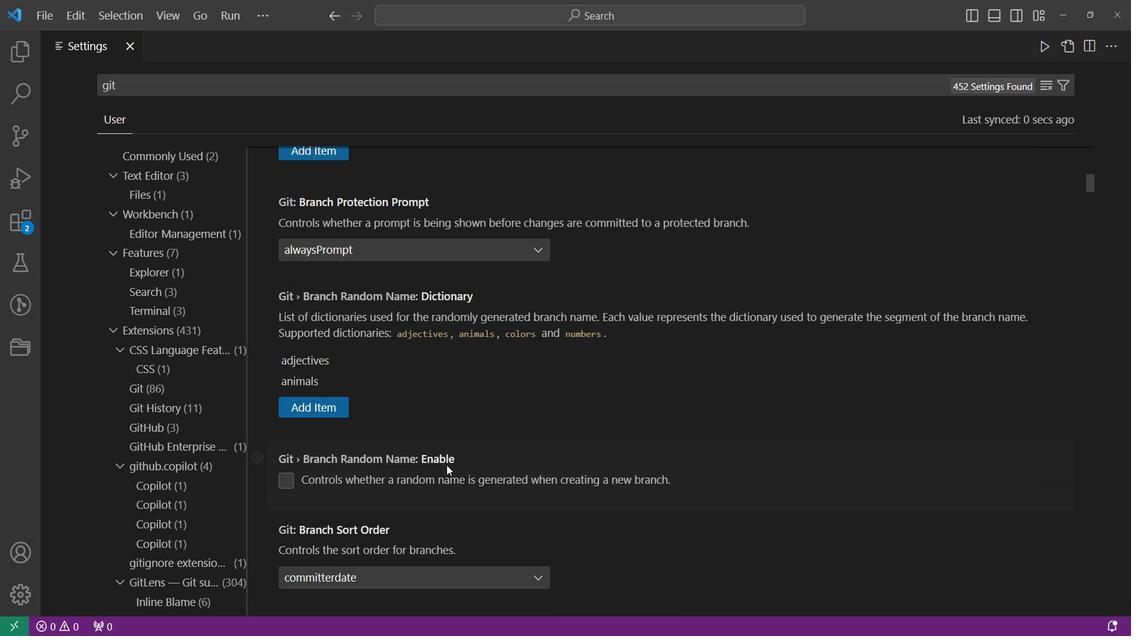 
Action: Mouse scrolled (463, 464) with delta (0, 0)
Screenshot: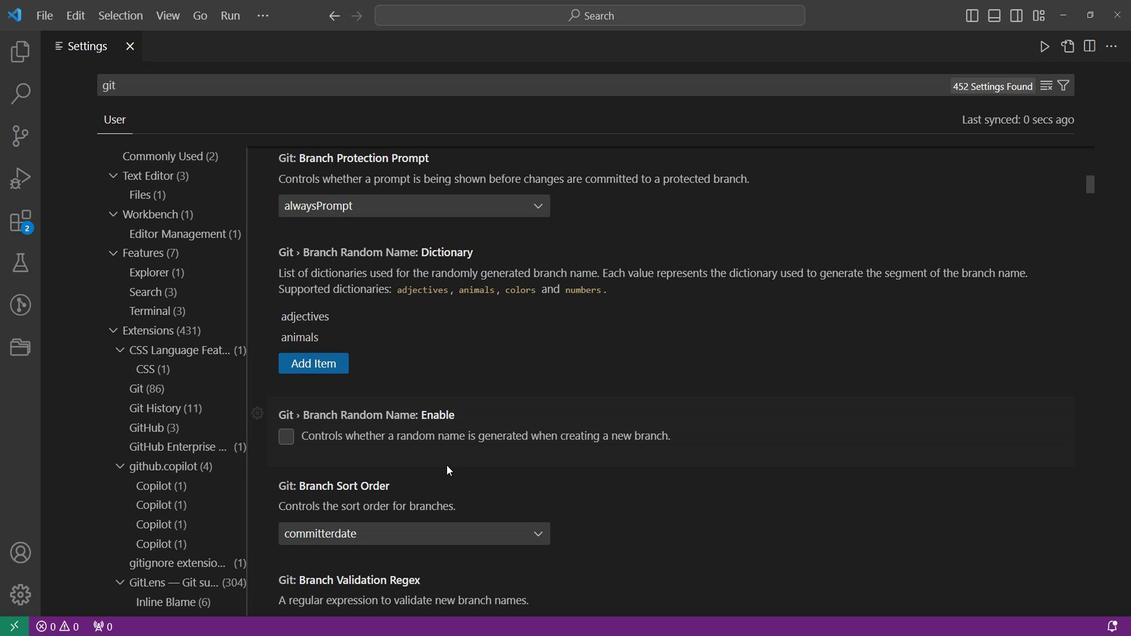 
Action: Mouse scrolled (463, 464) with delta (0, 0)
Screenshot: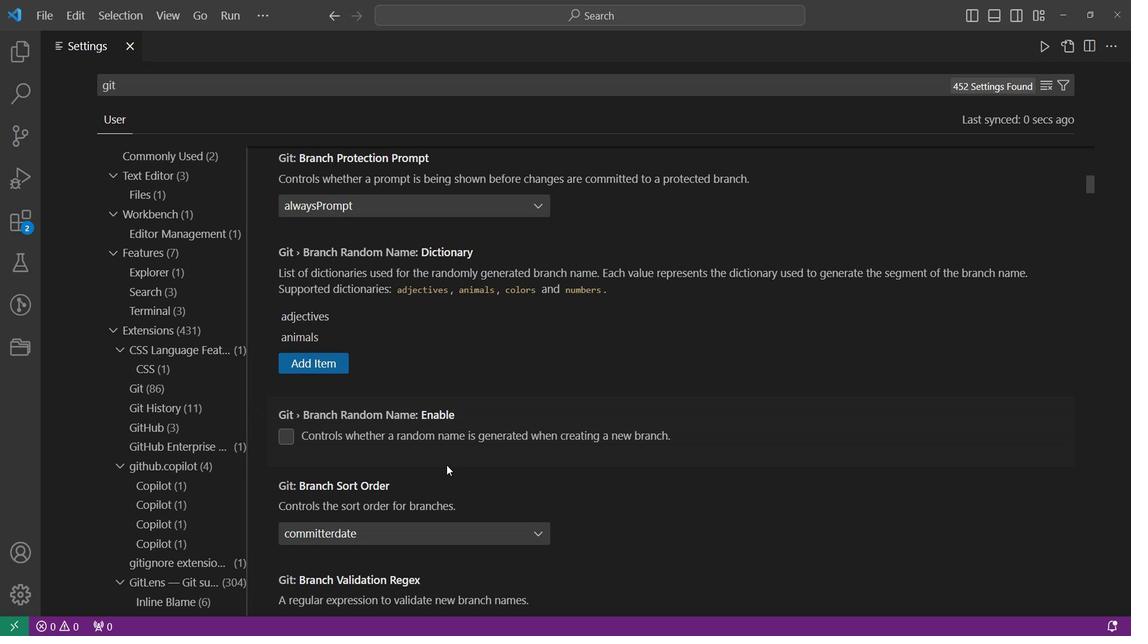 
Action: Mouse moved to (302, 352)
Screenshot: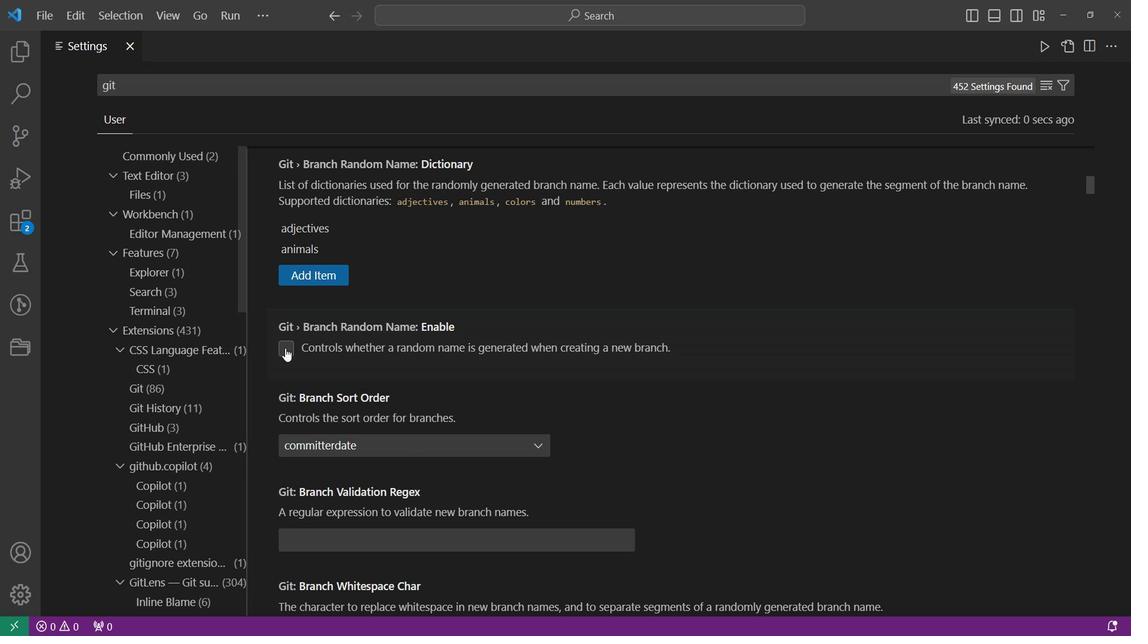 
Action: Mouse pressed left at (302, 352)
Screenshot: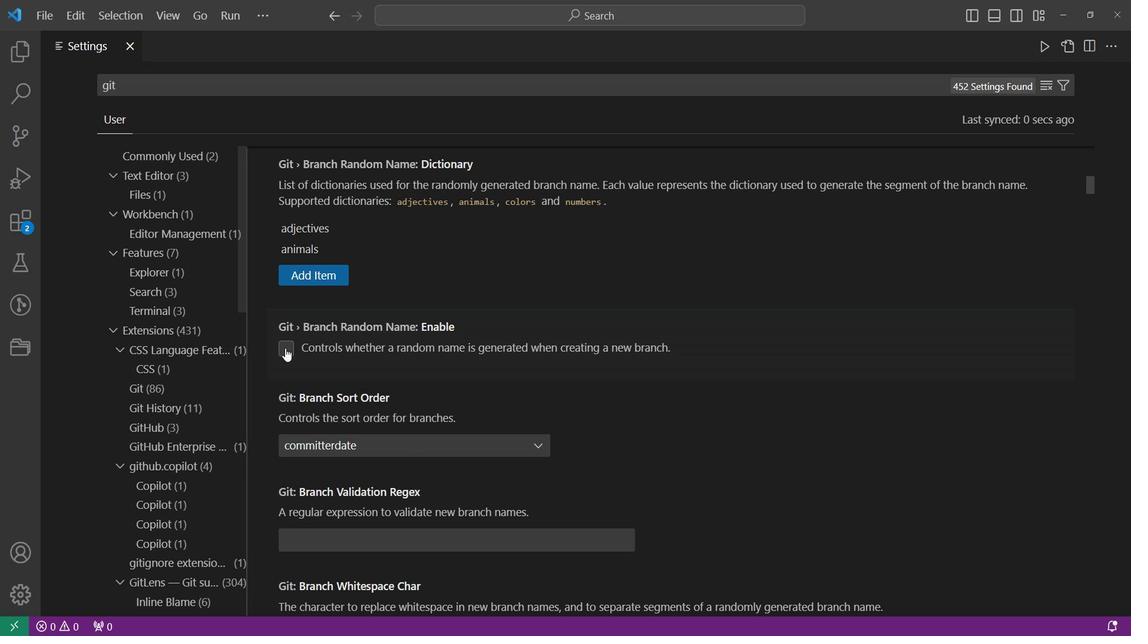 
Action: Mouse moved to (696, 382)
Screenshot: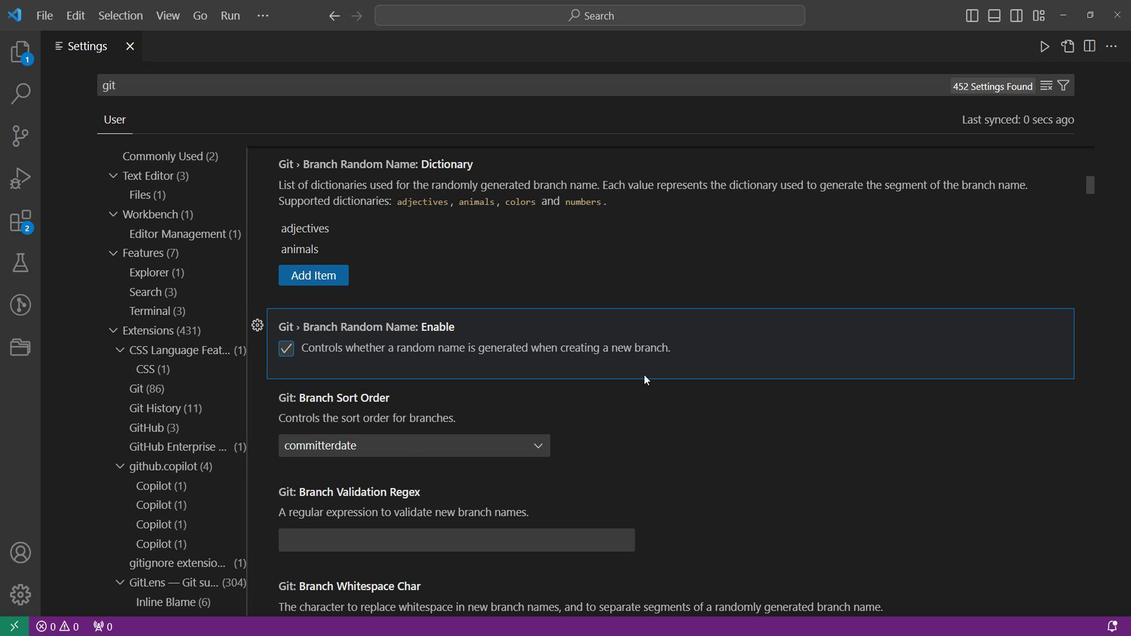 
Action: Mouse scrolled (696, 382) with delta (0, 0)
Screenshot: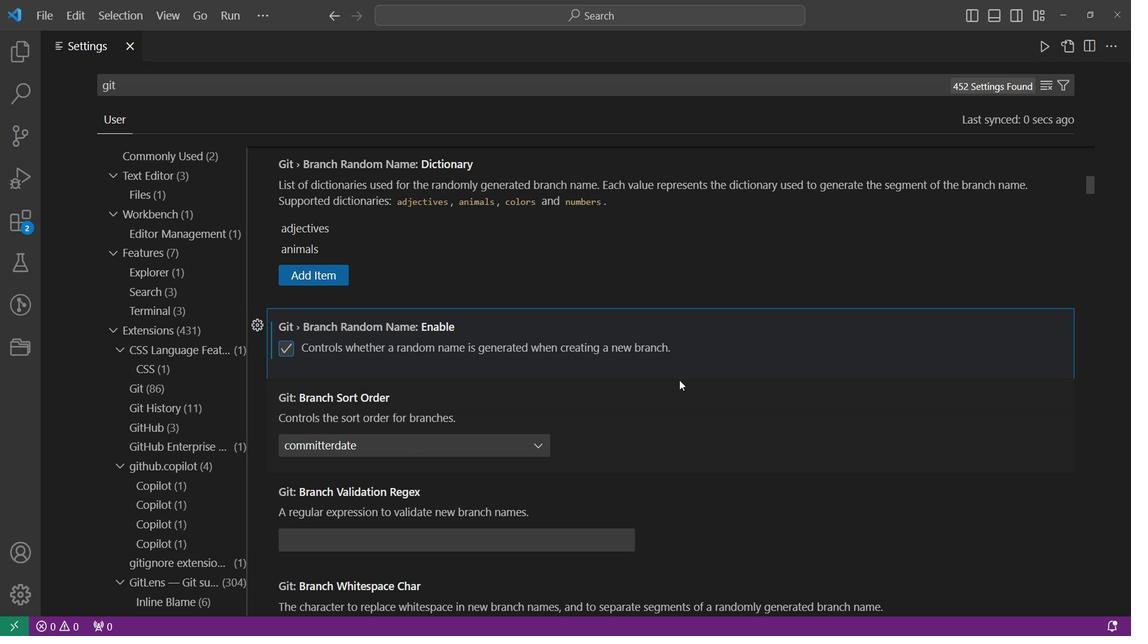 
Action: Mouse moved to (696, 382)
Screenshot: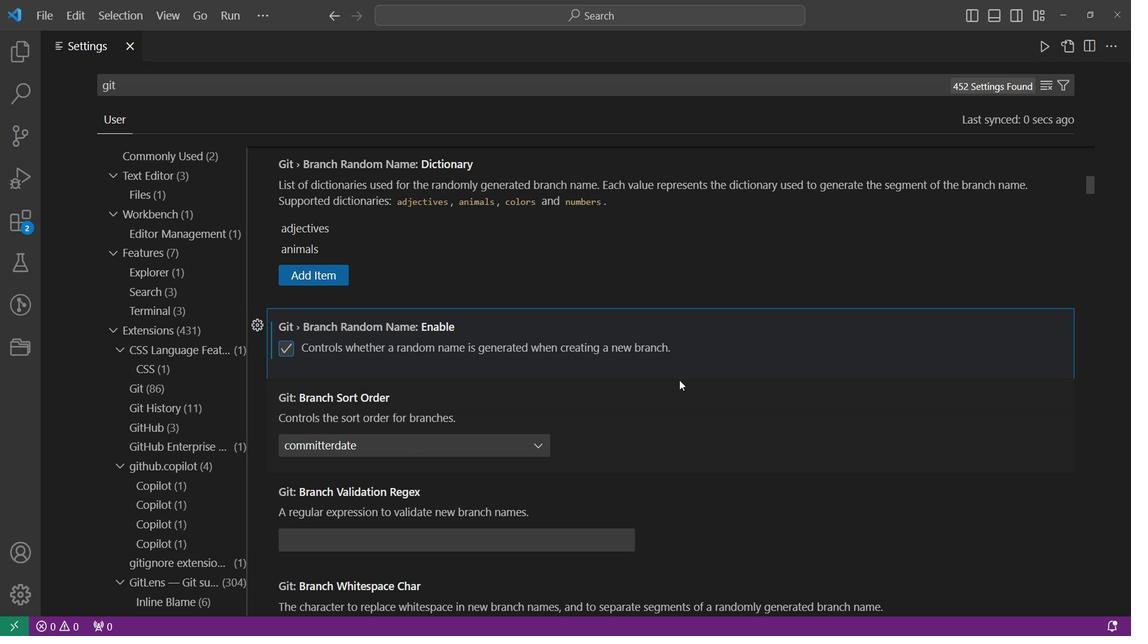 
Action: Mouse scrolled (696, 382) with delta (0, 0)
Screenshot: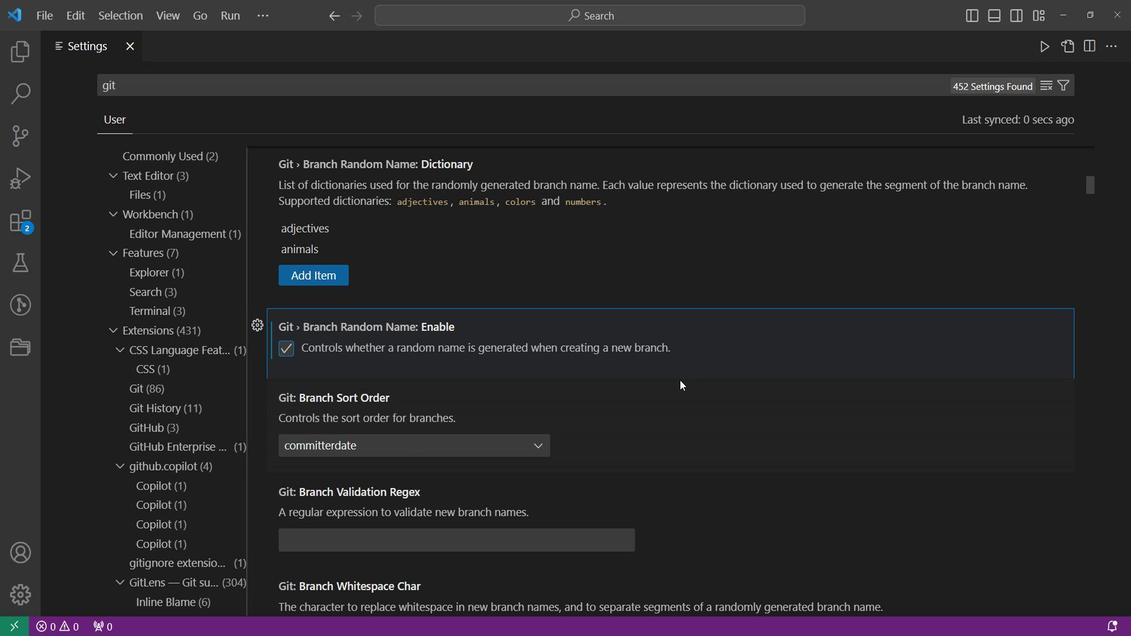 
Action: Mouse scrolled (696, 382) with delta (0, 0)
Screenshot: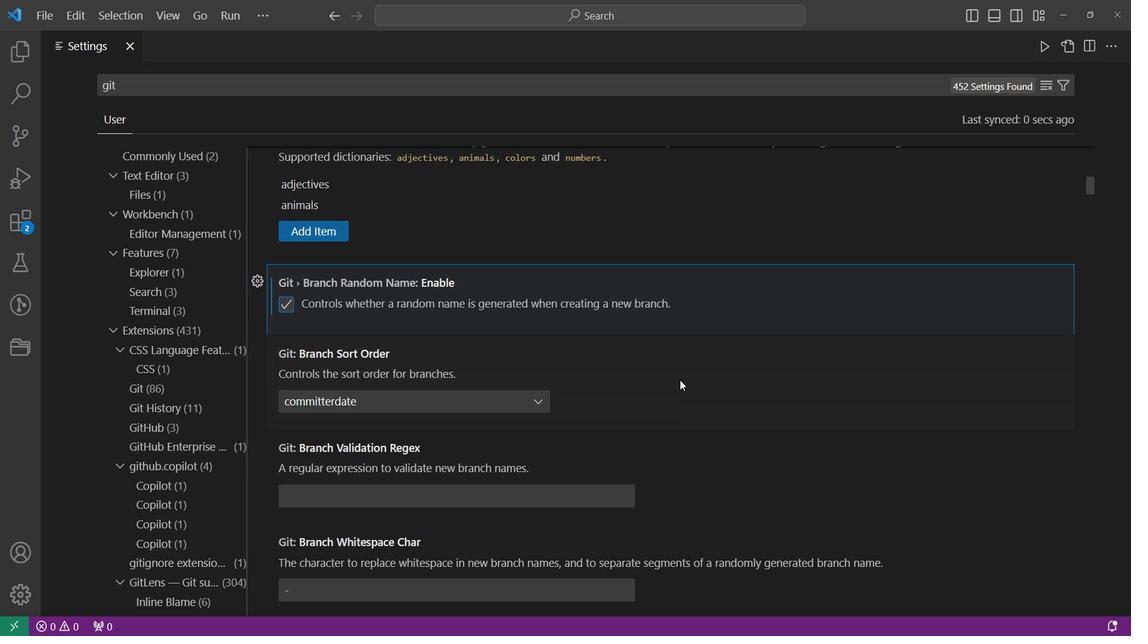 
Action: Mouse moved to (696, 384)
Screenshot: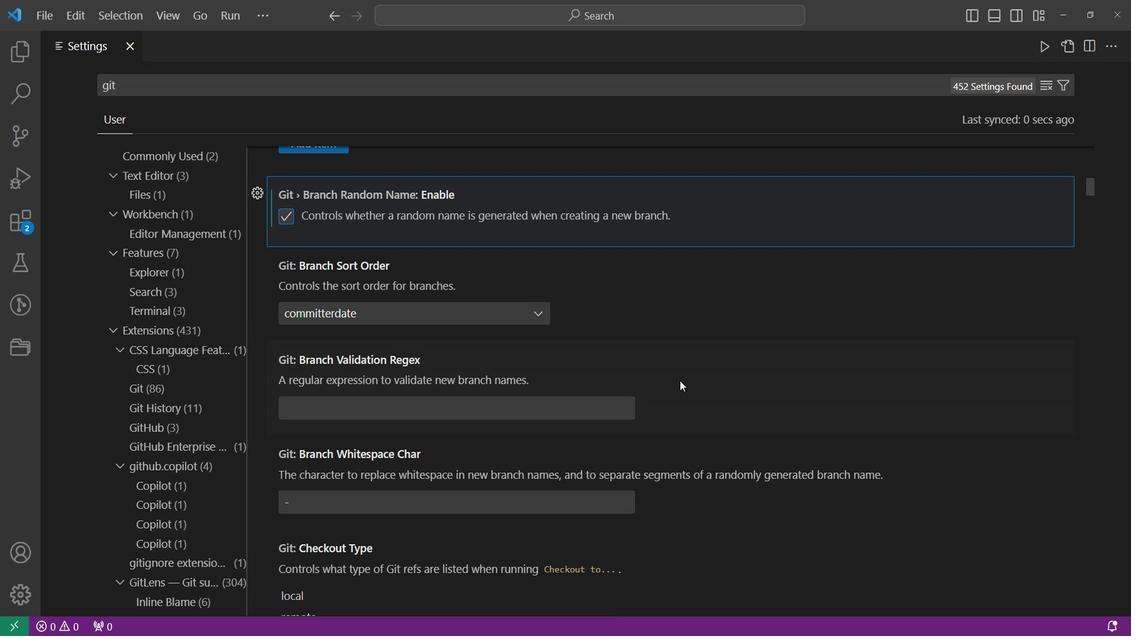 
Action: Mouse scrolled (696, 383) with delta (0, 0)
Screenshot: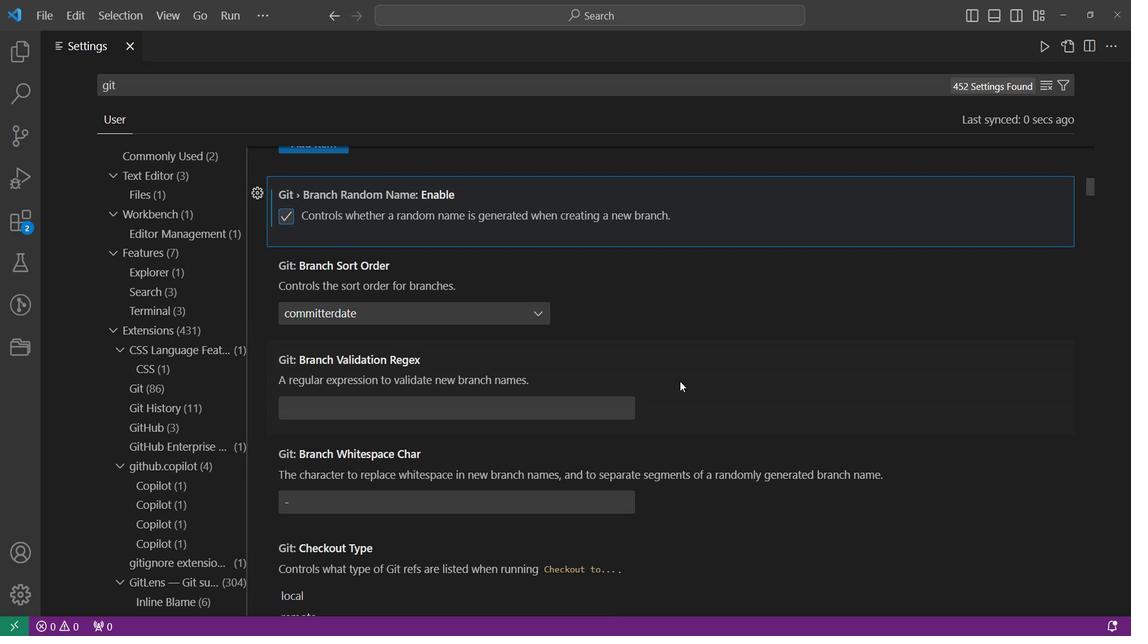 
Action: Mouse moved to (696, 384)
Screenshot: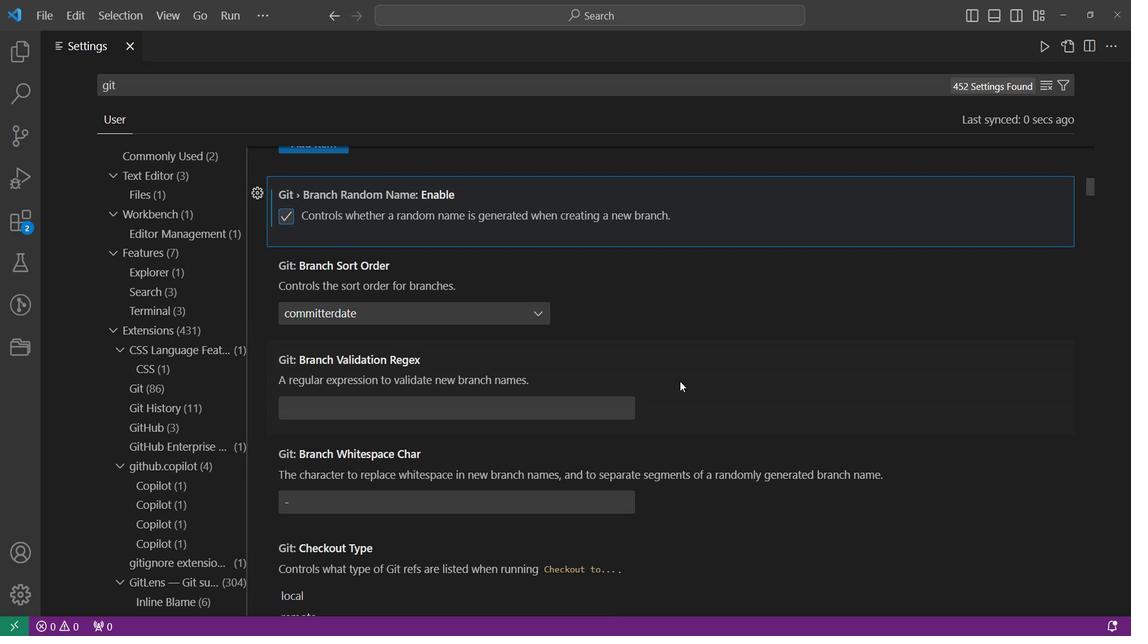 
Action: Mouse scrolled (696, 384) with delta (0, 0)
Screenshot: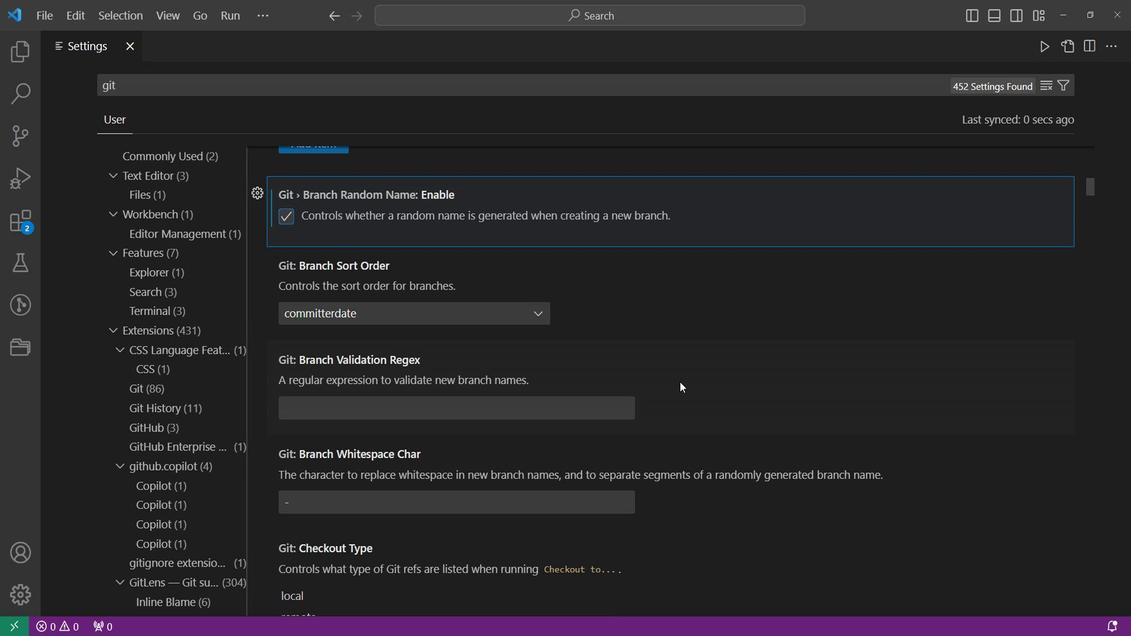 
Action: Mouse scrolled (696, 384) with delta (0, 0)
Screenshot: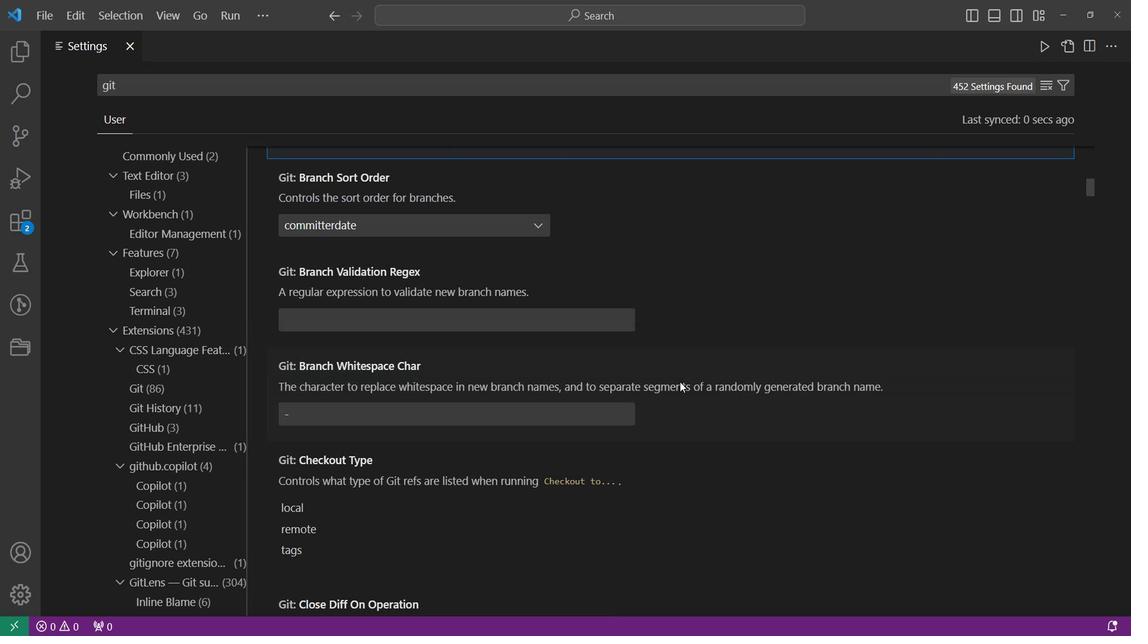 
Action: Mouse scrolled (696, 384) with delta (0, 0)
Screenshot: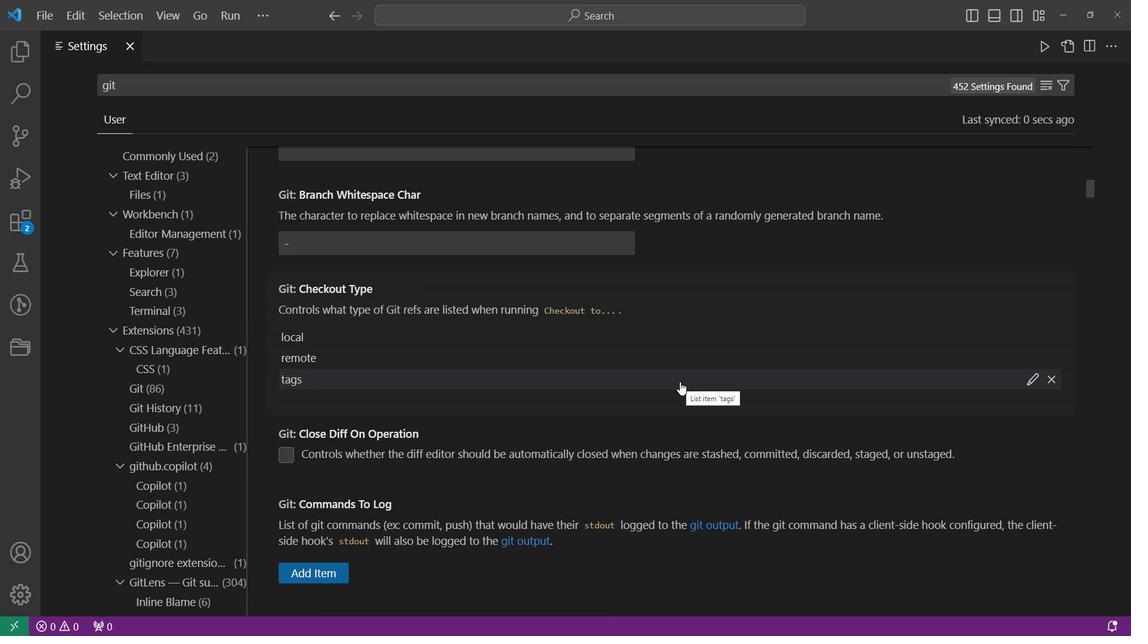 
Action: Mouse scrolled (696, 384) with delta (0, 0)
Screenshot: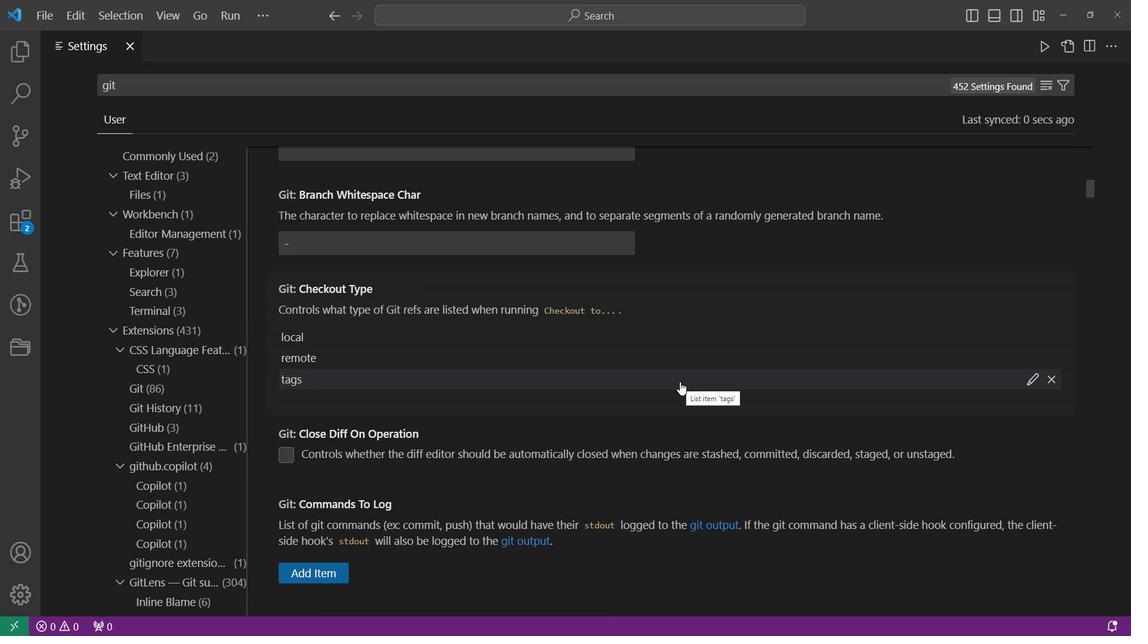 
Action: Mouse scrolled (696, 384) with delta (0, 0)
Screenshot: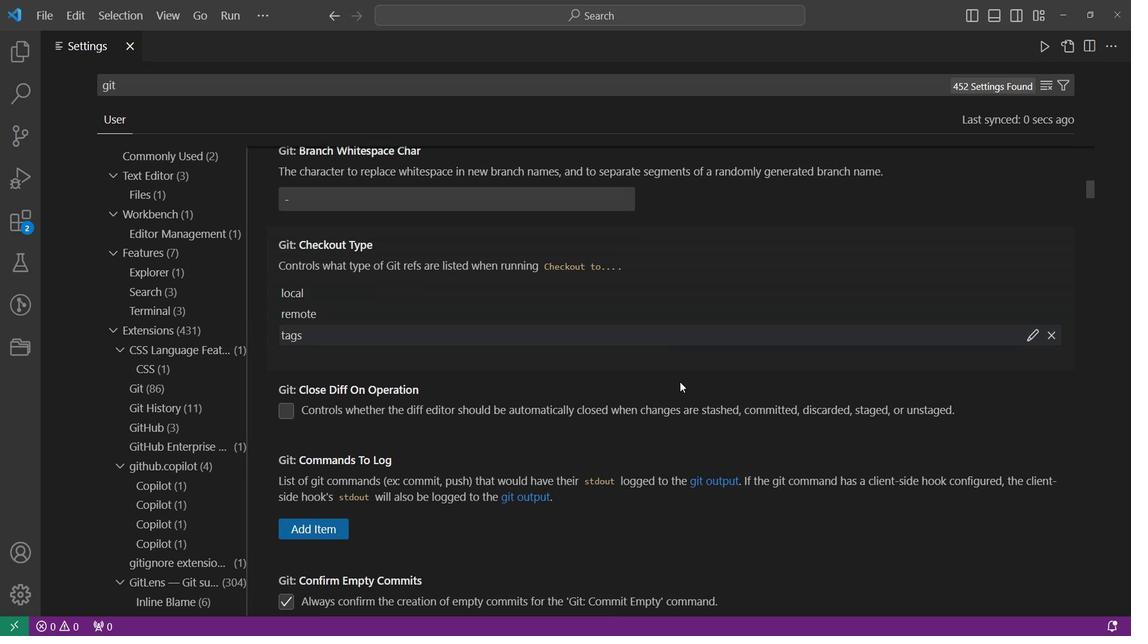 
Action: Mouse scrolled (696, 384) with delta (0, 0)
Screenshot: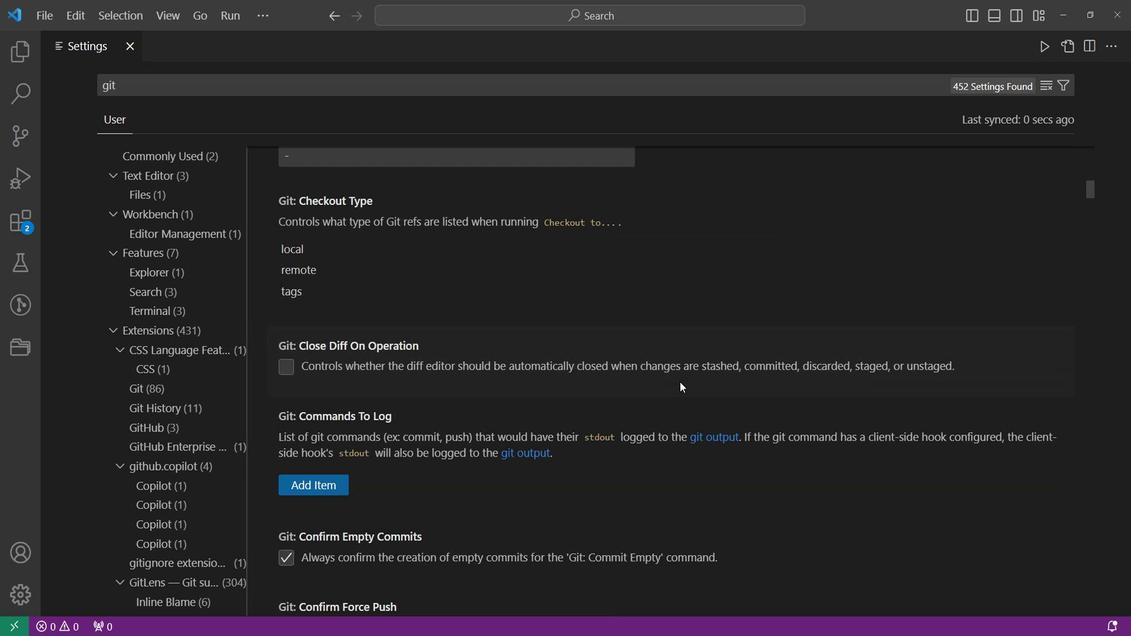
Action: Mouse scrolled (696, 384) with delta (0, 0)
Screenshot: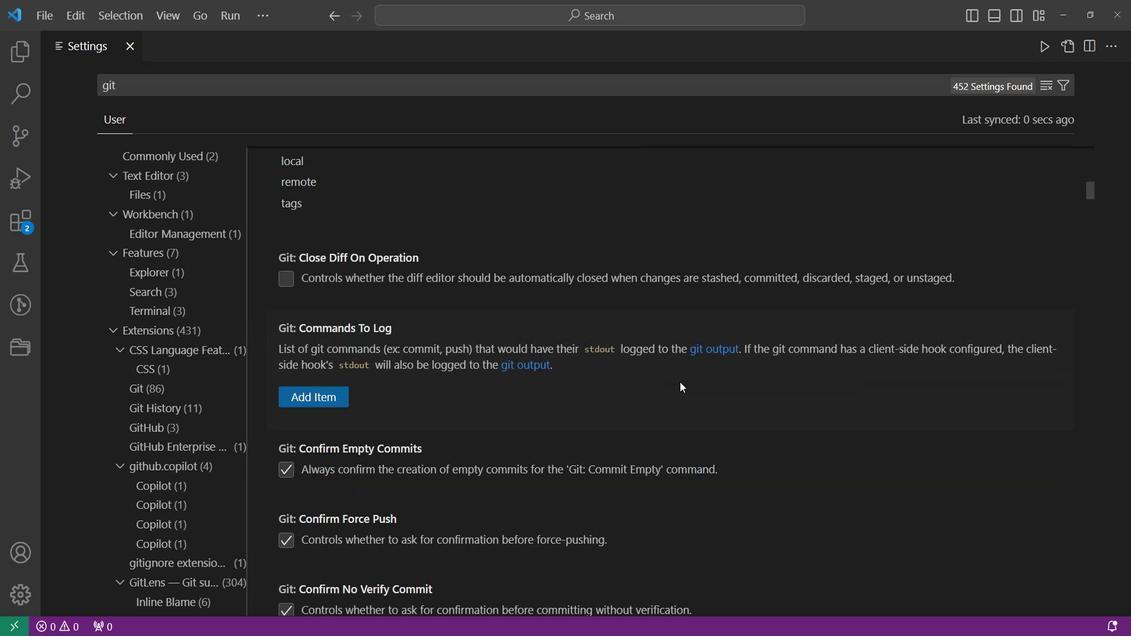 
Action: Mouse scrolled (696, 384) with delta (0, 0)
Screenshot: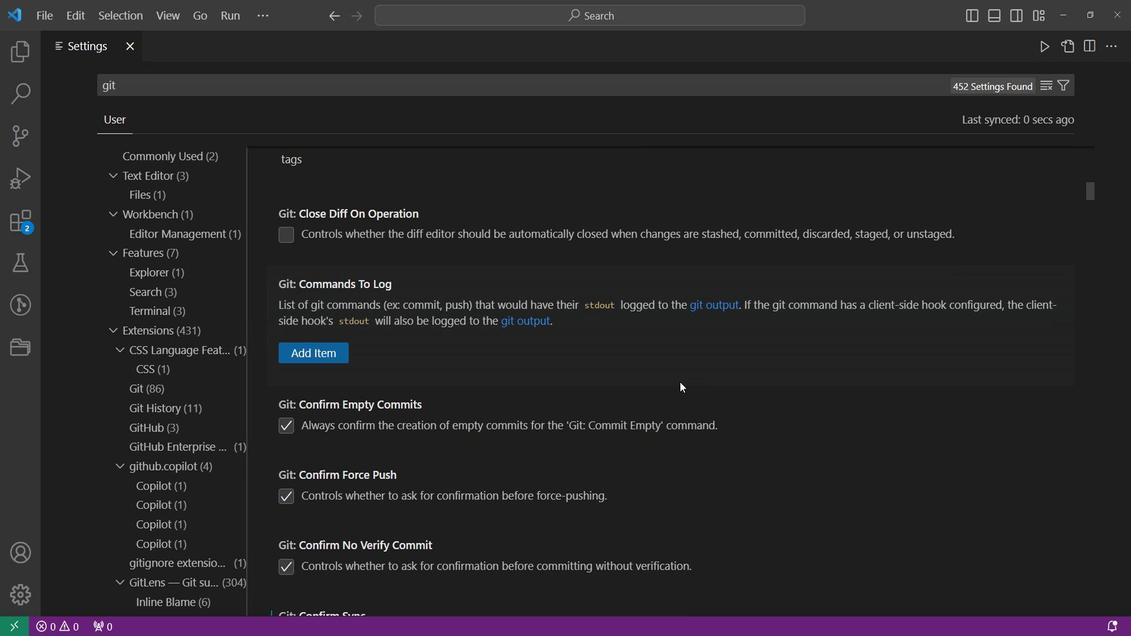 
Action: Mouse scrolled (696, 384) with delta (0, 0)
Screenshot: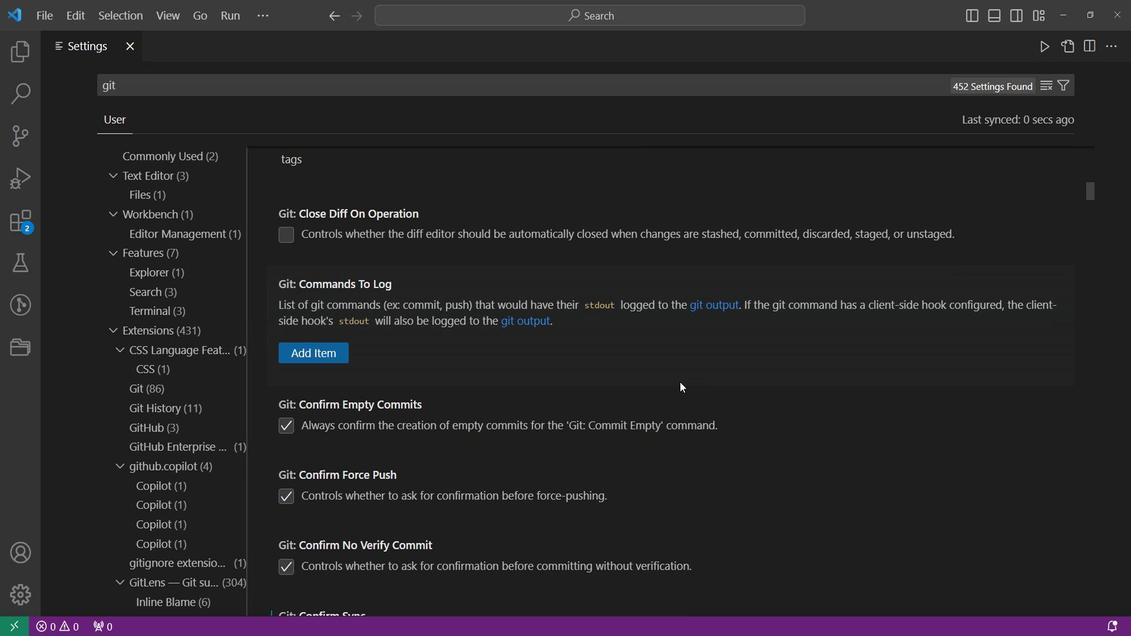 
Action: Mouse scrolled (696, 384) with delta (0, 0)
Screenshot: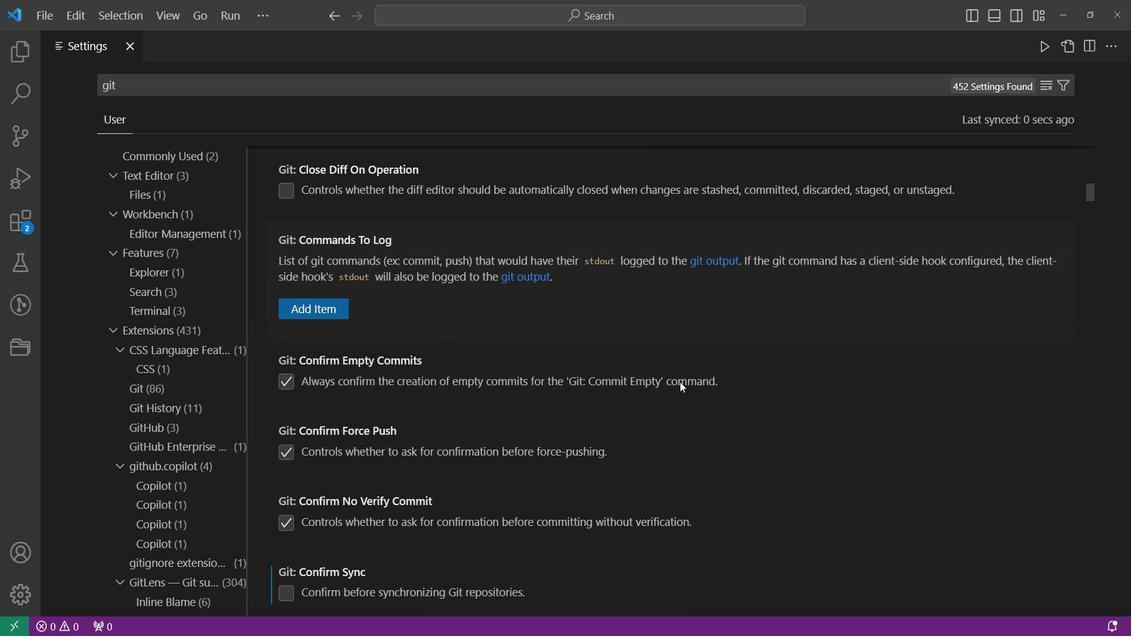 
Action: Mouse moved to (308, 504)
Screenshot: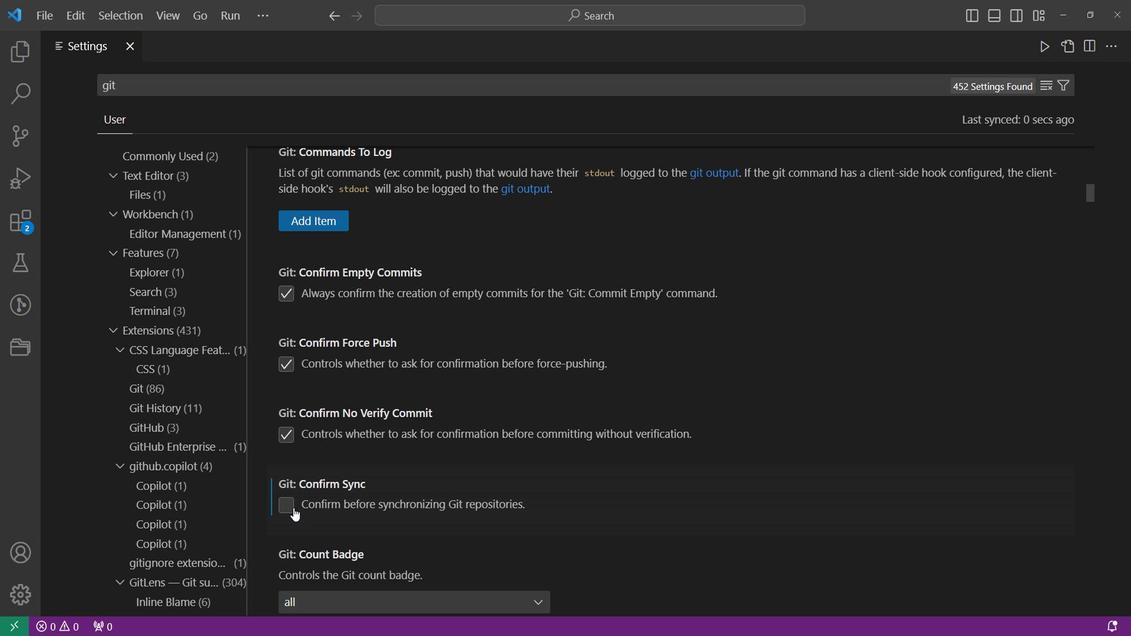
Action: Mouse pressed left at (308, 504)
Screenshot: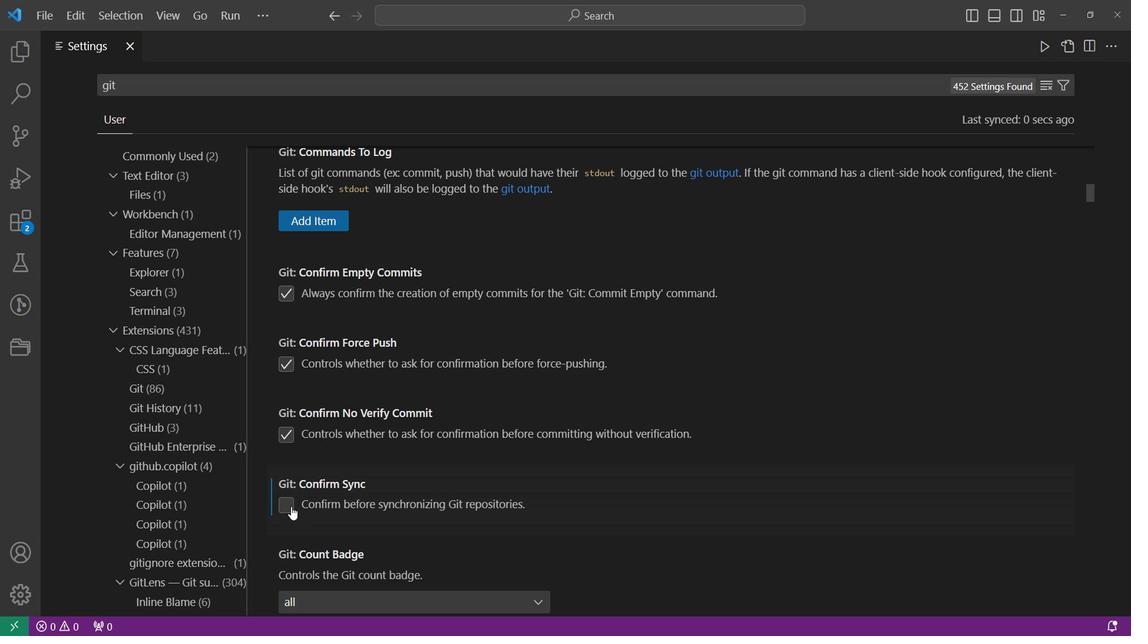 
Action: Mouse moved to (429, 490)
Screenshot: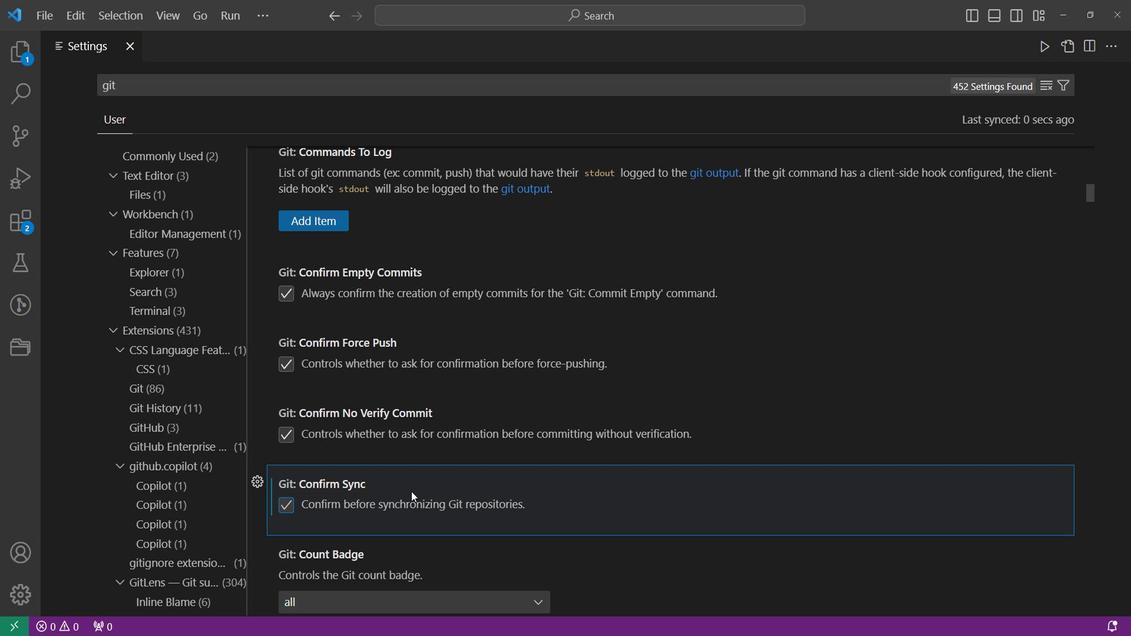 
Action: Mouse scrolled (429, 489) with delta (0, 0)
Screenshot: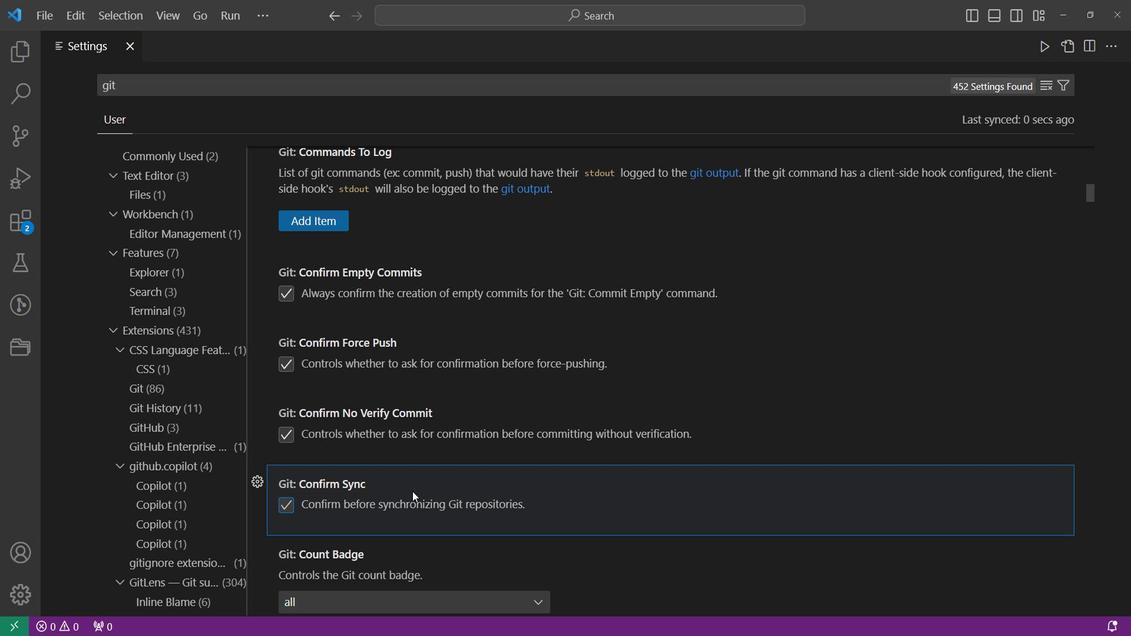 
Action: Mouse scrolled (429, 489) with delta (0, 0)
Screenshot: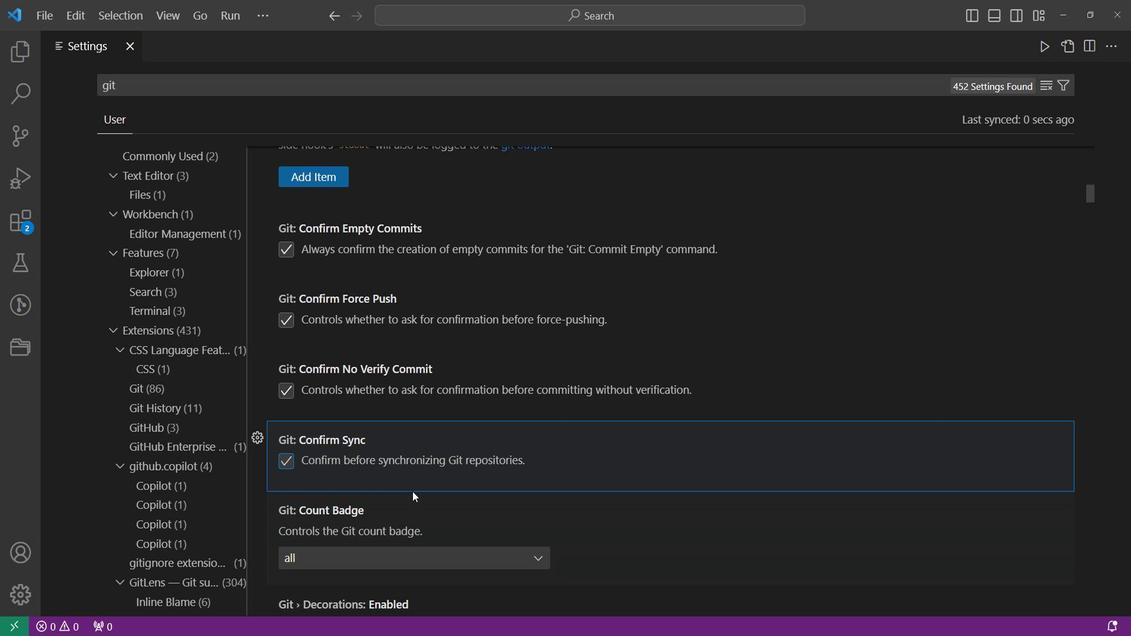 
Action: Mouse scrolled (429, 489) with delta (0, 0)
Screenshot: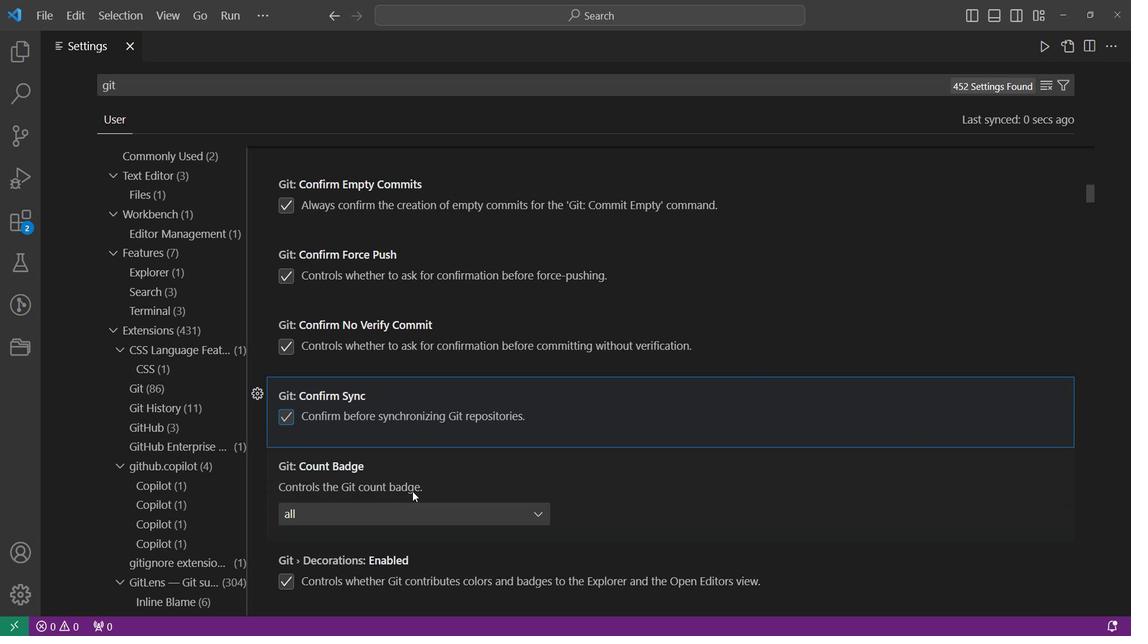 
Action: Mouse scrolled (429, 489) with delta (0, 0)
Screenshot: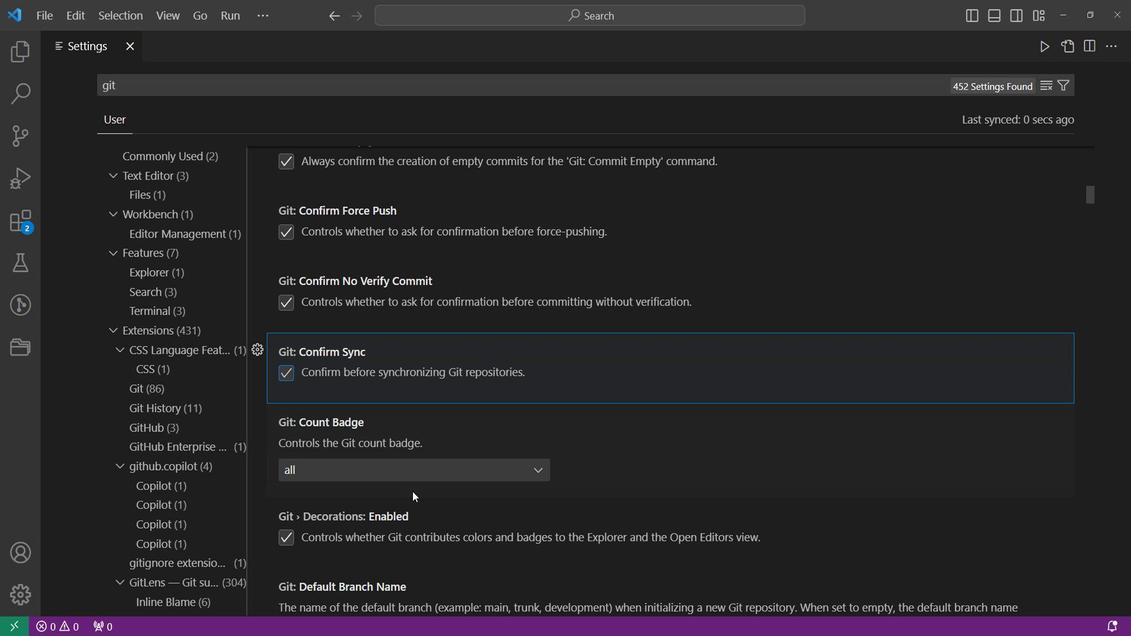 
Action: Mouse scrolled (429, 489) with delta (0, 0)
Screenshot: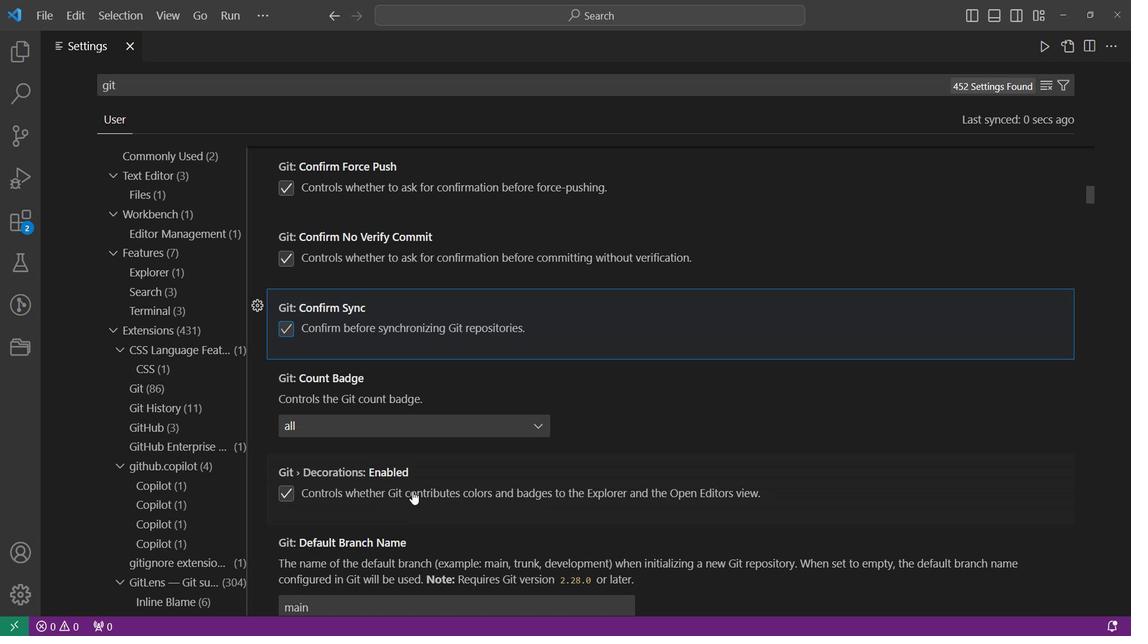 
Action: Mouse scrolled (429, 489) with delta (0, 0)
Screenshot: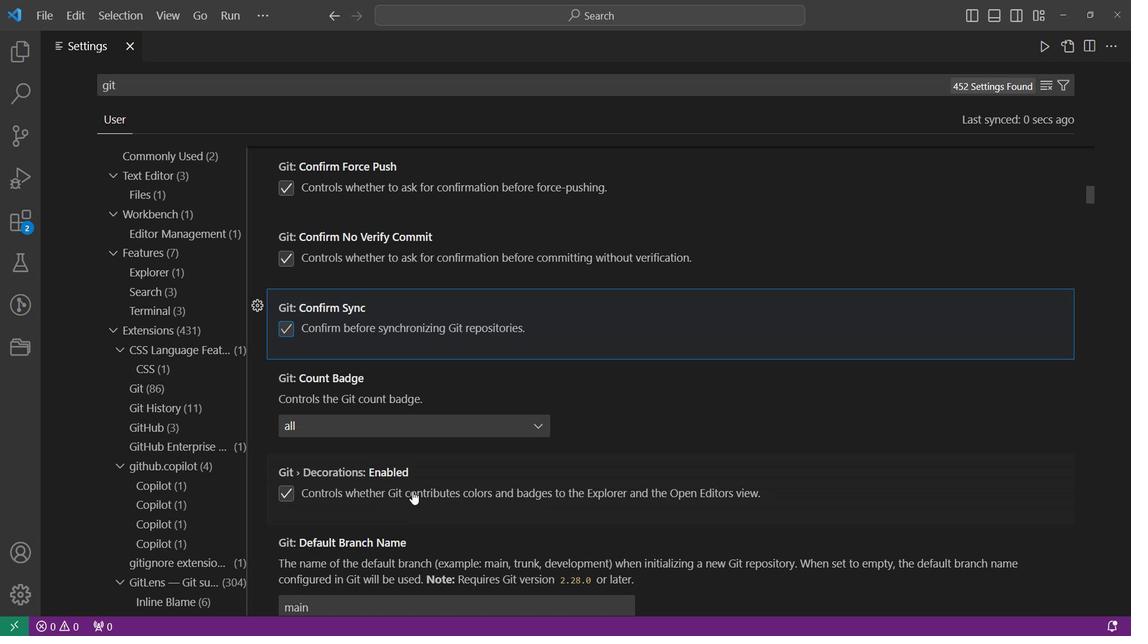 
Action: Mouse scrolled (429, 489) with delta (0, 0)
Screenshot: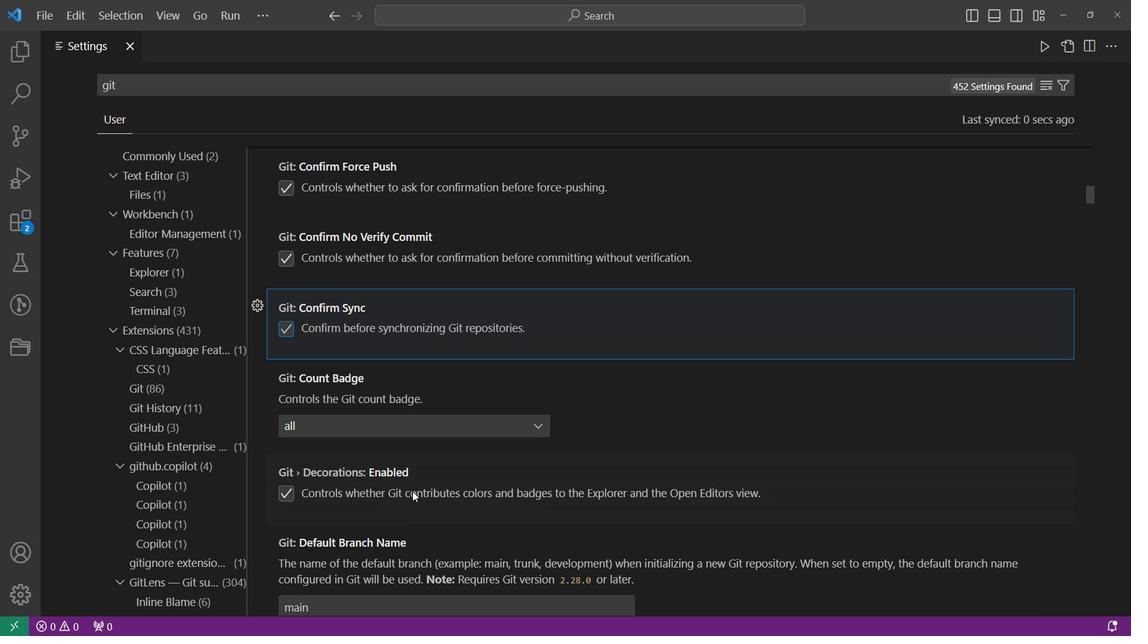 
Action: Mouse scrolled (429, 489) with delta (0, 0)
Screenshot: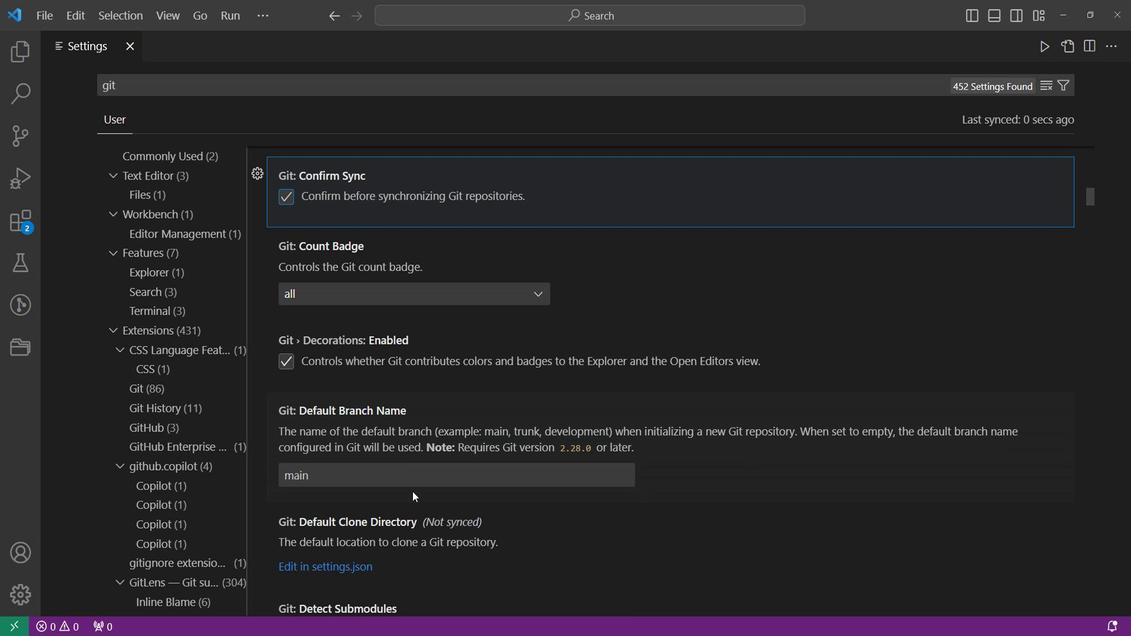 
Action: Mouse scrolled (429, 489) with delta (0, 0)
Screenshot: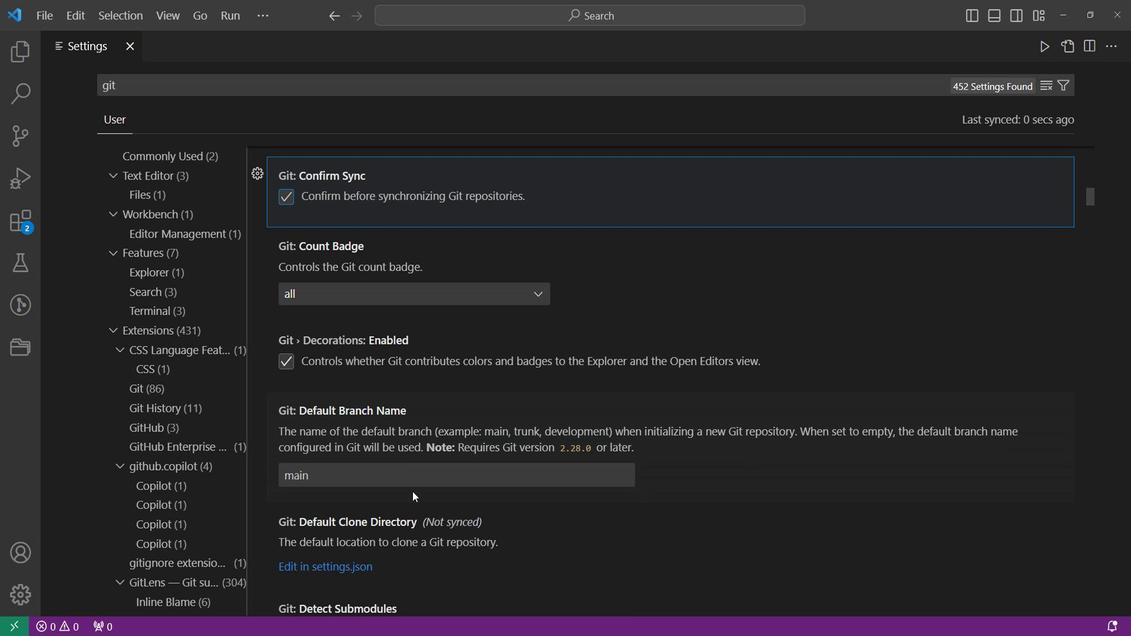 
Action: Mouse scrolled (429, 489) with delta (0, 0)
Screenshot: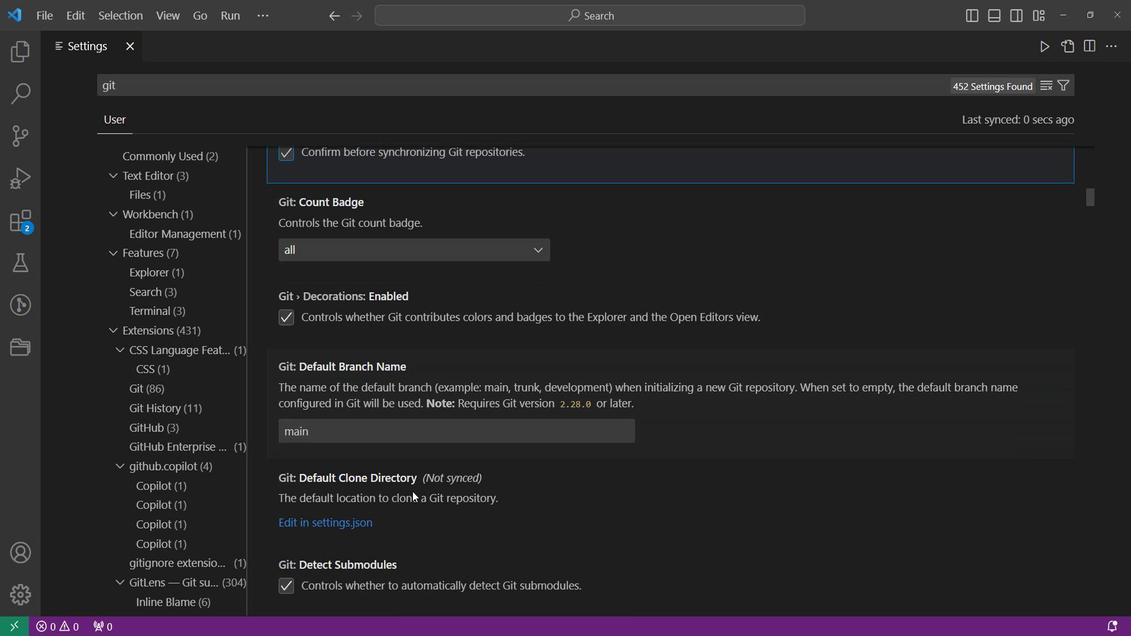 
Action: Mouse scrolled (429, 489) with delta (0, 0)
Screenshot: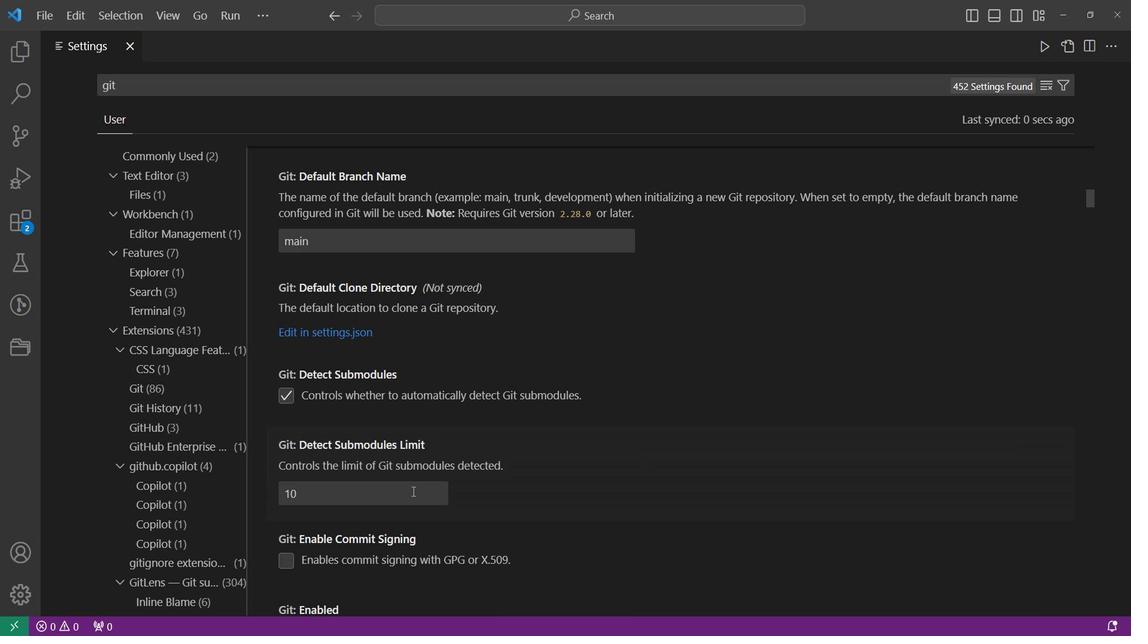 
Action: Mouse scrolled (429, 489) with delta (0, 0)
Screenshot: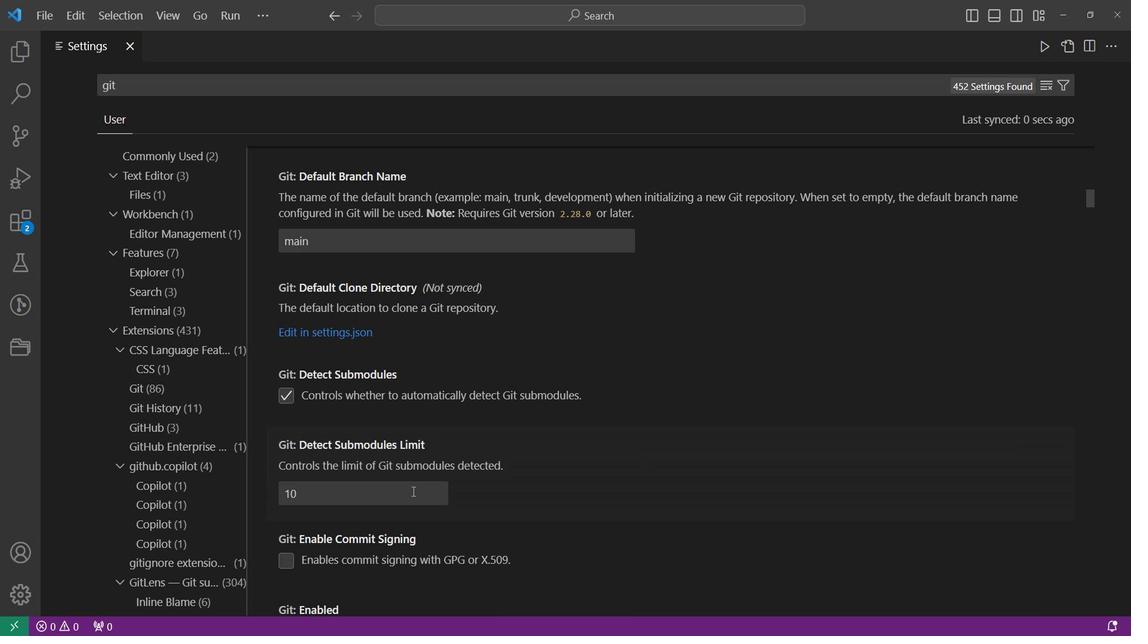 
Action: Mouse scrolled (429, 489) with delta (0, 0)
Screenshot: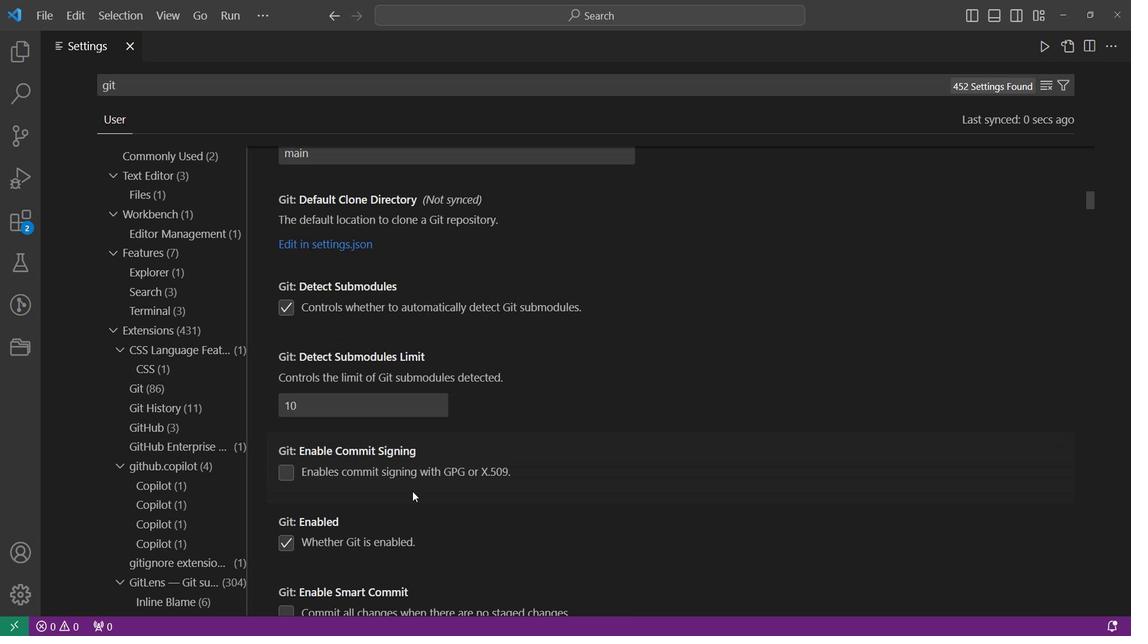 
Action: Mouse moved to (508, 505)
Screenshot: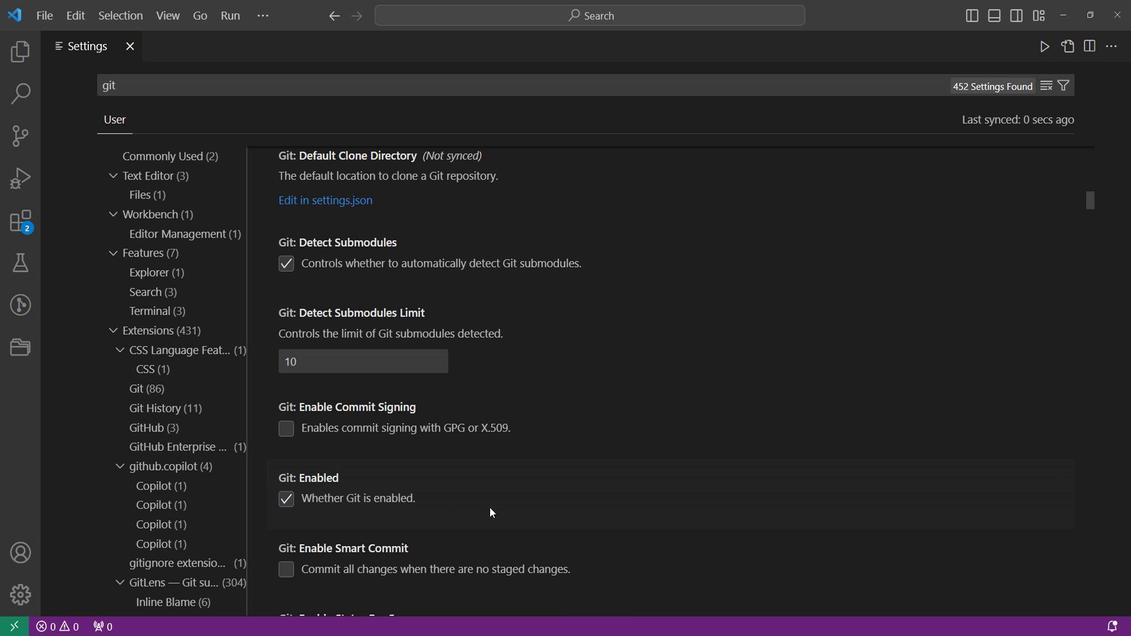 
Action: Mouse scrolled (508, 504) with delta (0, 0)
Screenshot: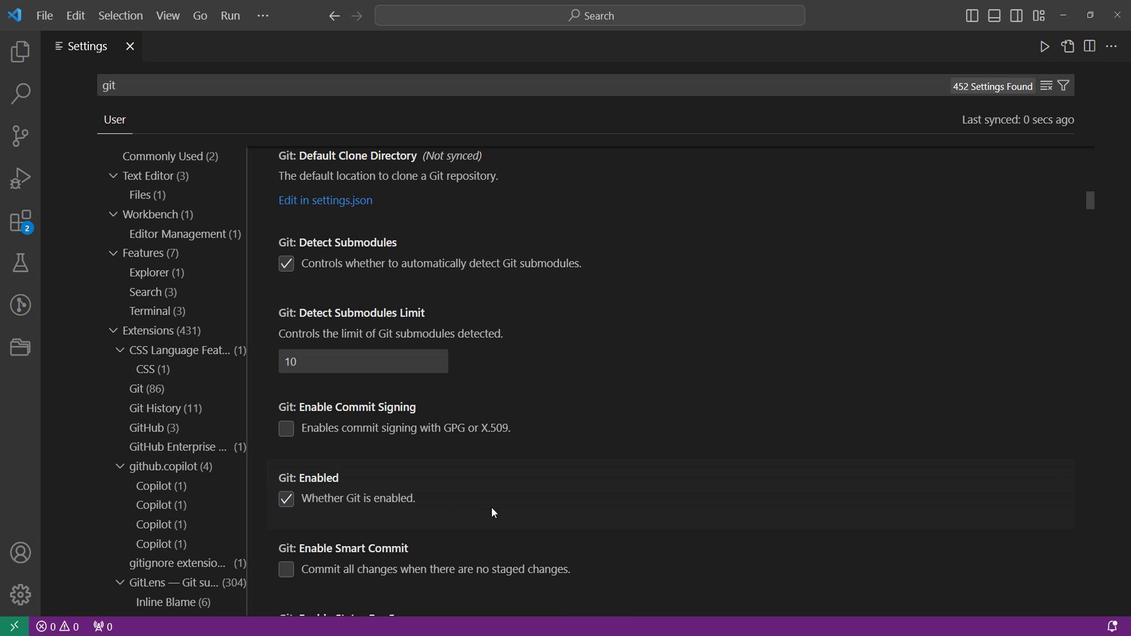 
Action: Mouse scrolled (508, 504) with delta (0, 0)
Screenshot: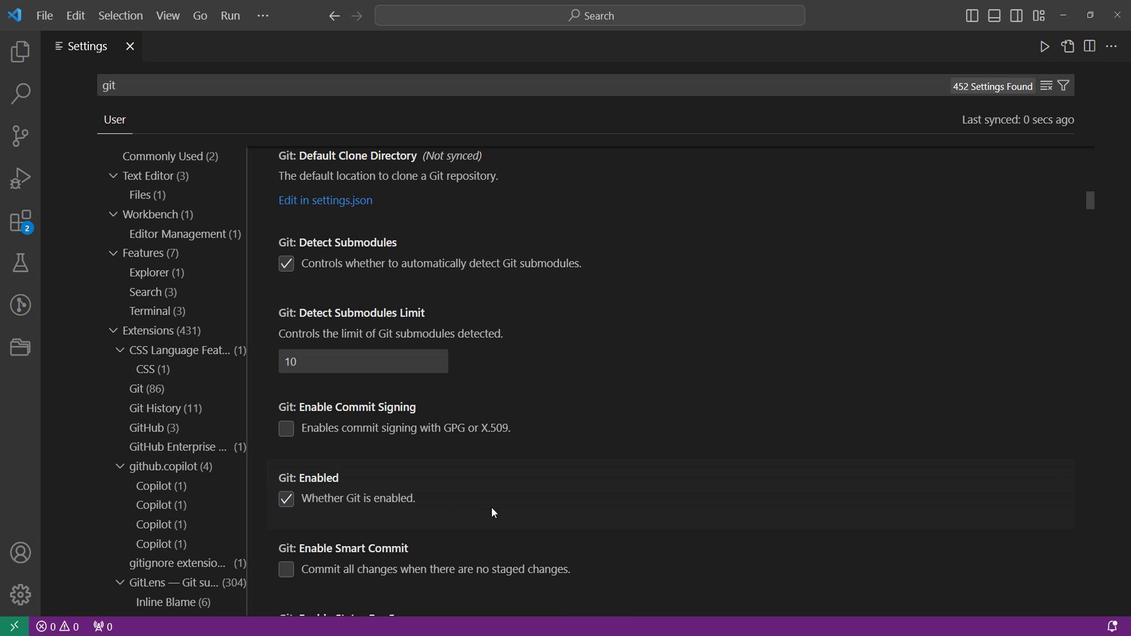 
Action: Mouse scrolled (508, 504) with delta (0, 0)
Screenshot: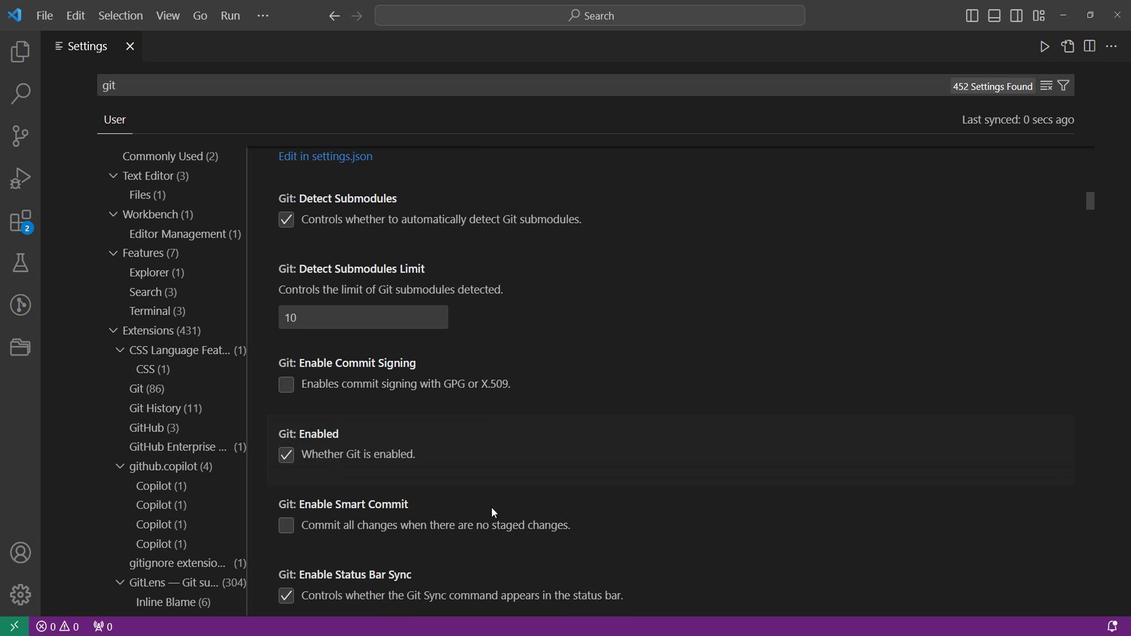 
Action: Mouse moved to (304, 438)
Screenshot: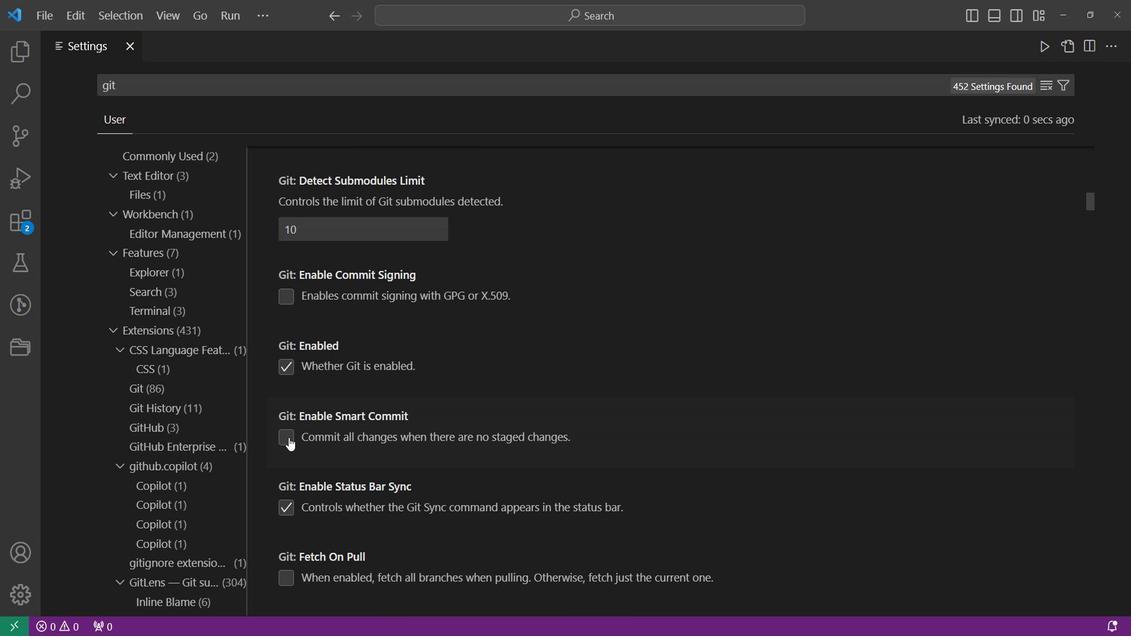 
Action: Mouse pressed left at (304, 438)
Screenshot: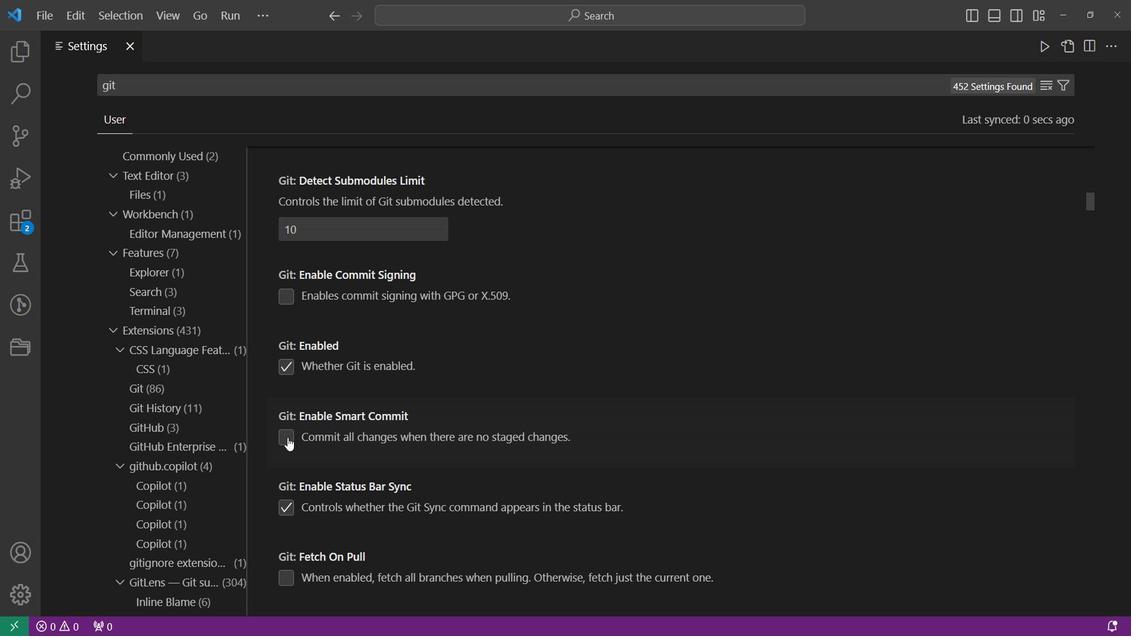 
Action: Mouse moved to (686, 488)
Screenshot: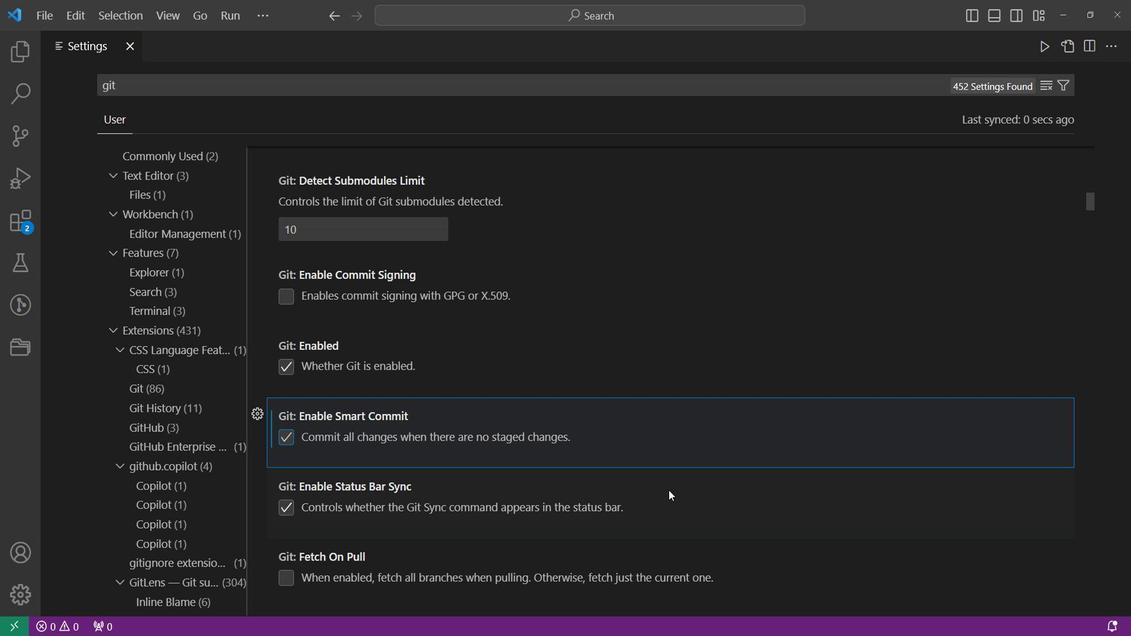 
Action: Mouse scrolled (686, 488) with delta (0, 0)
Screenshot: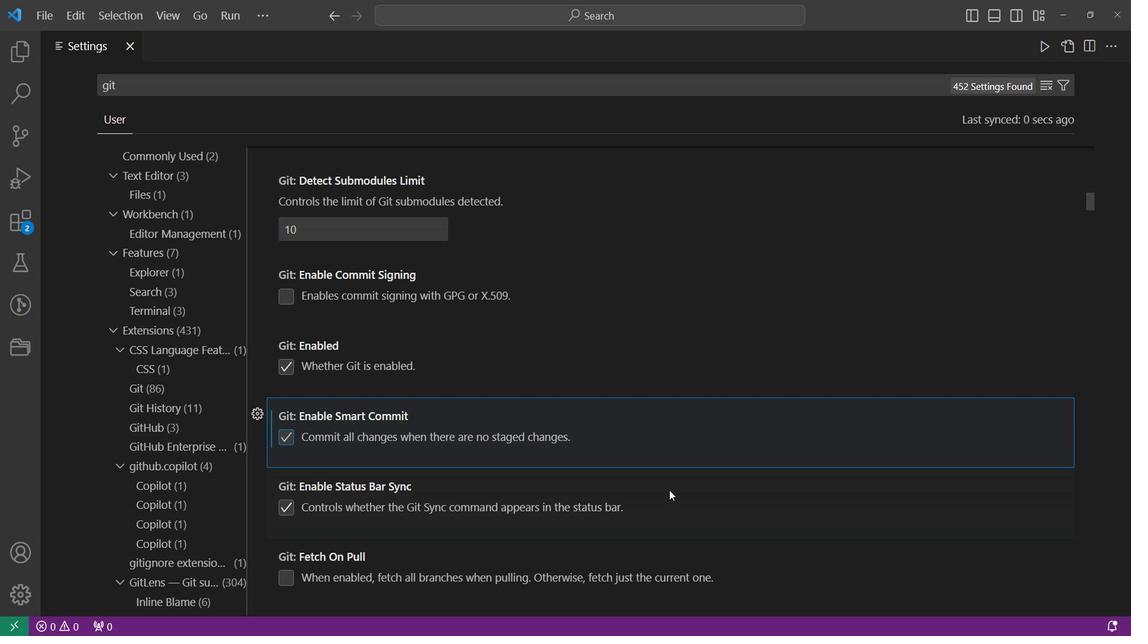 
Action: Mouse scrolled (686, 488) with delta (0, 0)
Screenshot: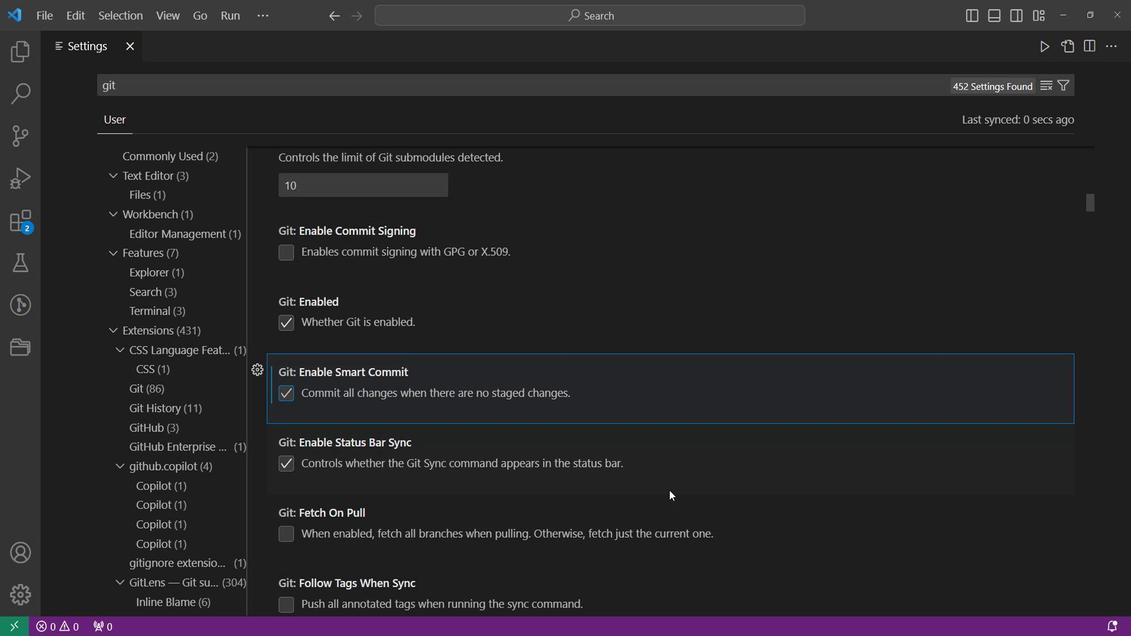 
Action: Mouse scrolled (686, 488) with delta (0, 0)
Screenshot: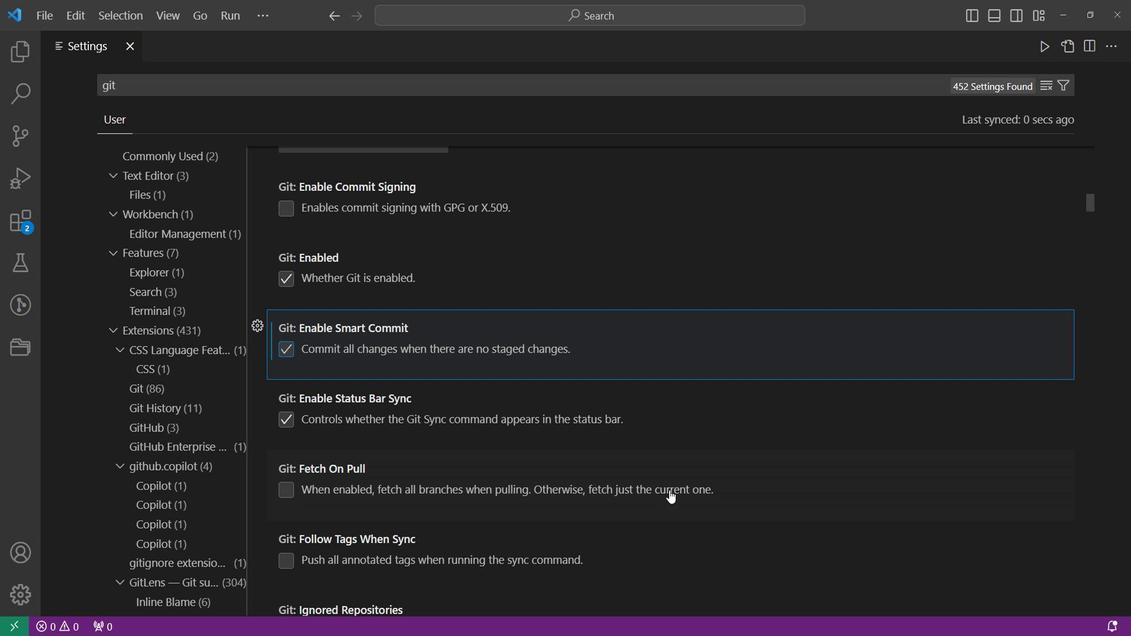 
Action: Mouse scrolled (686, 488) with delta (0, 0)
Screenshot: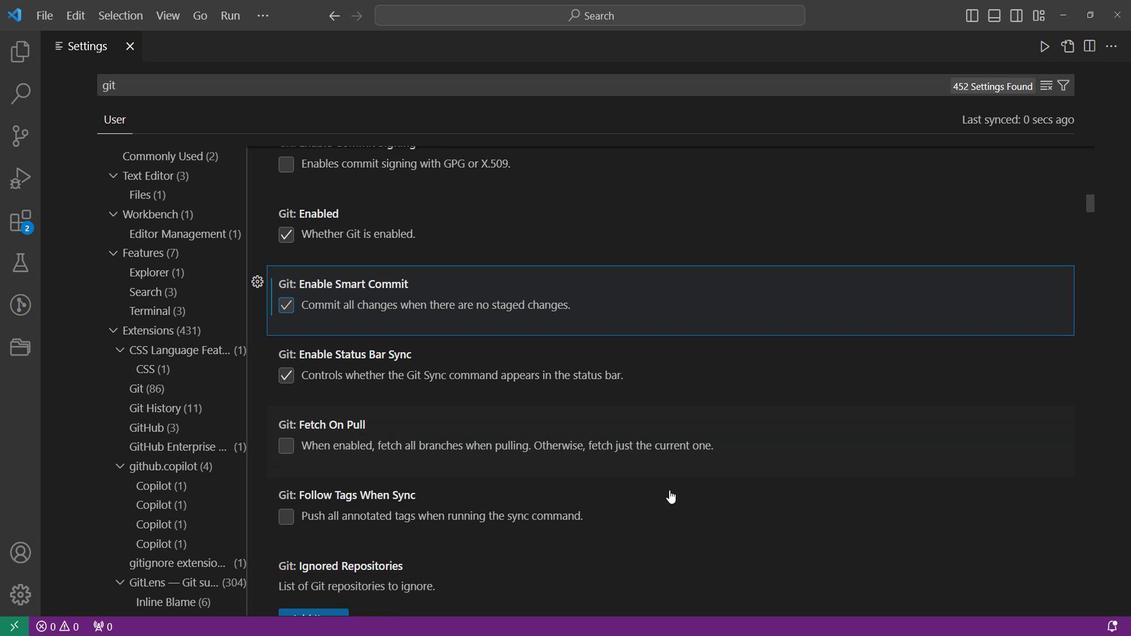 
